 Task: Look for space in Āmta, India from 8th June, 2023 to 12th June, 2023 for 2 adults in price range Rs.8000 to Rs.16000. Place can be private room with 1  bedroom having 1 bed and 1 bathroom. Property type can be flatguest house, hotel. Booking option can be shelf check-in. Required host language is English.
Action: Mouse moved to (556, 125)
Screenshot: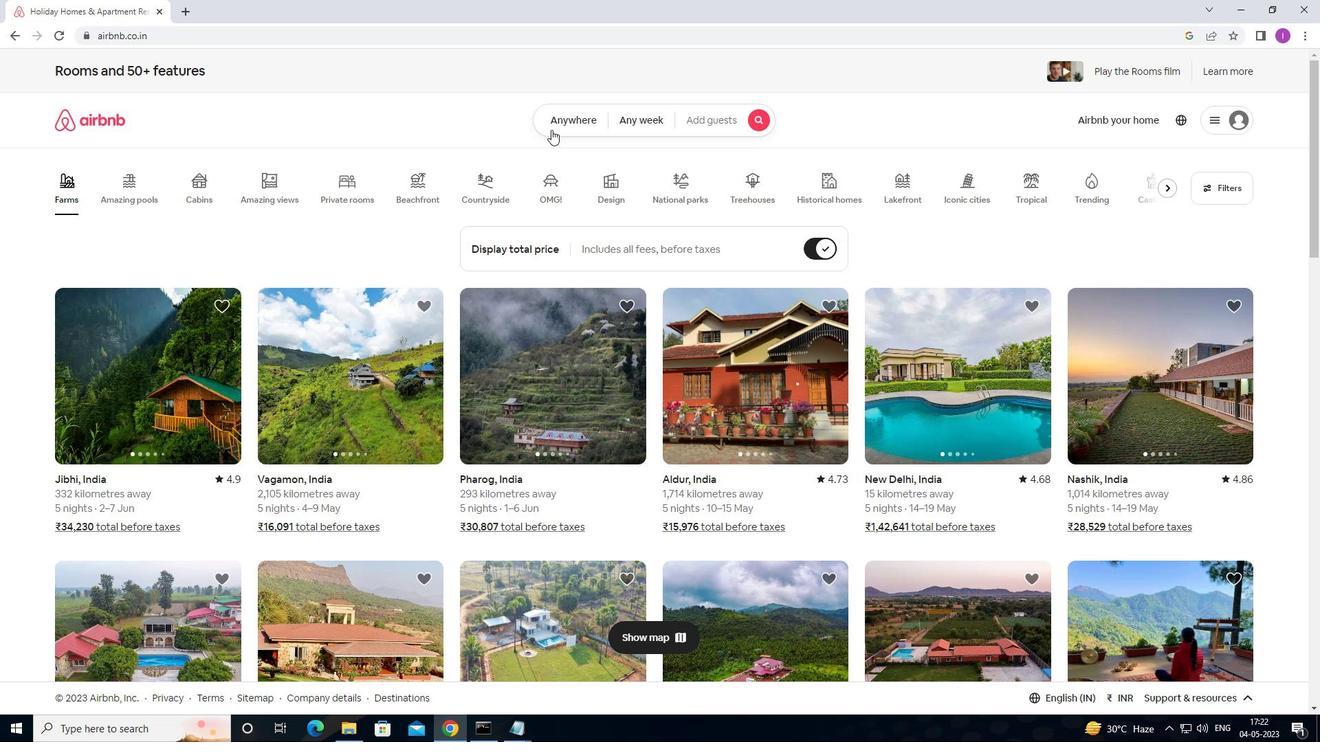 
Action: Mouse pressed left at (556, 125)
Screenshot: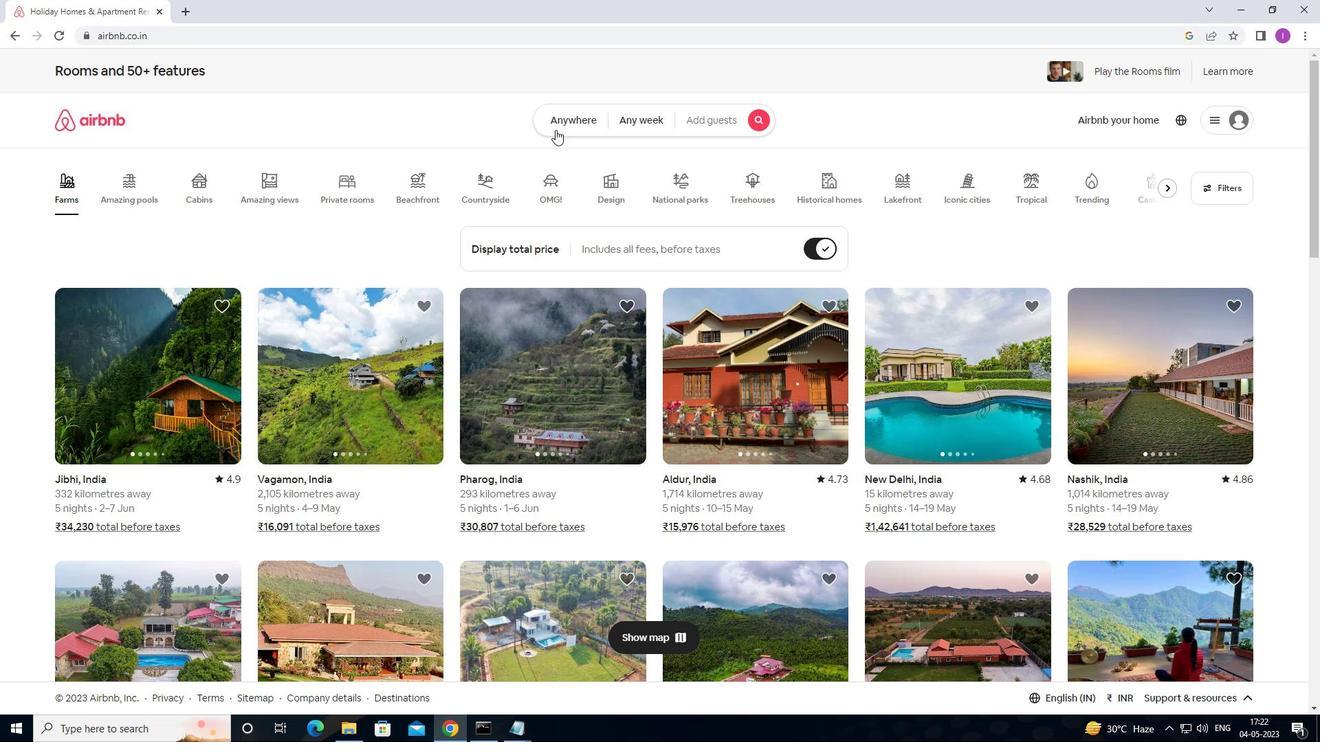 
Action: Mouse moved to (527, 174)
Screenshot: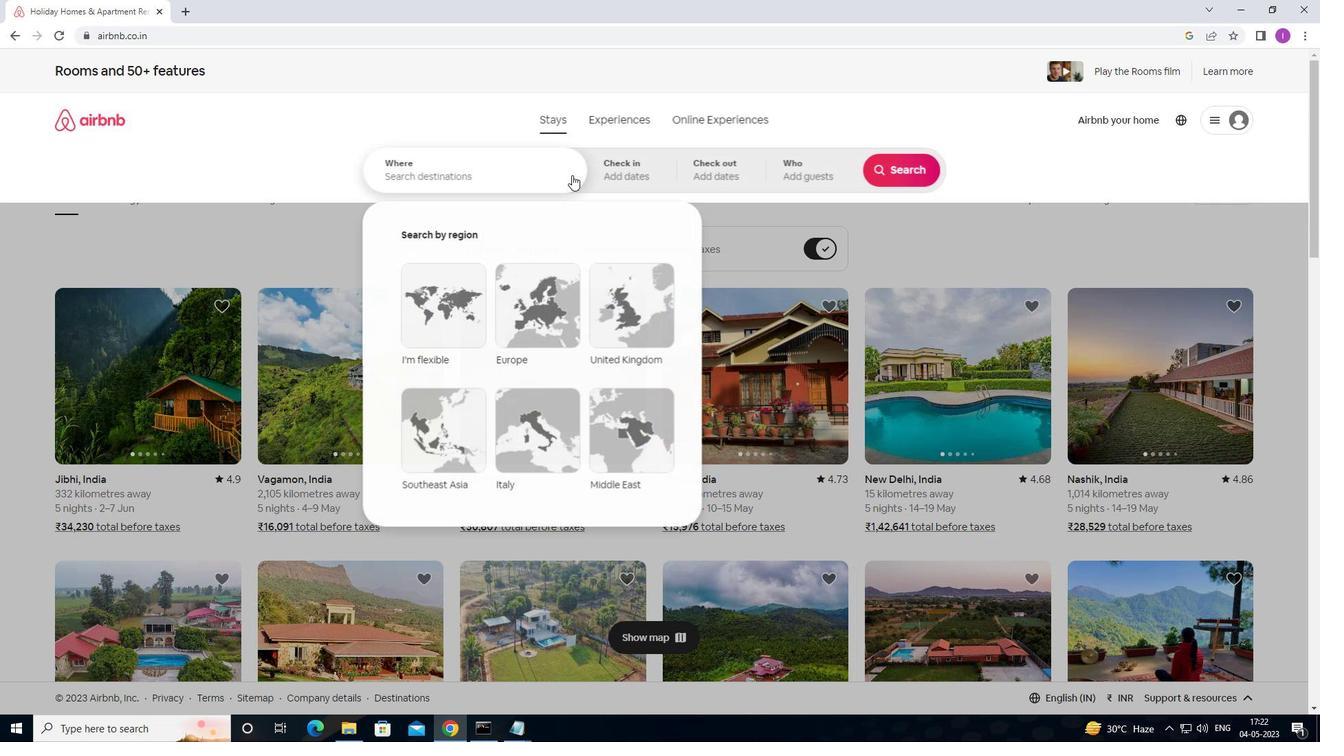 
Action: Mouse pressed left at (527, 174)
Screenshot: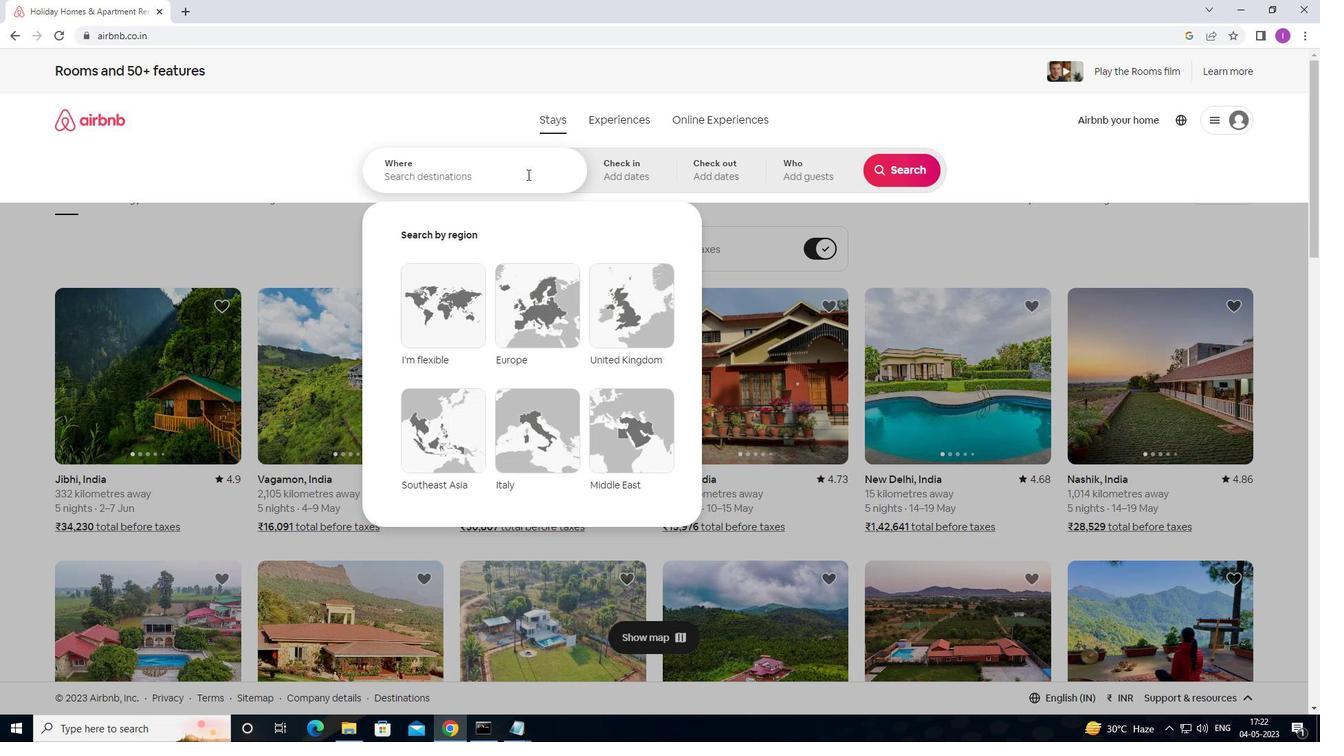 
Action: Key pressed <Key.shift>AMTA,<Key.shift>INDIA
Screenshot: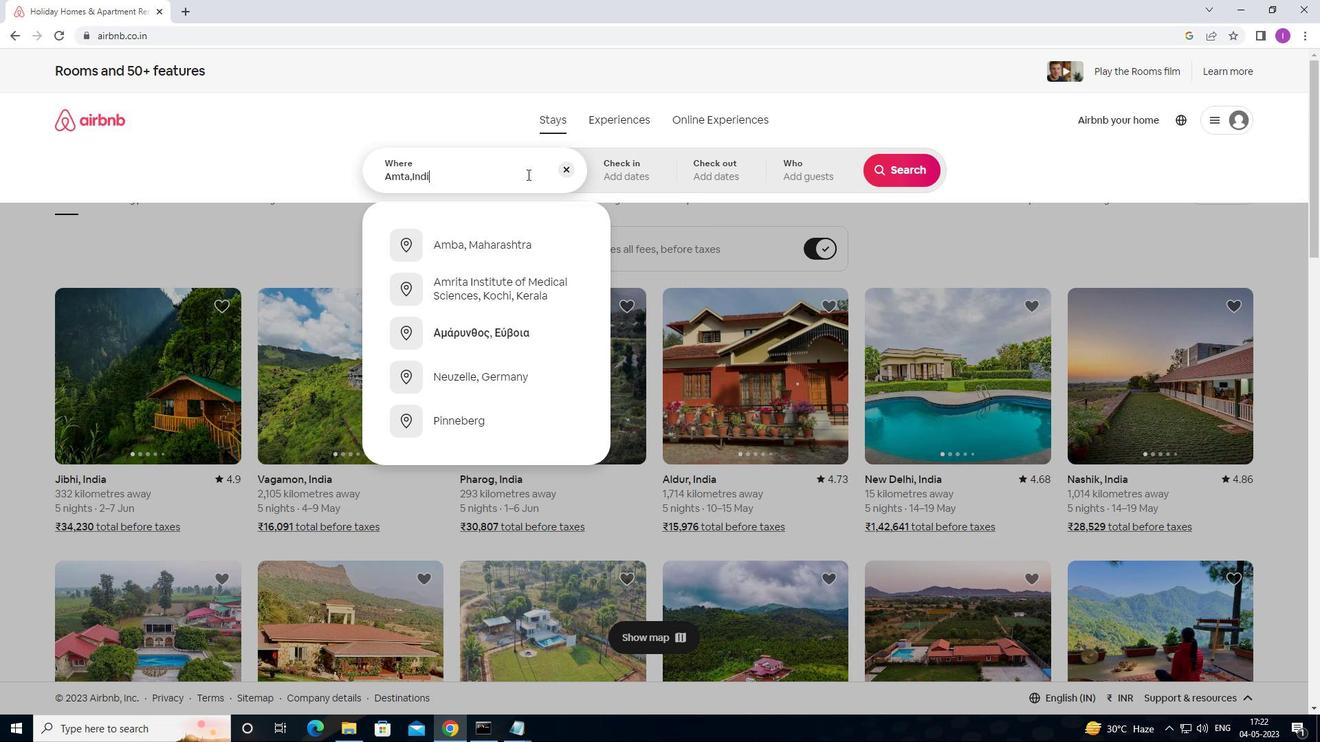
Action: Mouse moved to (648, 155)
Screenshot: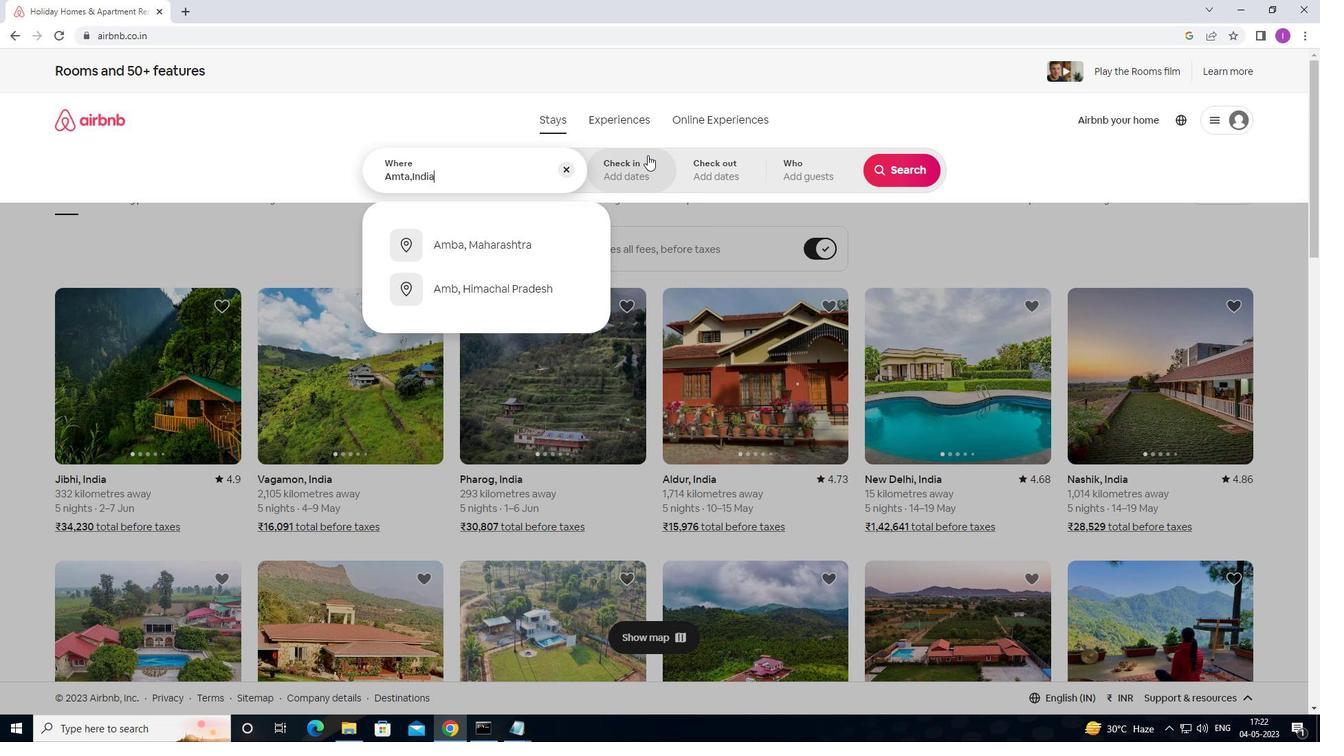 
Action: Mouse pressed left at (648, 155)
Screenshot: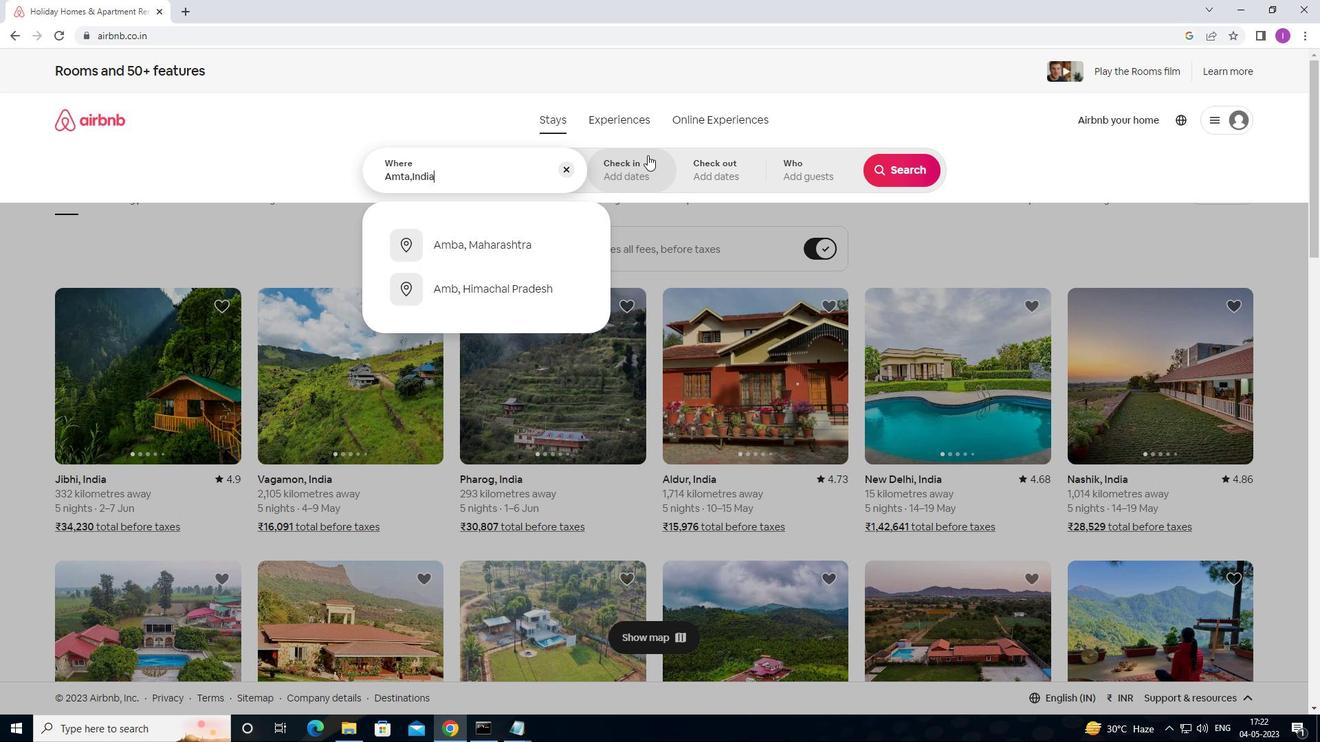 
Action: Mouse moved to (818, 367)
Screenshot: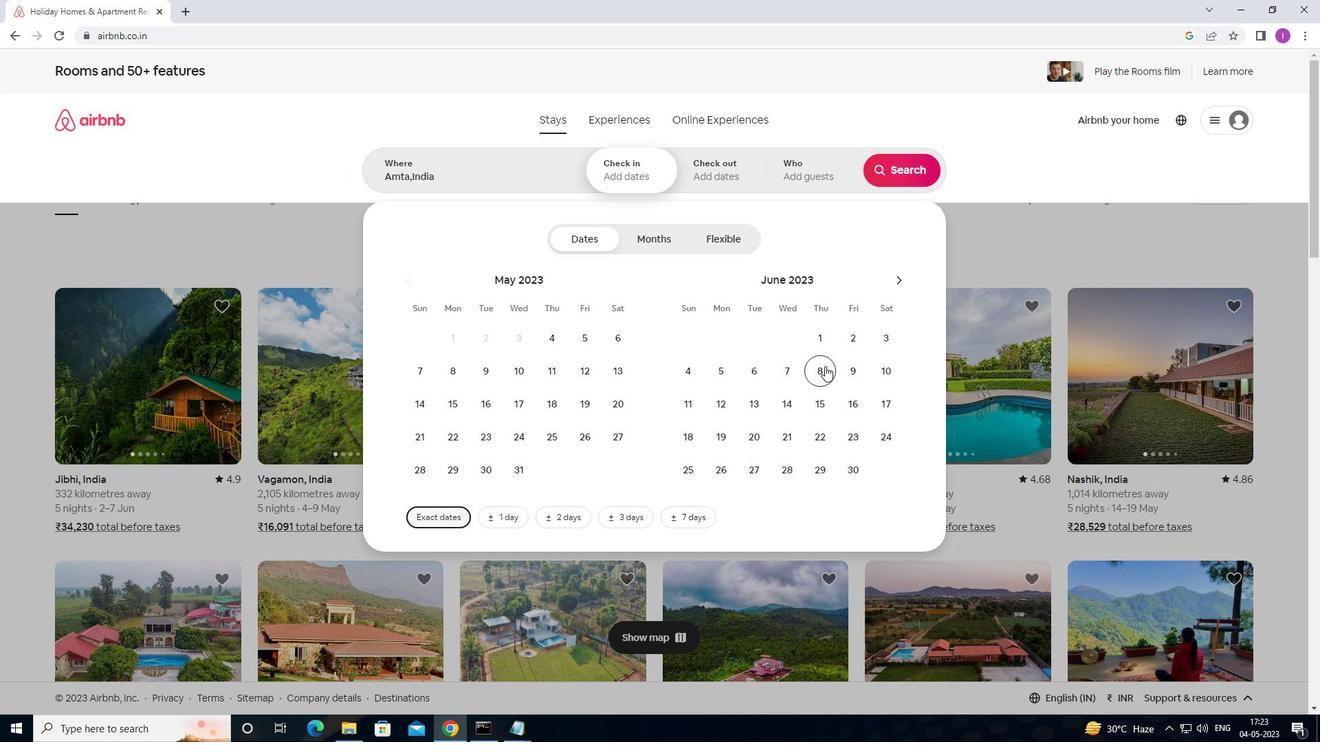 
Action: Mouse pressed left at (818, 367)
Screenshot: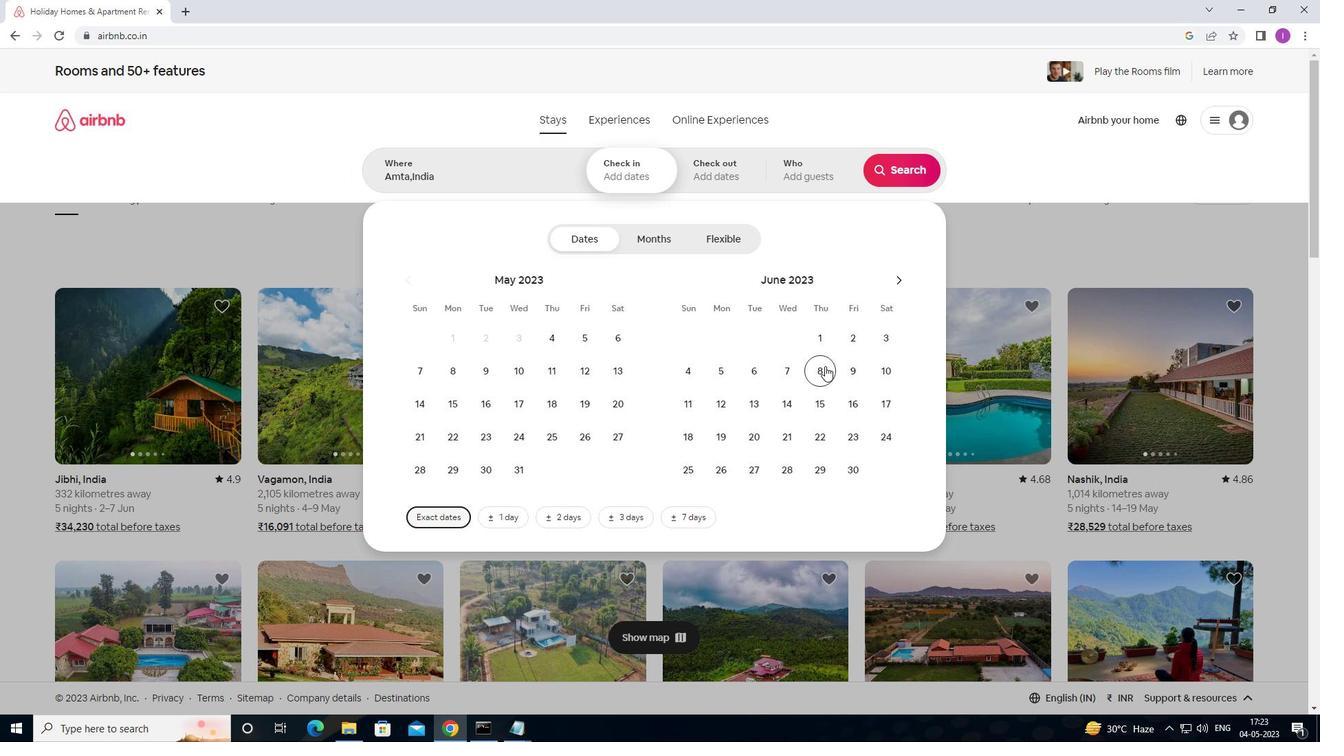
Action: Mouse moved to (726, 400)
Screenshot: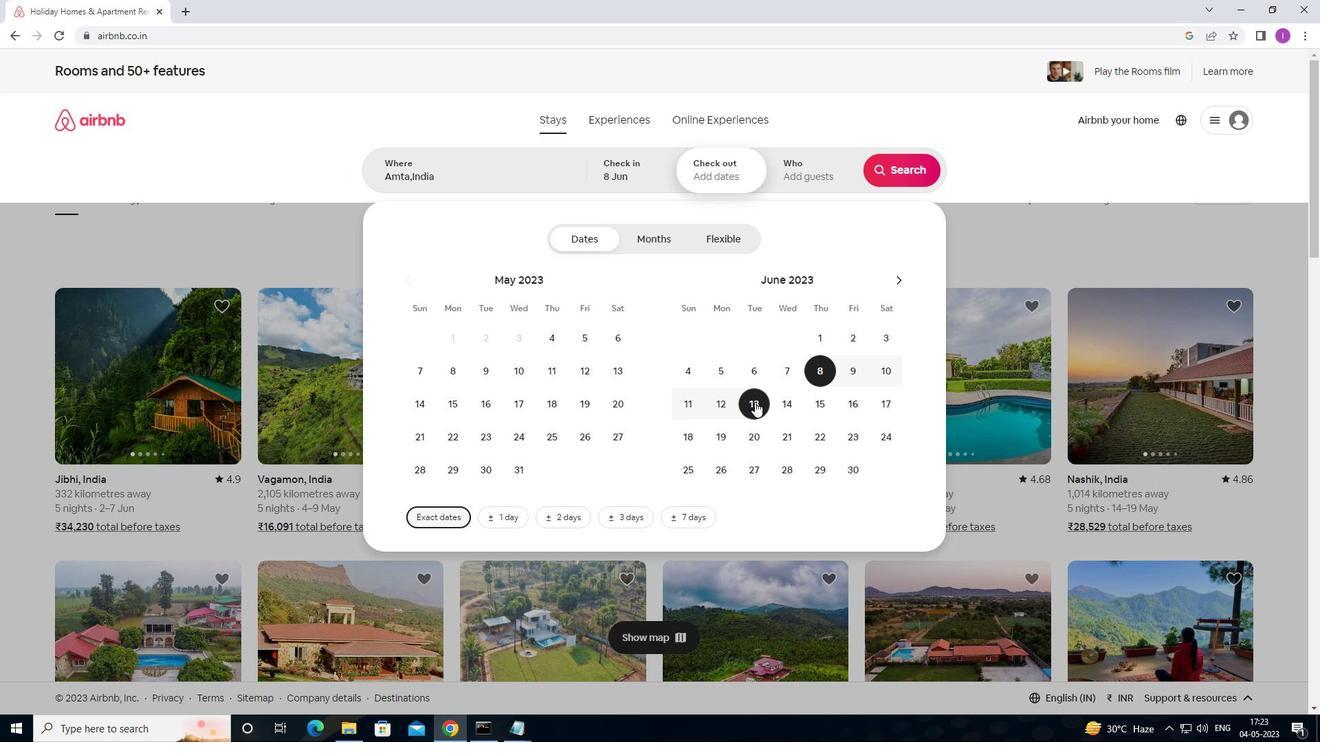
Action: Mouse pressed left at (726, 400)
Screenshot: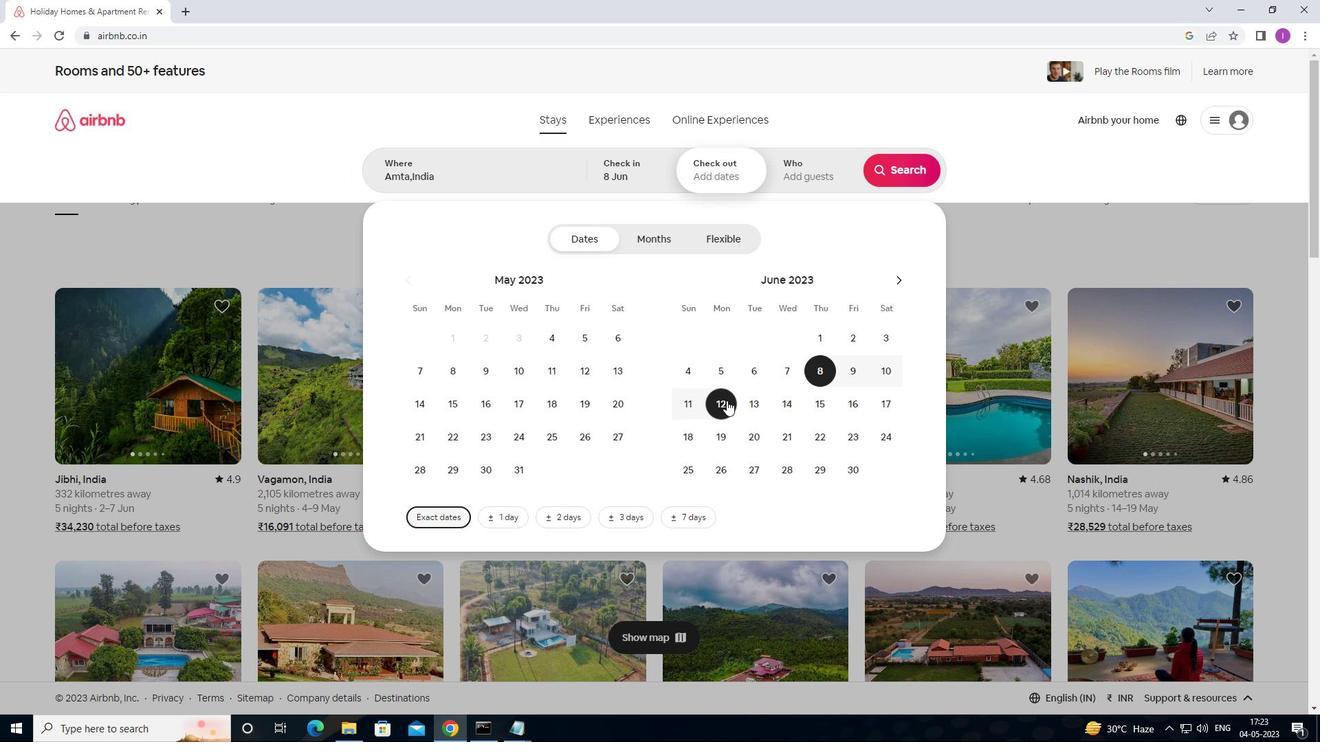 
Action: Mouse moved to (776, 169)
Screenshot: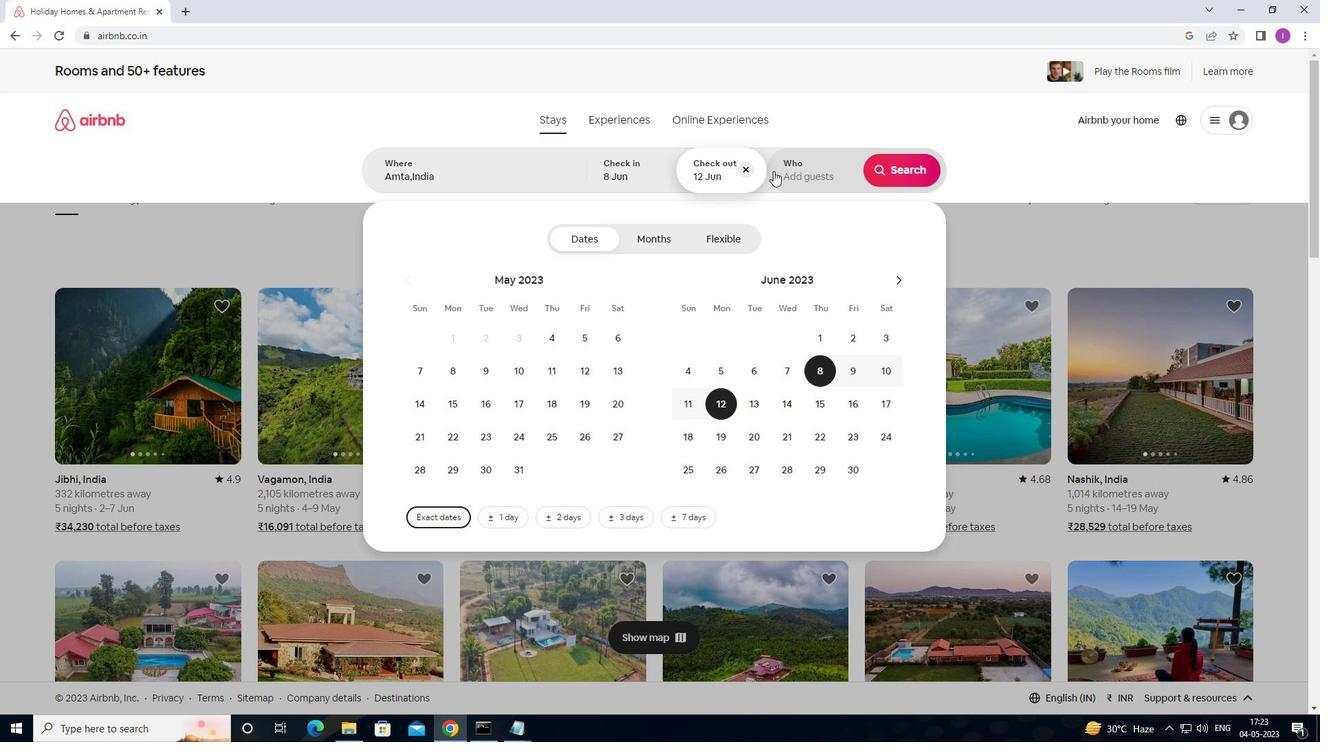 
Action: Mouse pressed left at (776, 169)
Screenshot: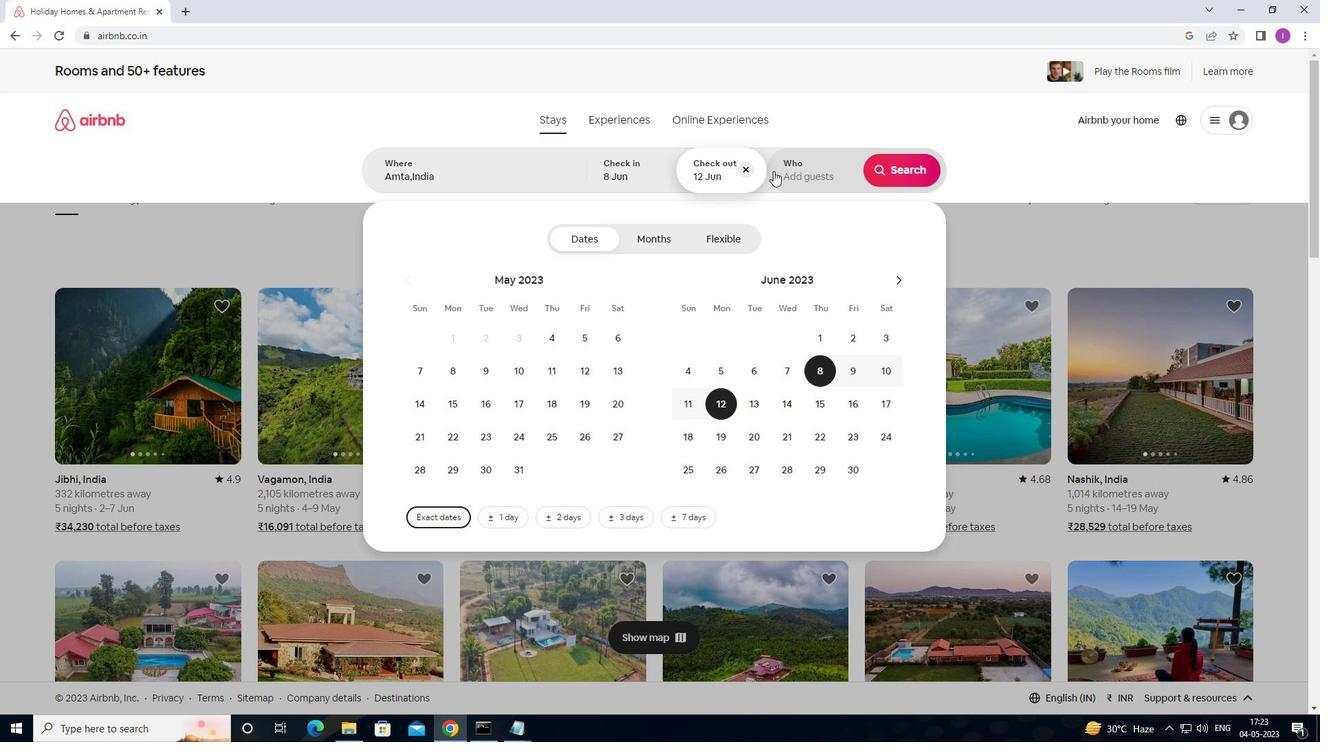 
Action: Mouse moved to (901, 242)
Screenshot: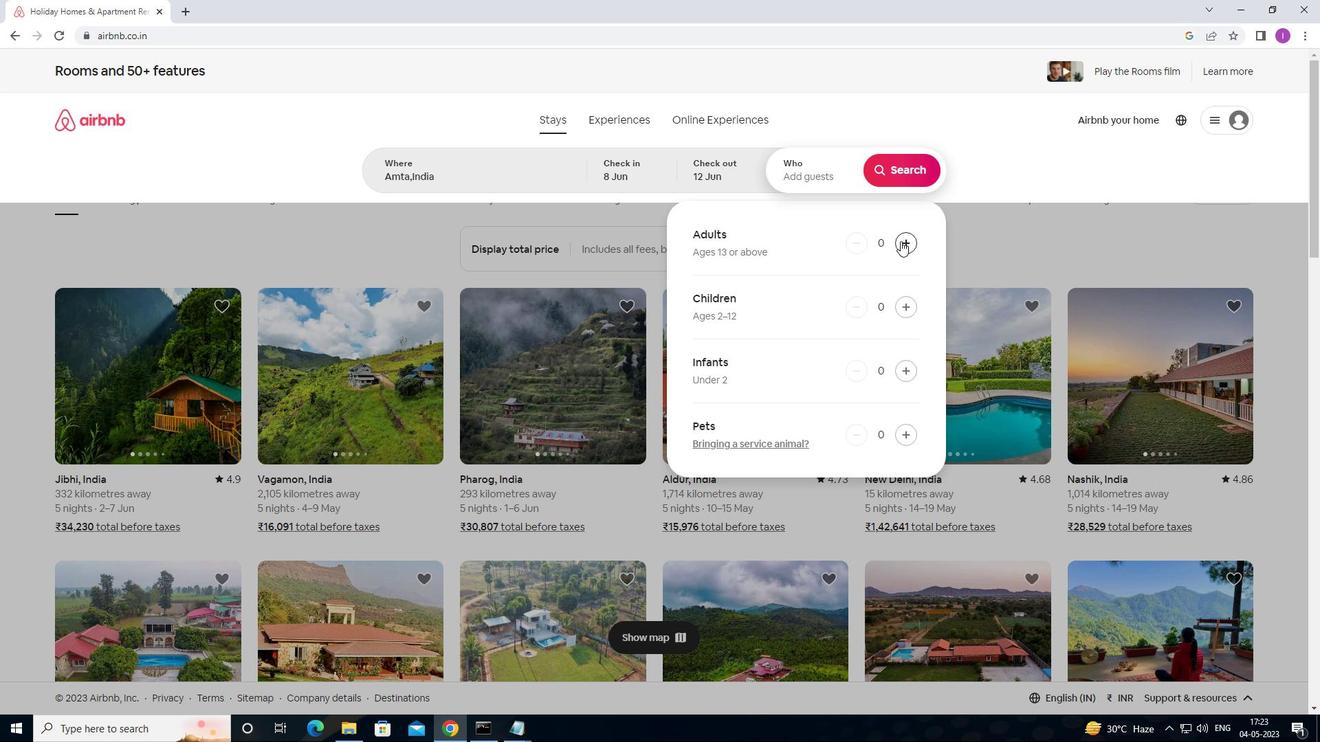
Action: Mouse pressed left at (901, 242)
Screenshot: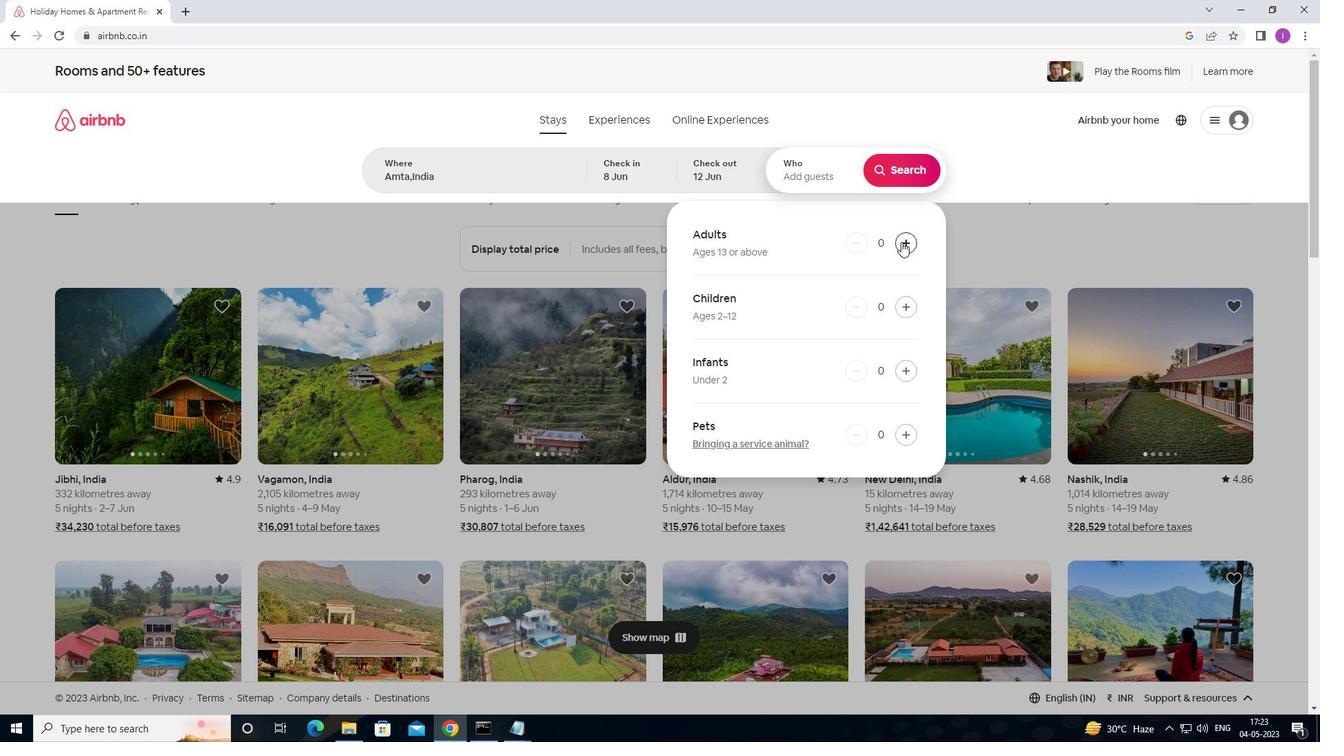 
Action: Mouse pressed left at (901, 242)
Screenshot: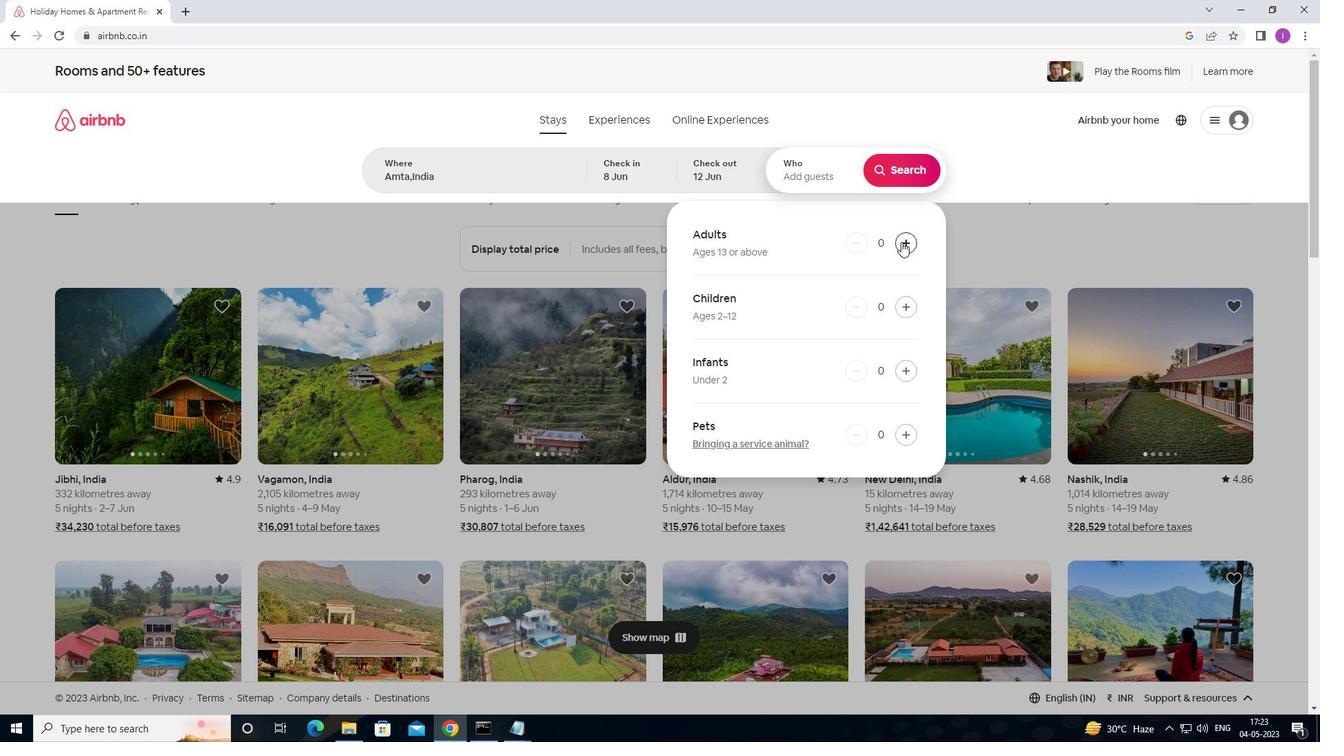 
Action: Mouse moved to (905, 184)
Screenshot: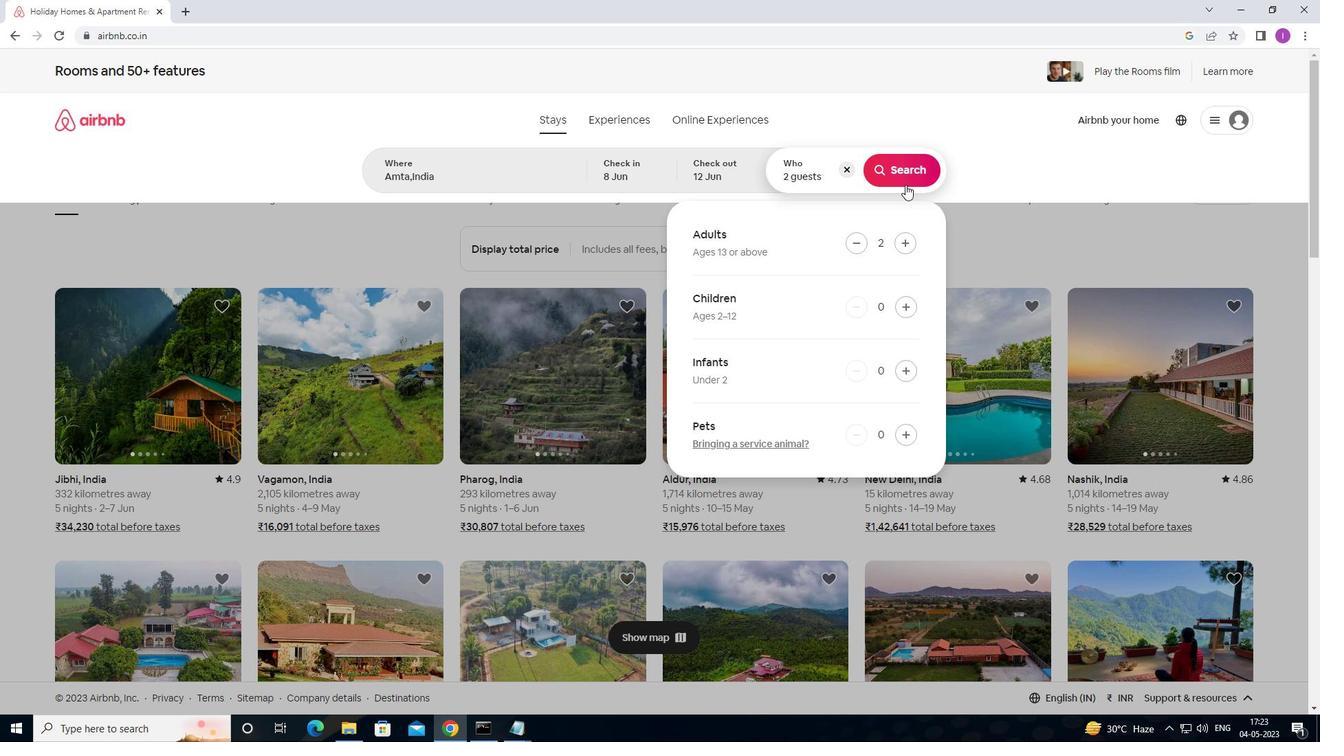 
Action: Mouse pressed left at (905, 184)
Screenshot: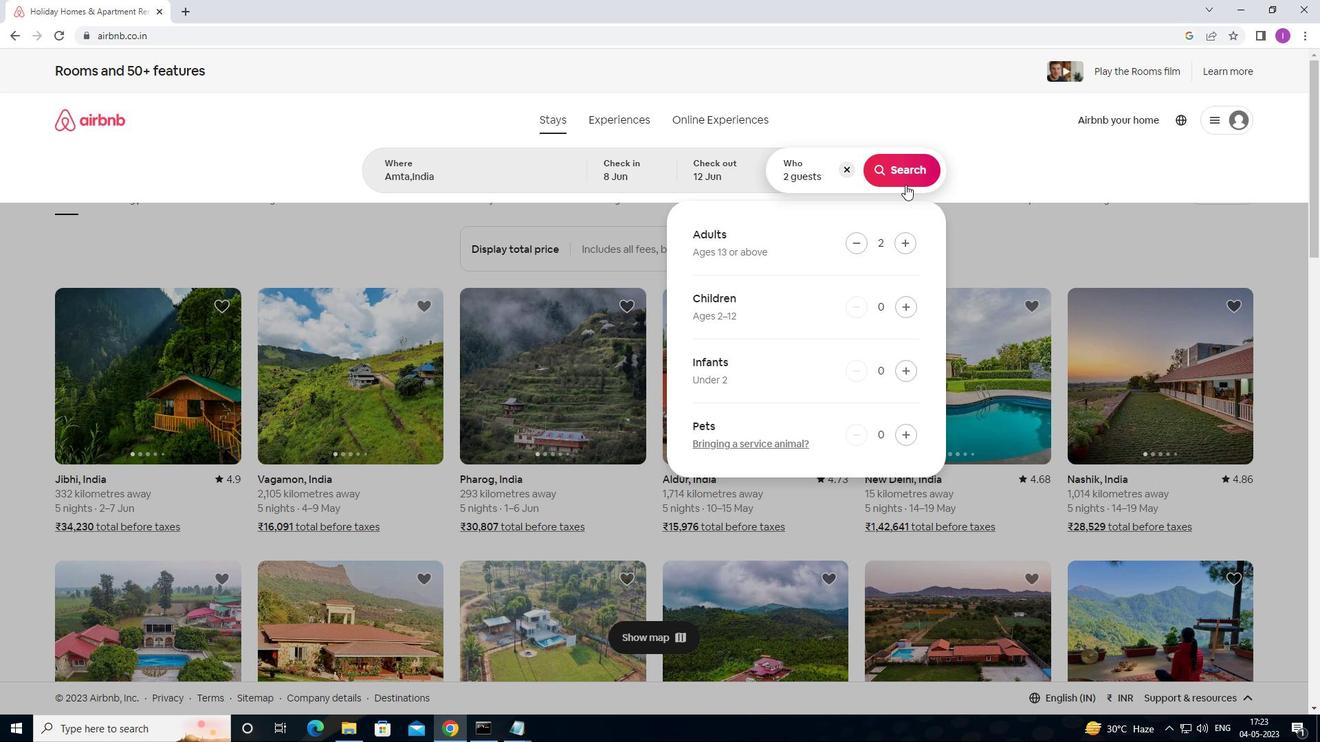 
Action: Mouse moved to (1235, 128)
Screenshot: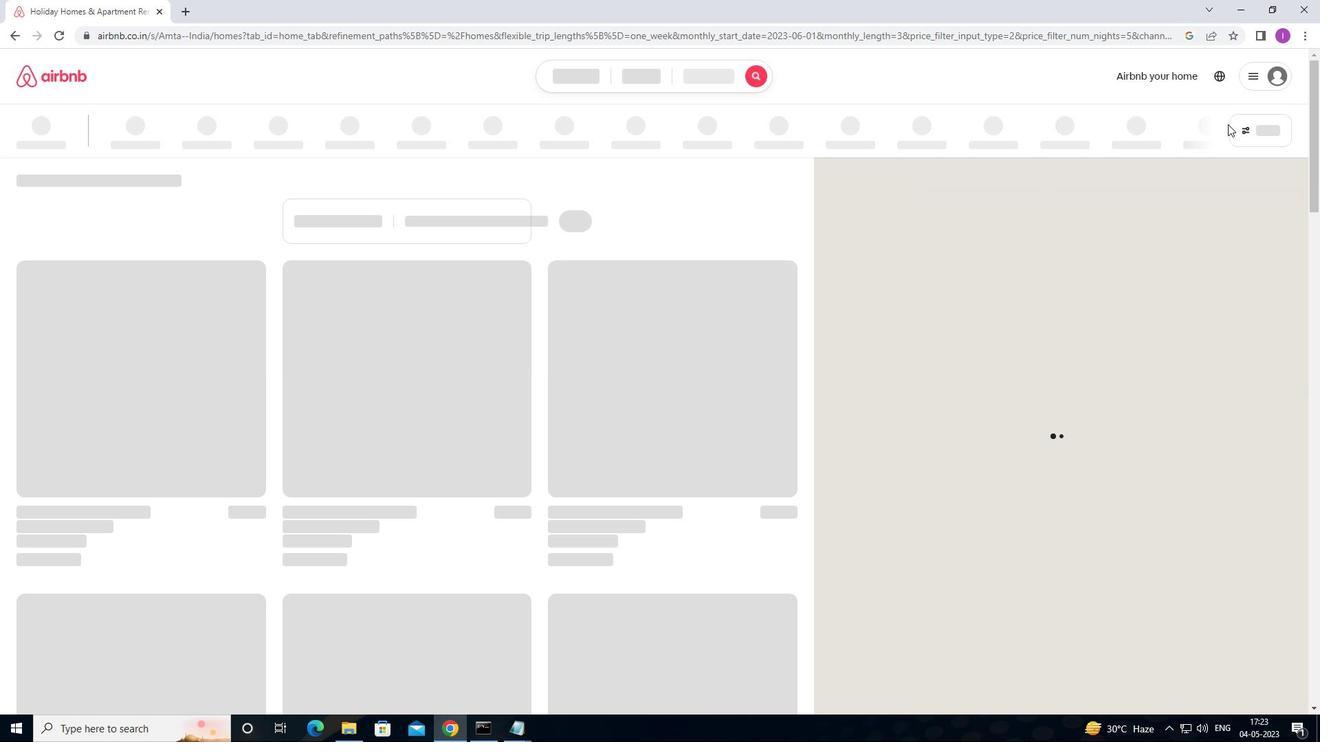 
Action: Mouse pressed left at (1235, 128)
Screenshot: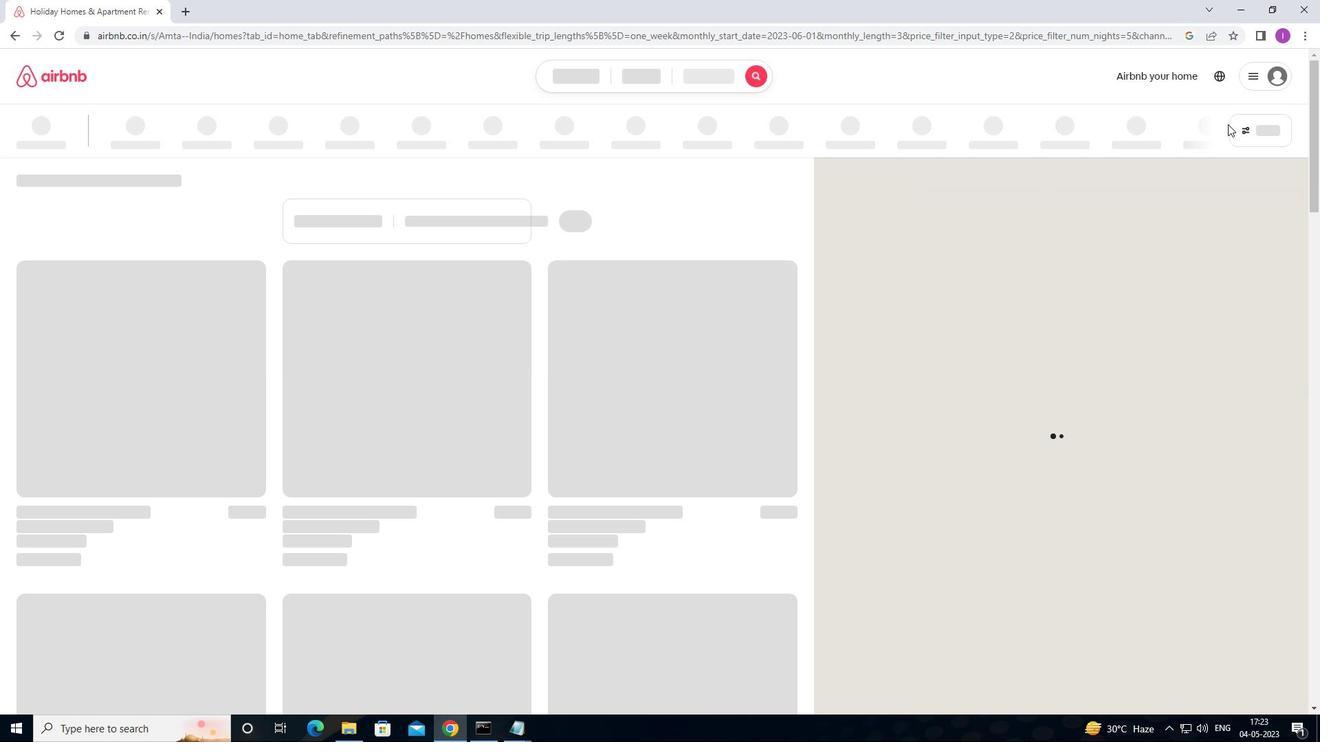 
Action: Mouse moved to (490, 310)
Screenshot: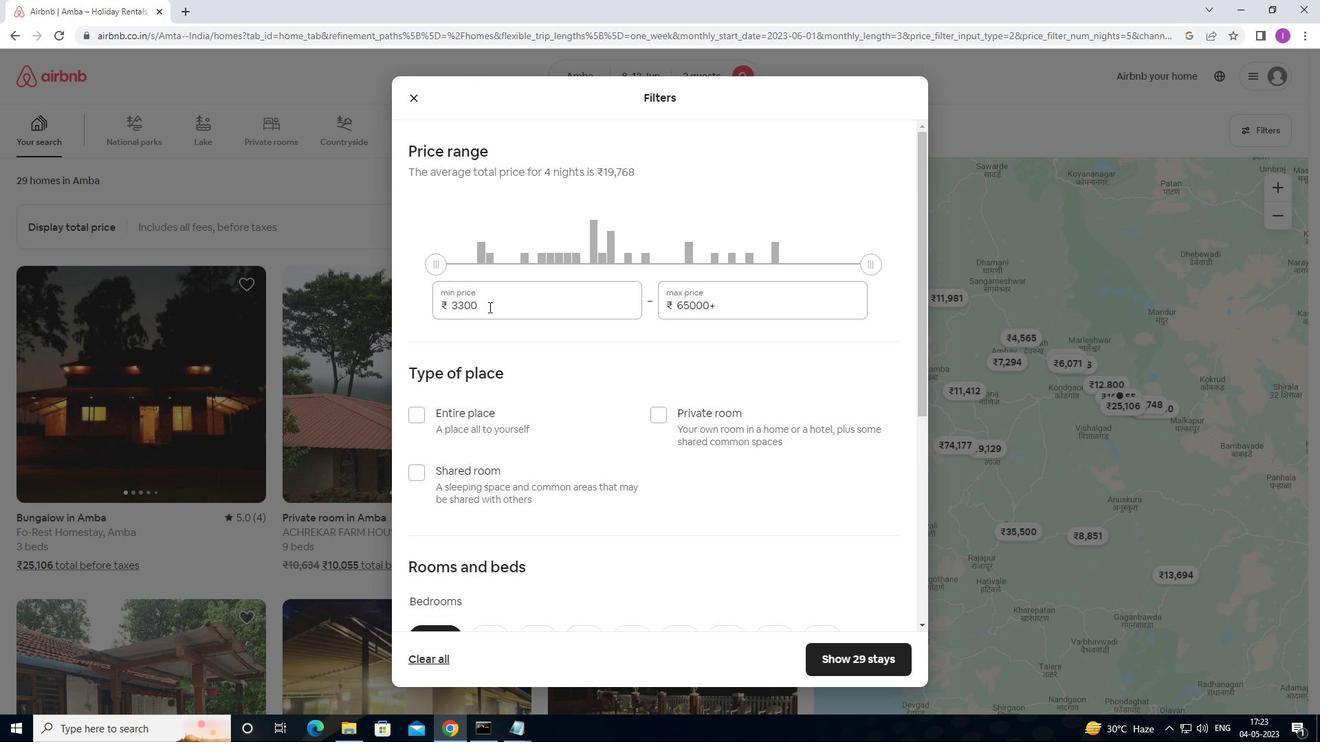 
Action: Mouse pressed left at (490, 310)
Screenshot: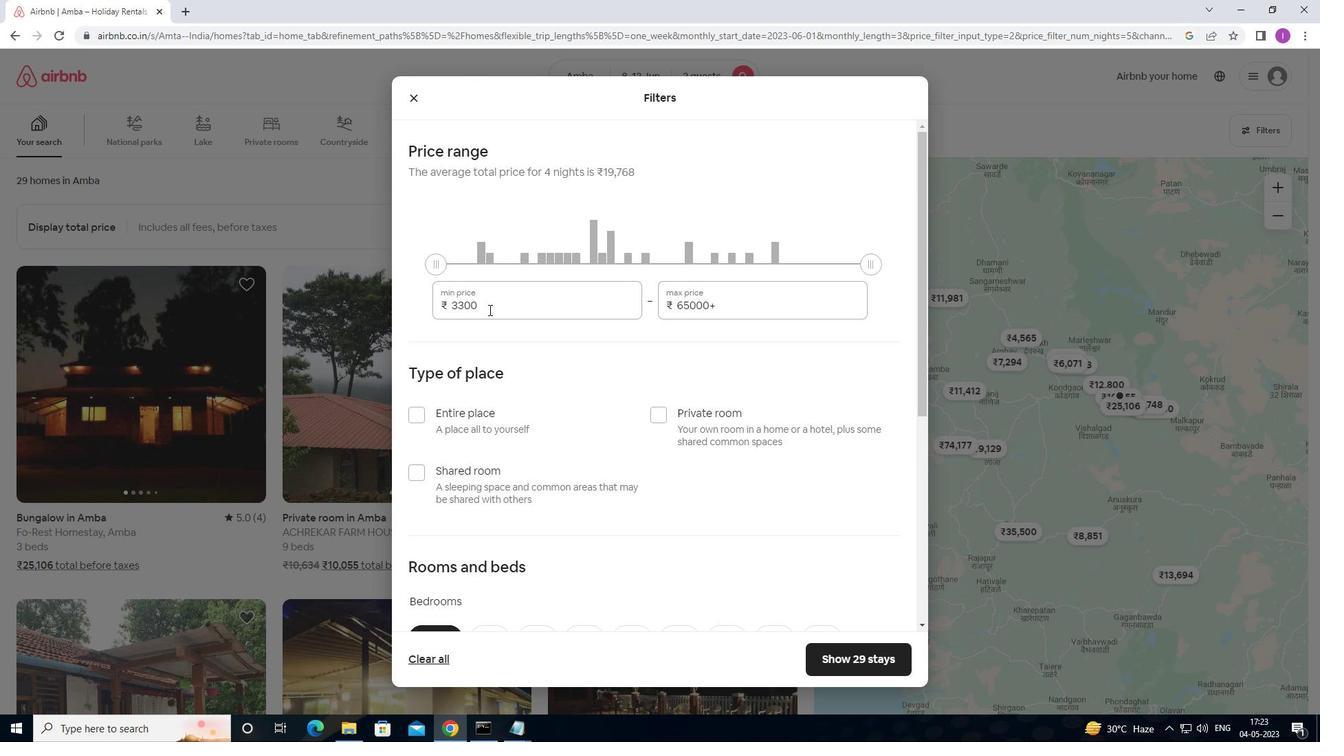 
Action: Mouse moved to (563, 286)
Screenshot: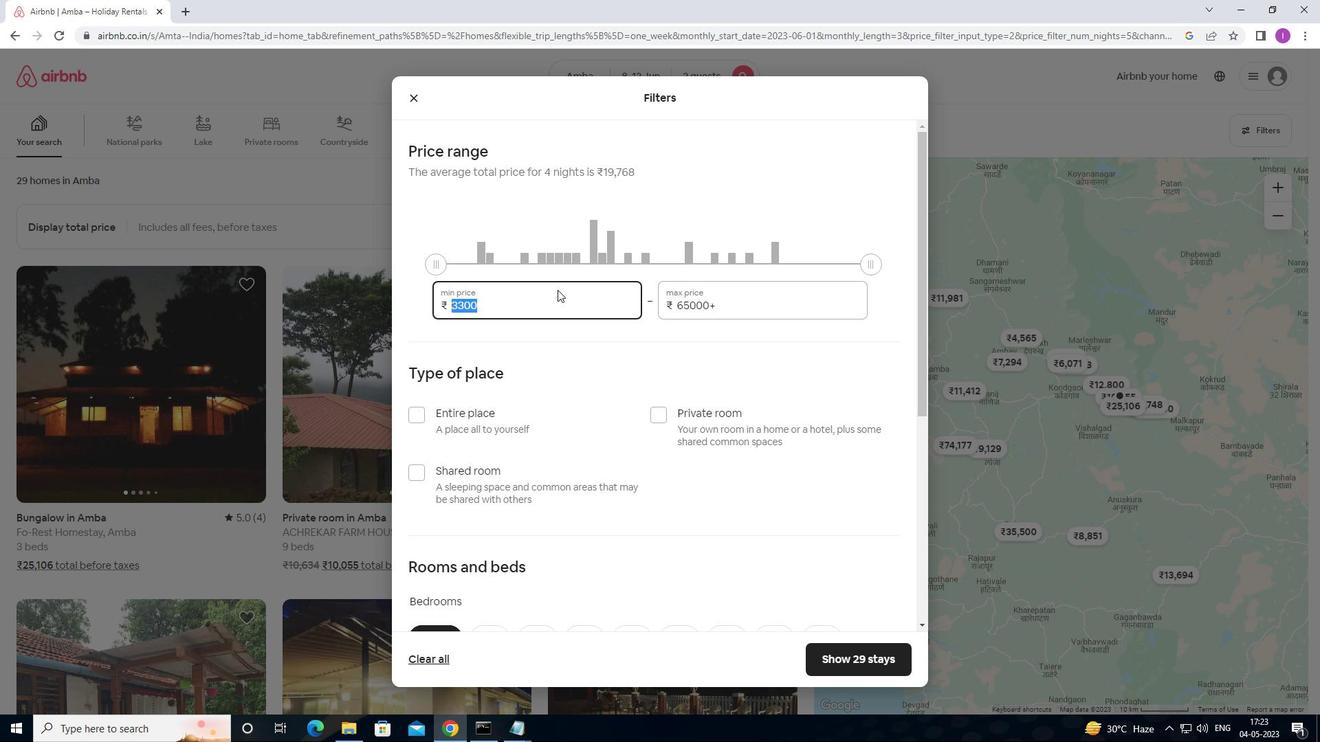 
Action: Key pressed 8
Screenshot: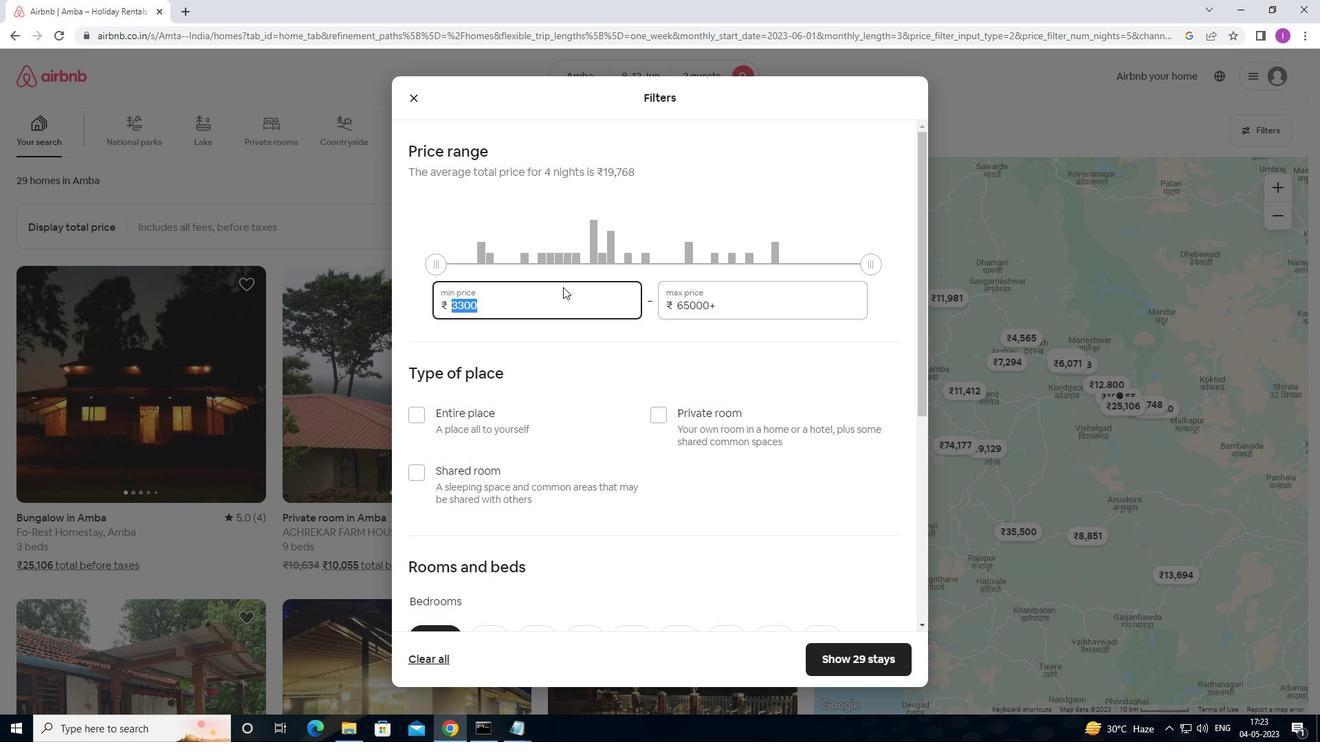 
Action: Mouse moved to (571, 281)
Screenshot: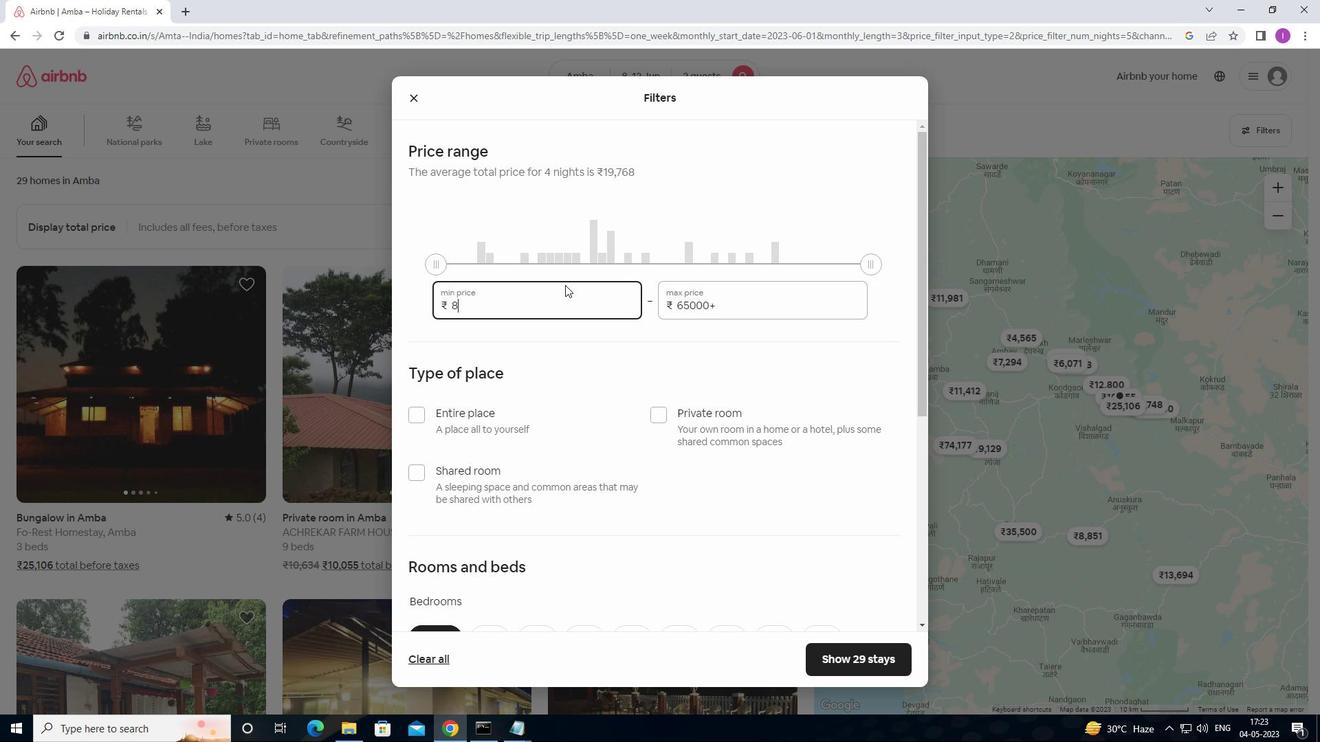 
Action: Key pressed 0
Screenshot: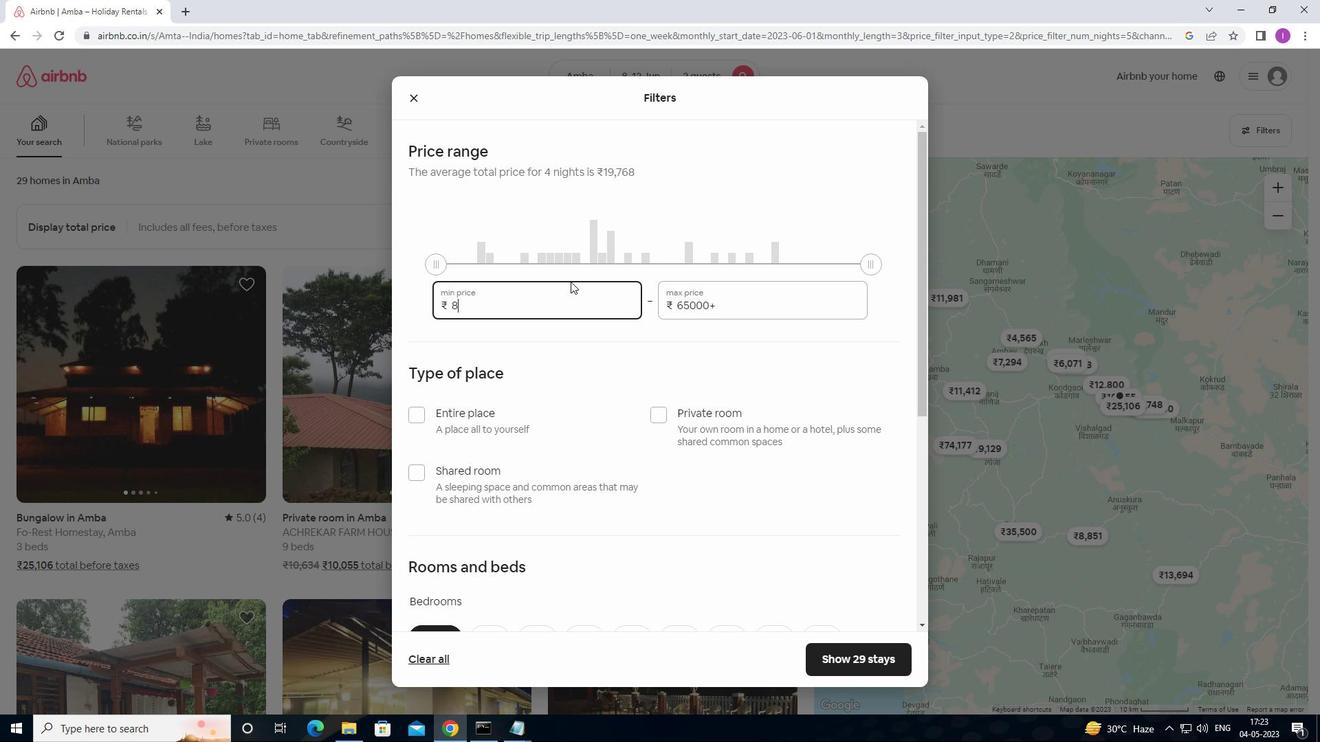 
Action: Mouse moved to (573, 281)
Screenshot: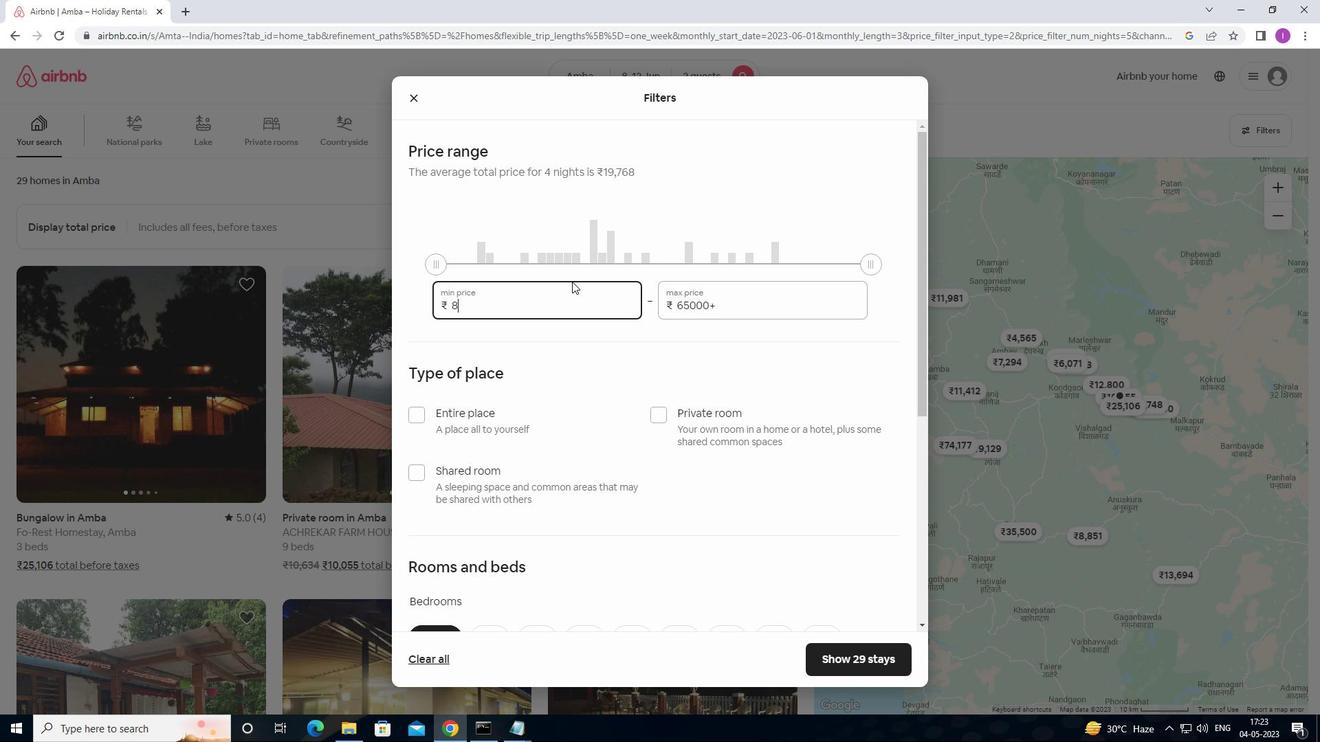
Action: Key pressed 0
Screenshot: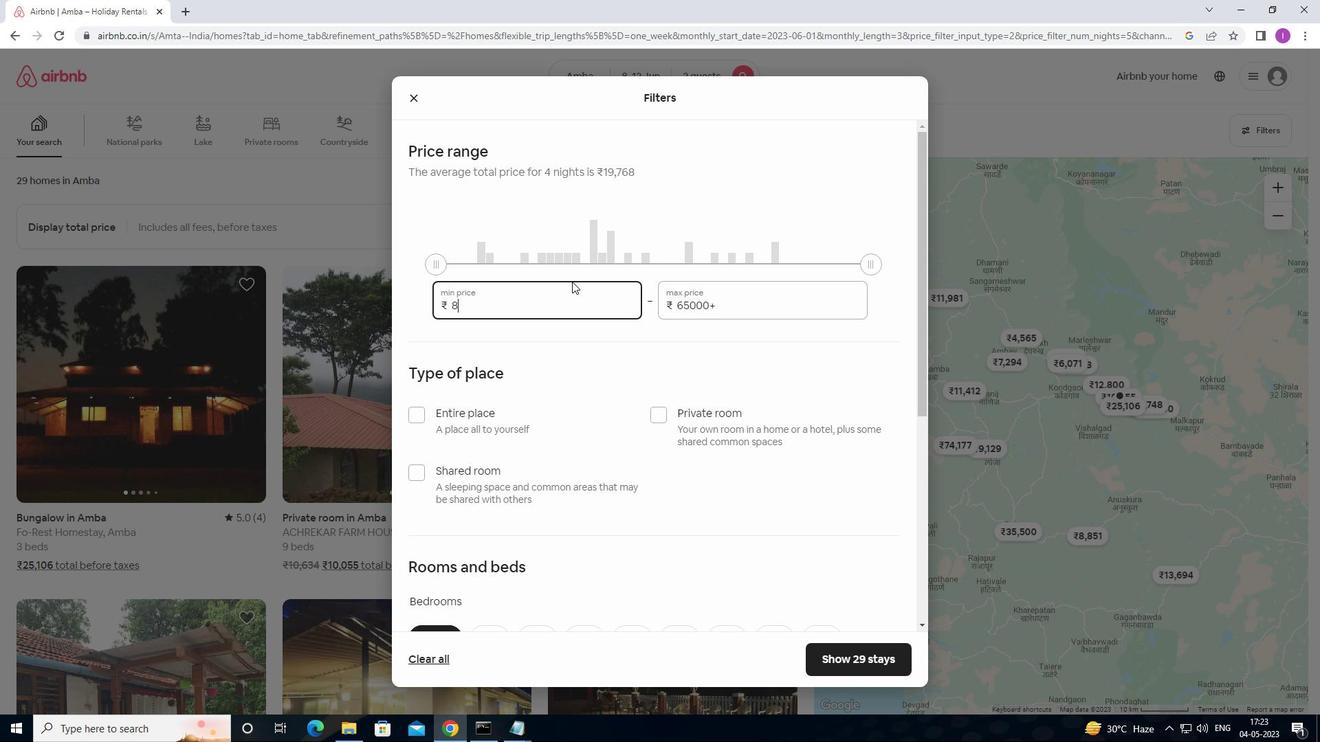 
Action: Mouse moved to (576, 281)
Screenshot: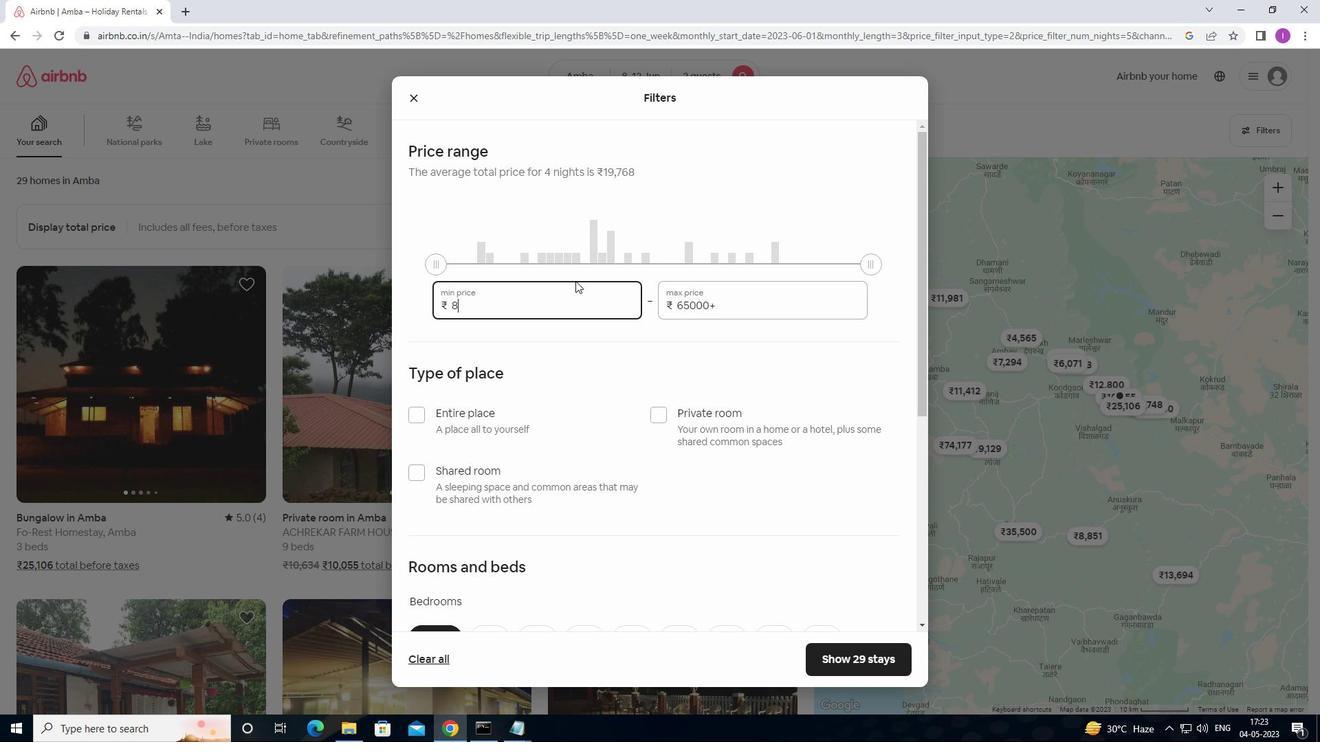 
Action: Key pressed 0
Screenshot: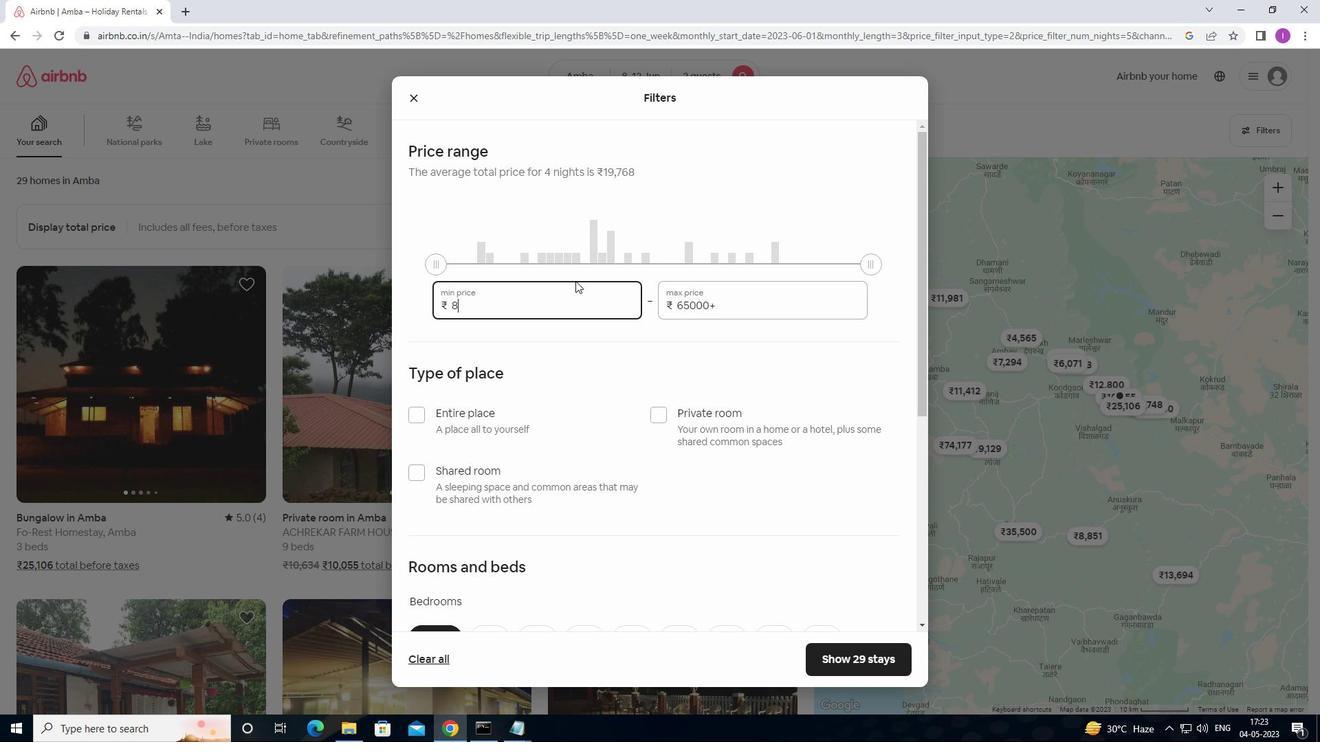 
Action: Mouse moved to (576, 281)
Screenshot: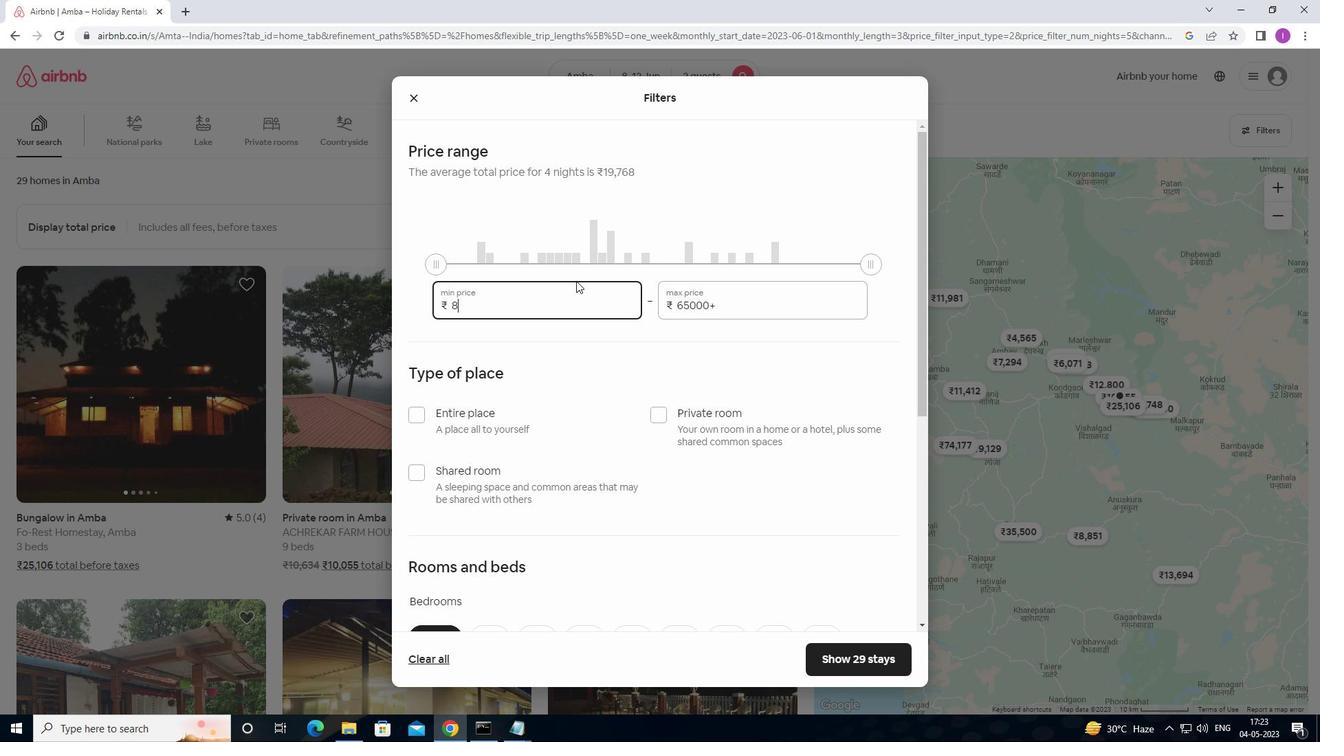 
Action: Key pressed 0
Screenshot: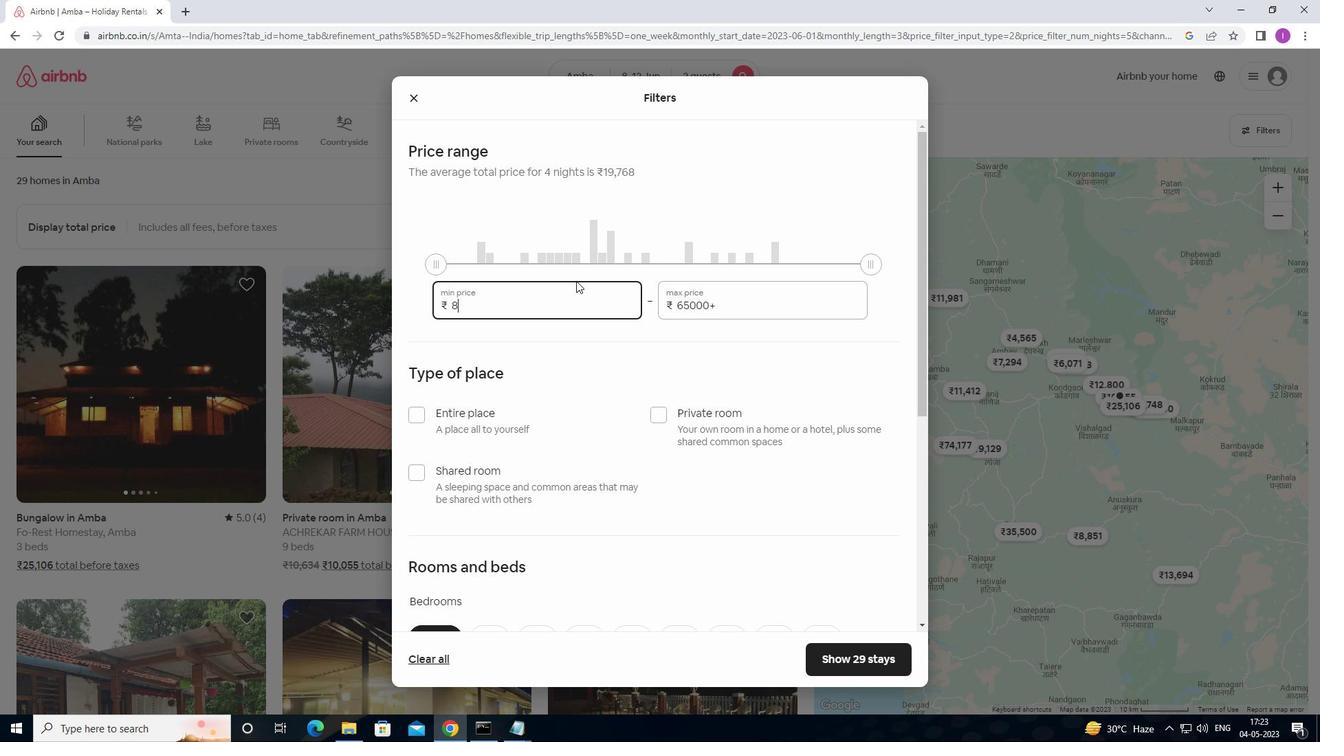 
Action: Mouse moved to (577, 281)
Screenshot: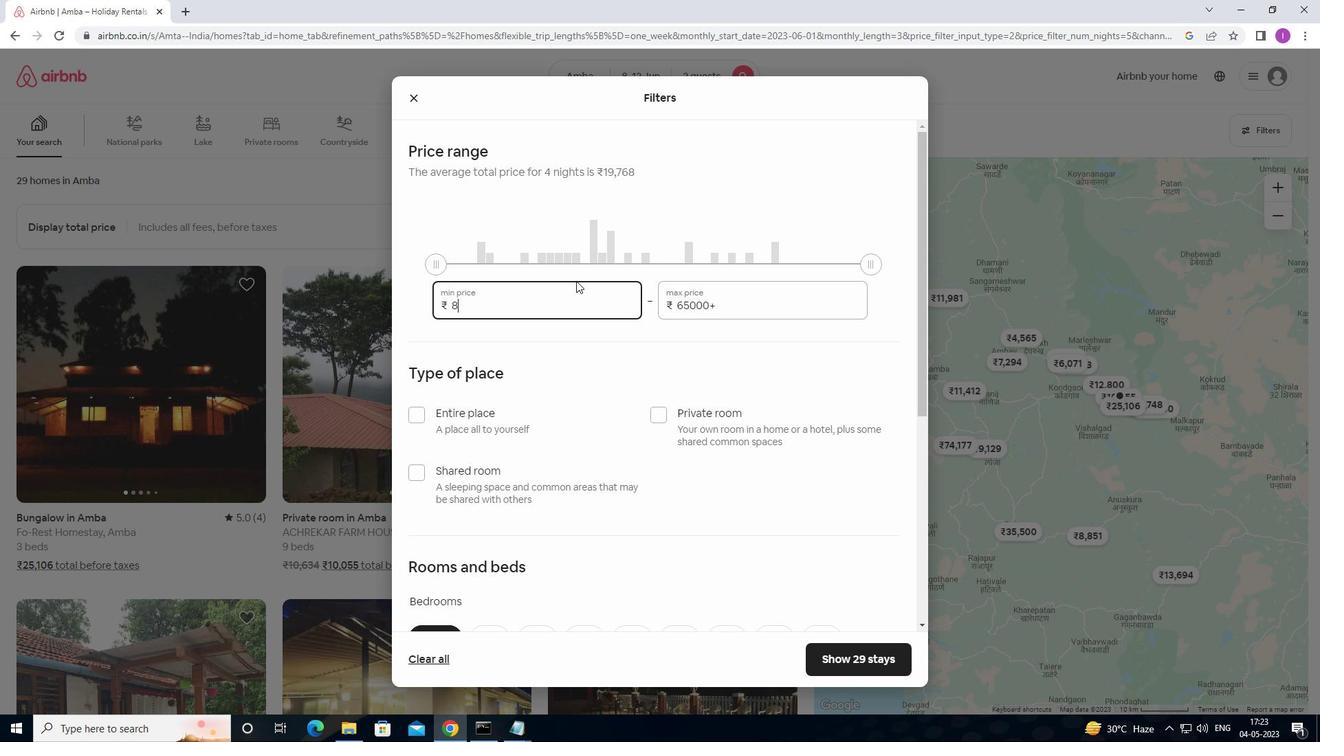 
Action: Key pressed 0
Screenshot: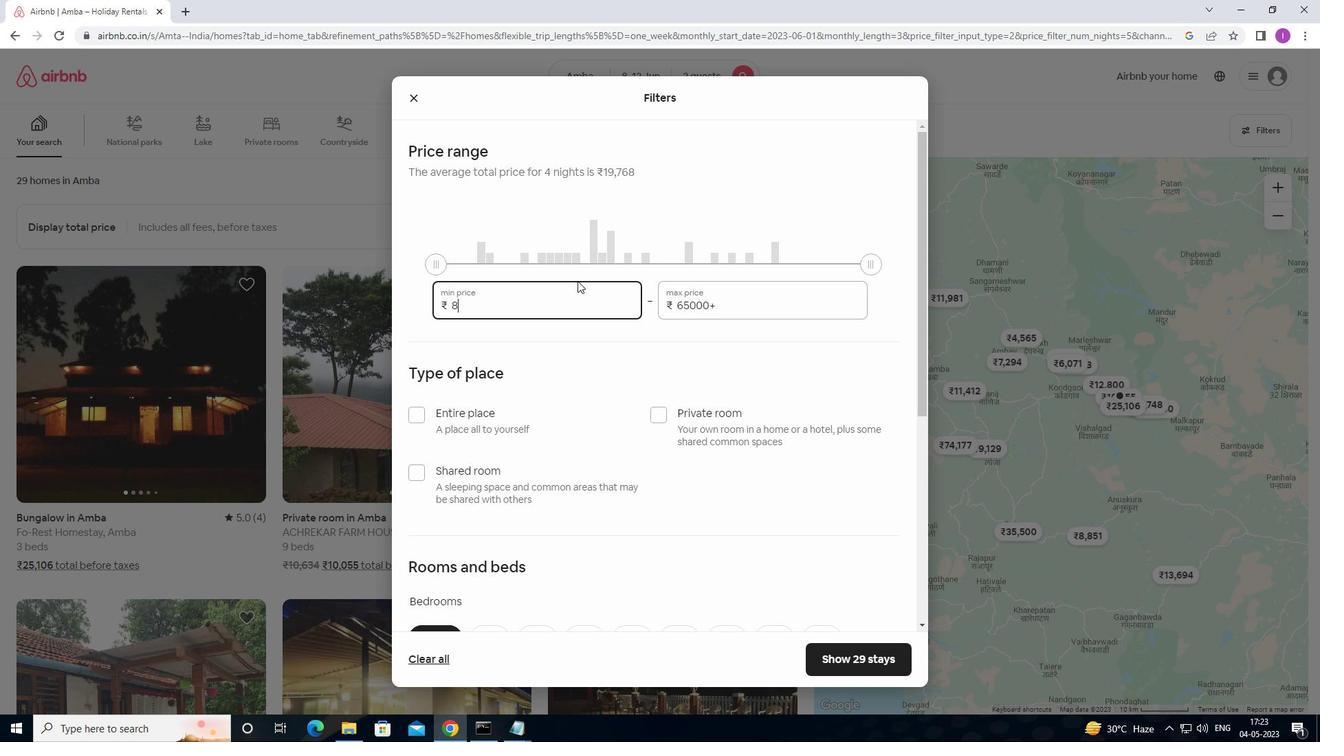 
Action: Mouse moved to (578, 281)
Screenshot: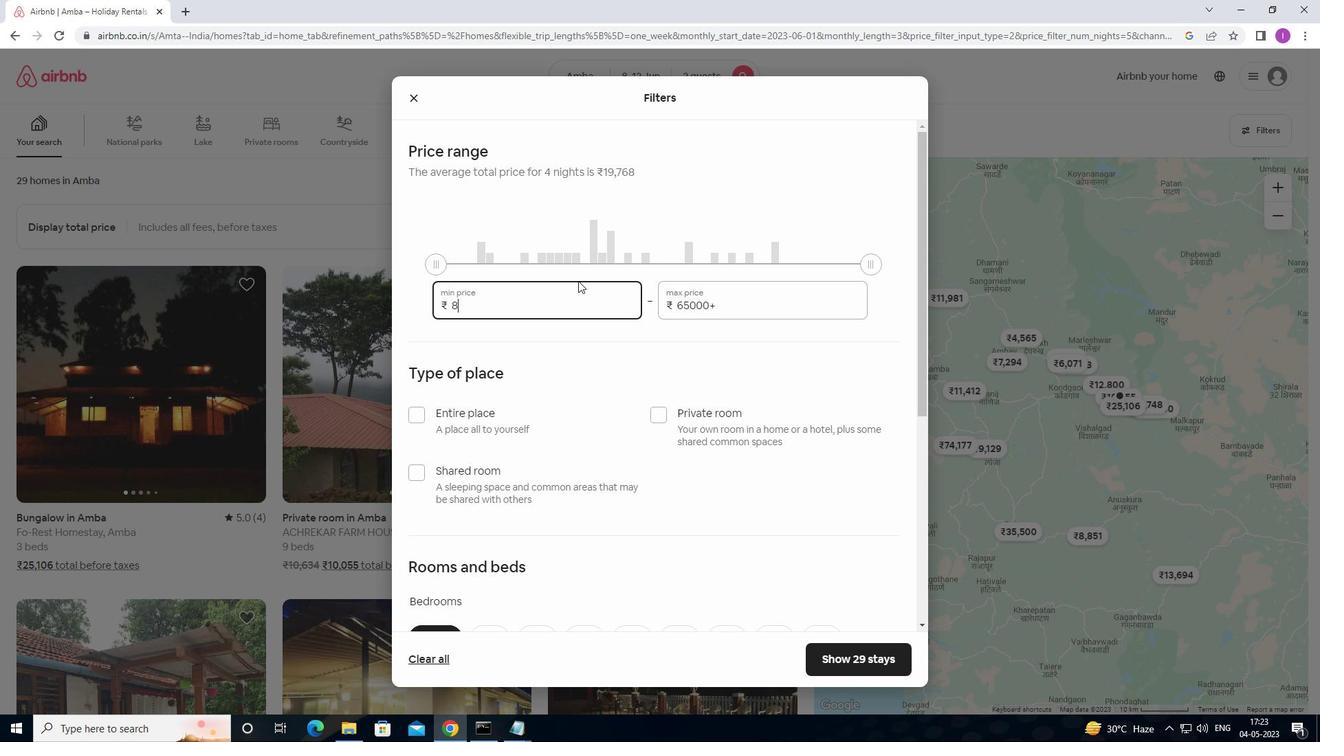 
Action: Key pressed 0
Screenshot: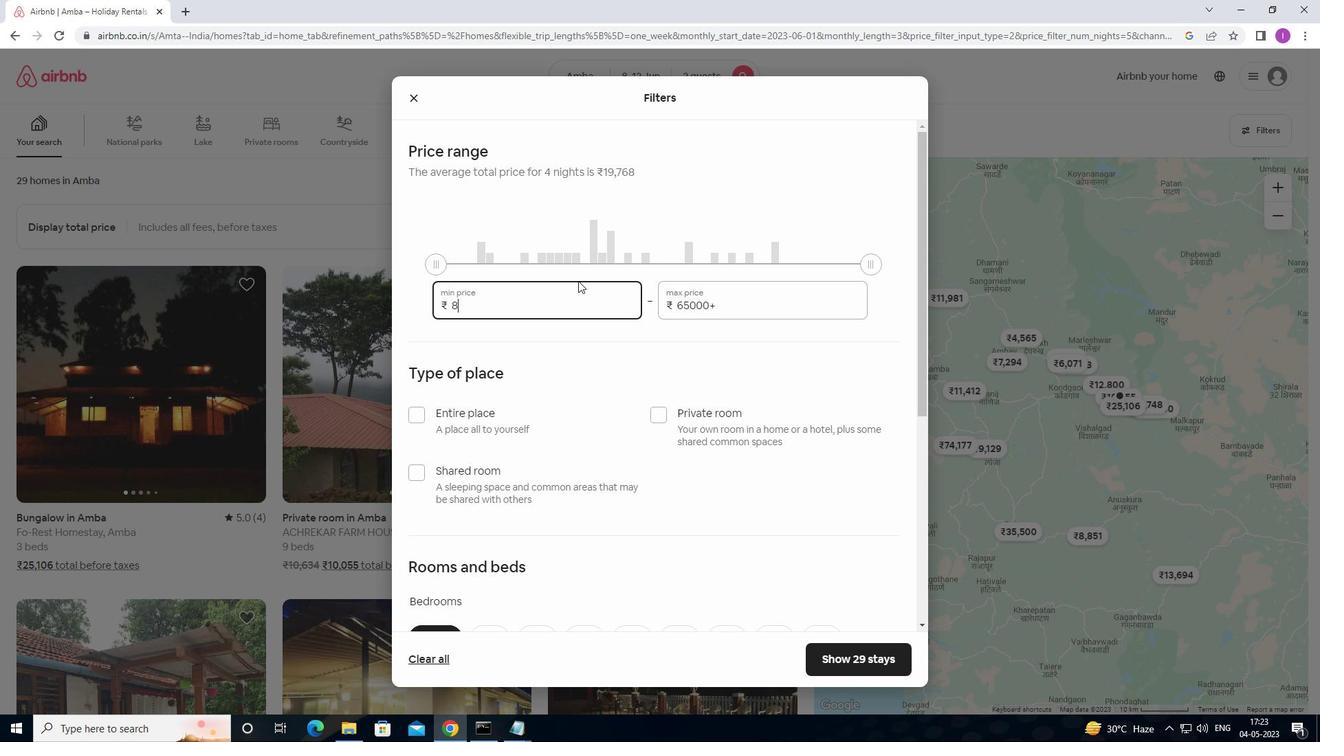 
Action: Mouse moved to (518, 300)
Screenshot: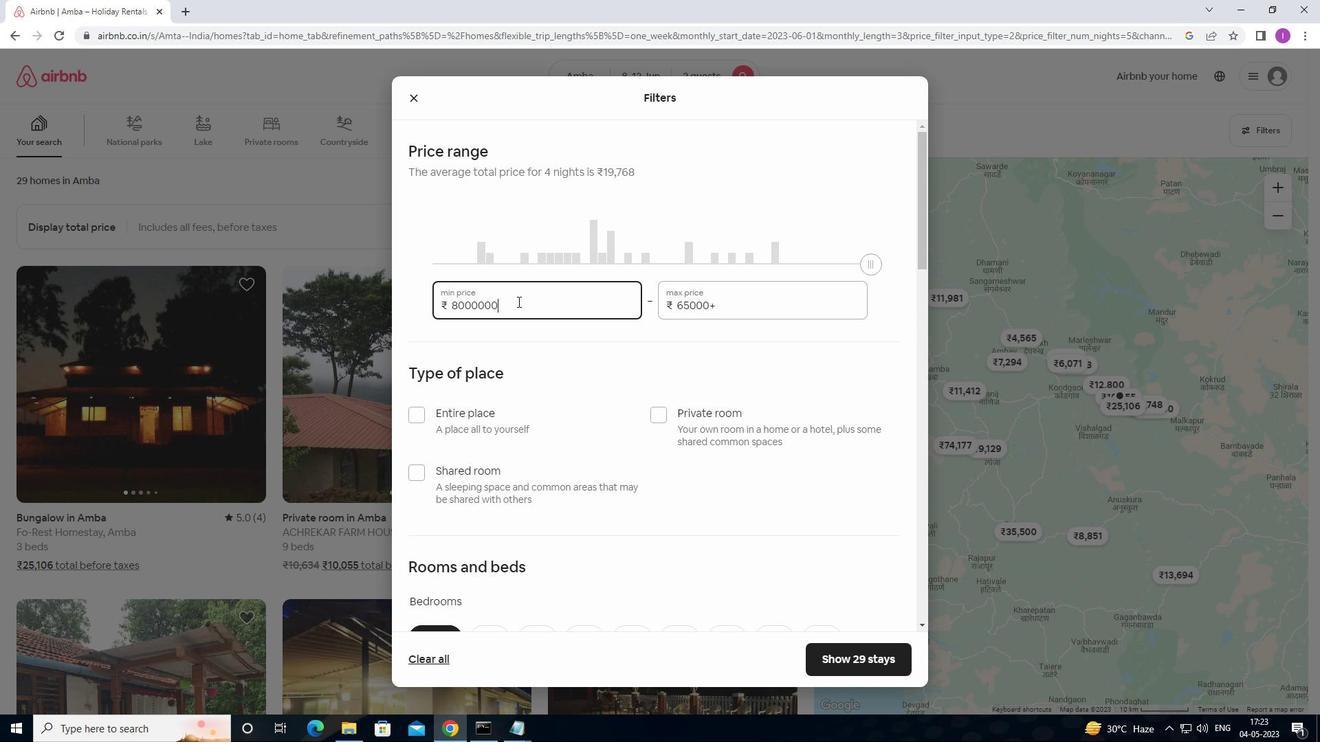
Action: Key pressed <Key.backspace>
Screenshot: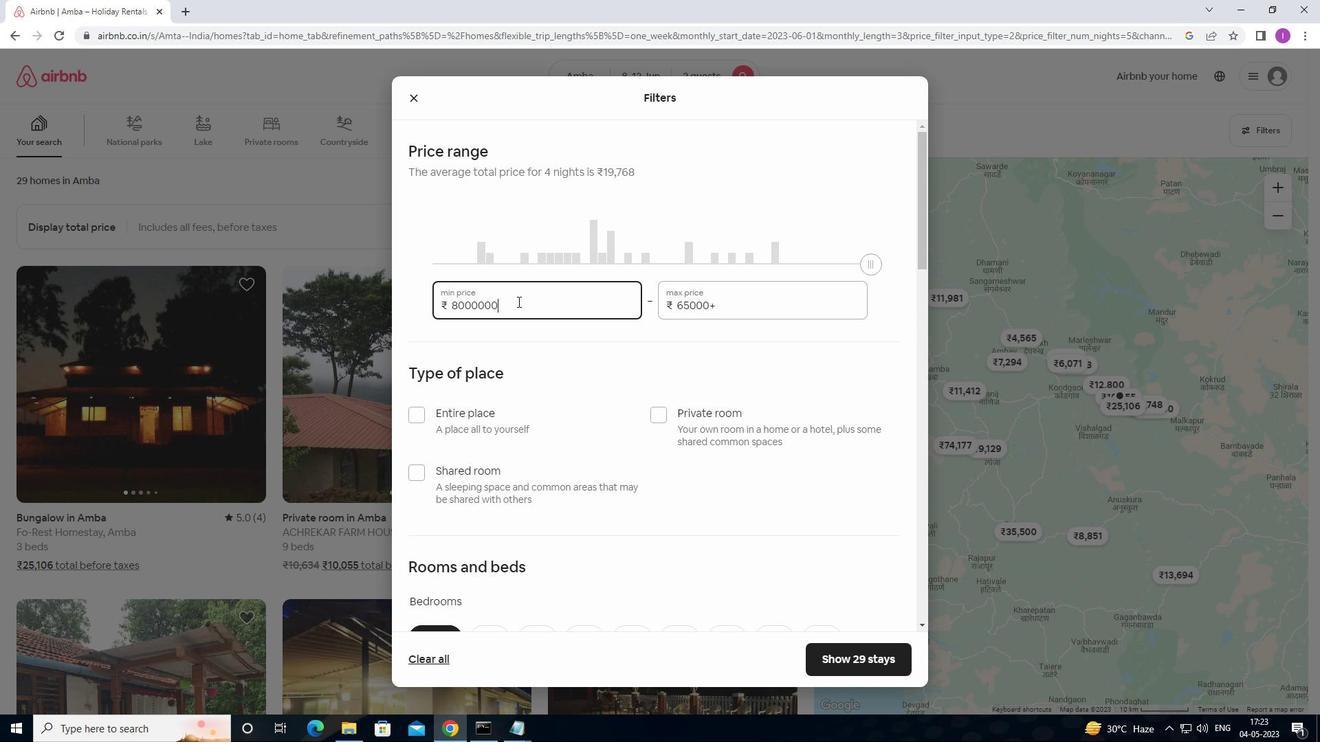 
Action: Mouse moved to (532, 292)
Screenshot: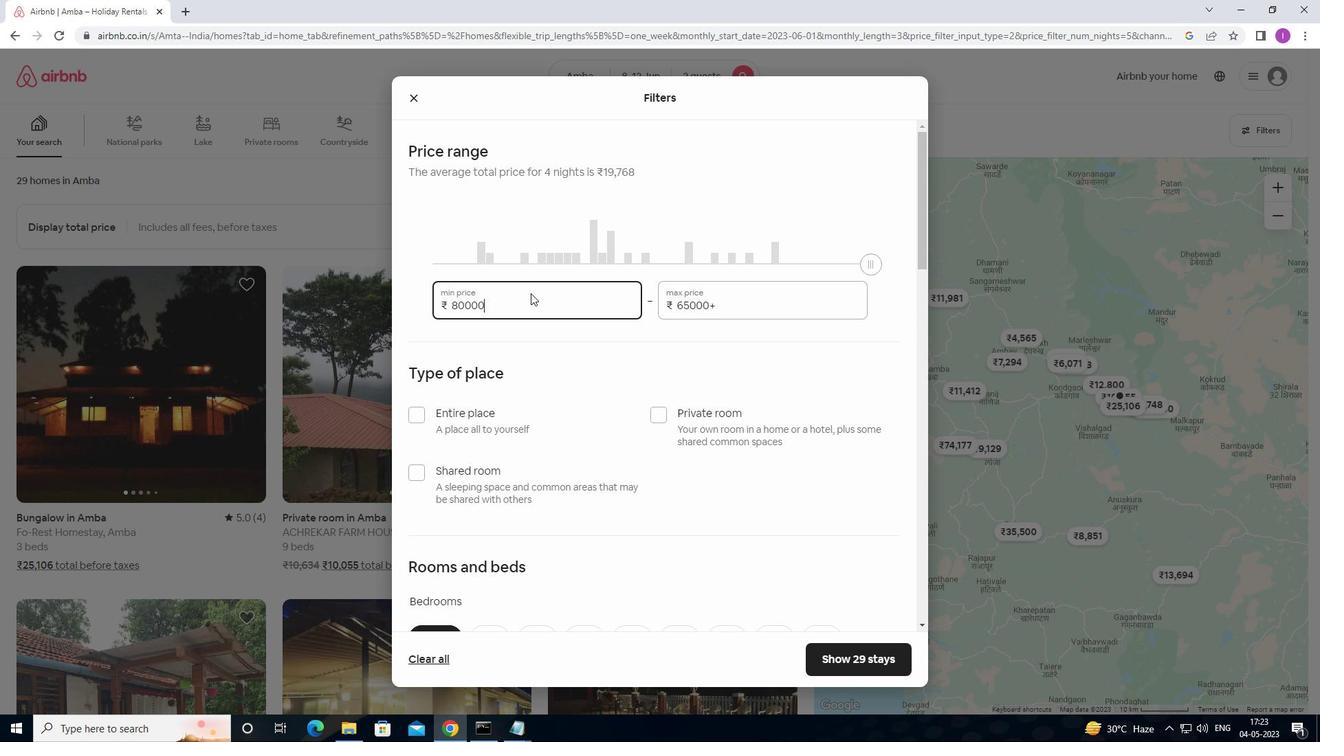 
Action: Key pressed <Key.backspace>
Screenshot: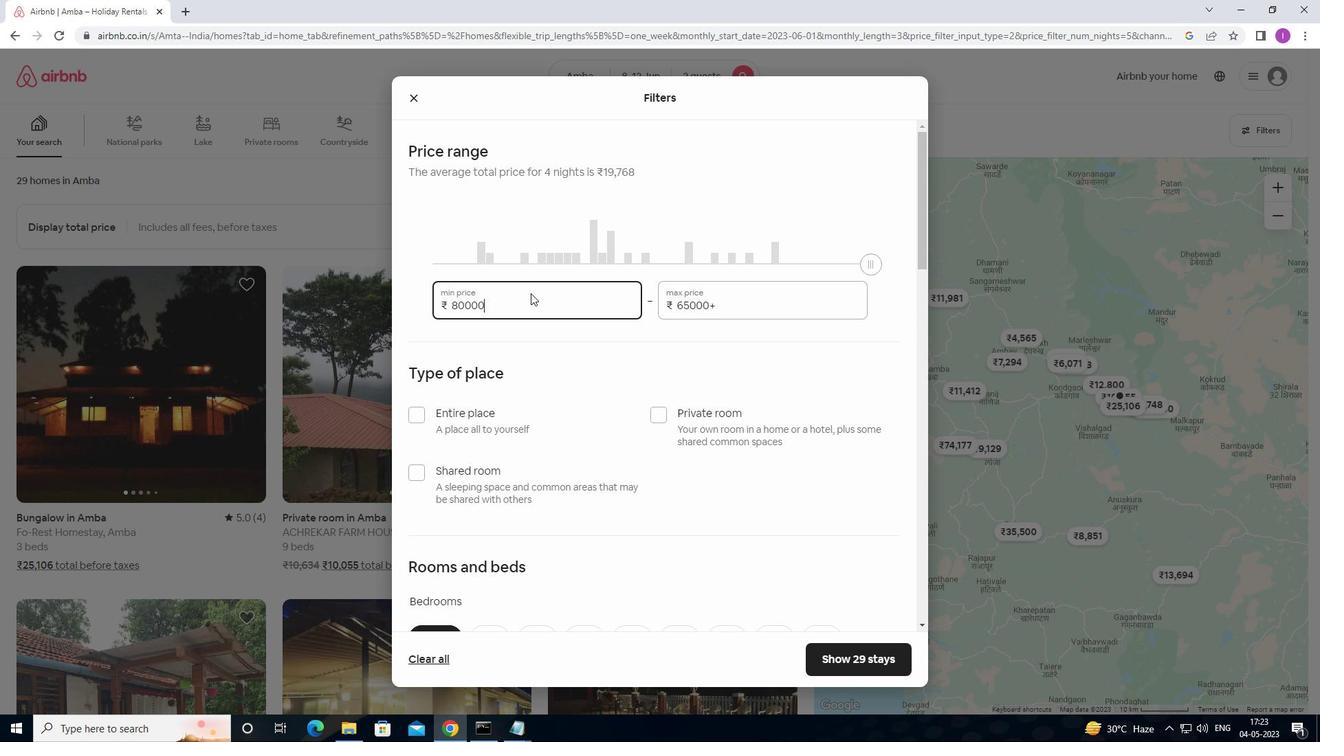 
Action: Mouse moved to (723, 306)
Screenshot: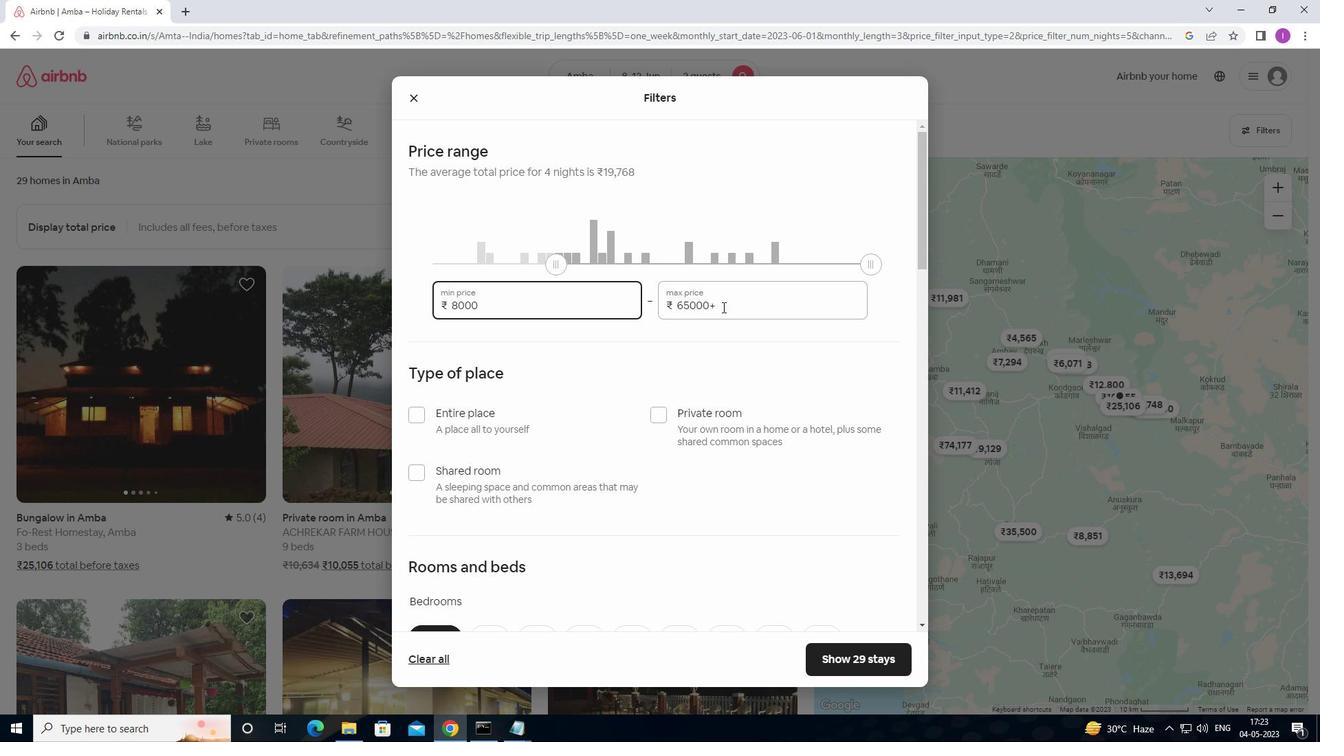 
Action: Mouse pressed left at (723, 306)
Screenshot: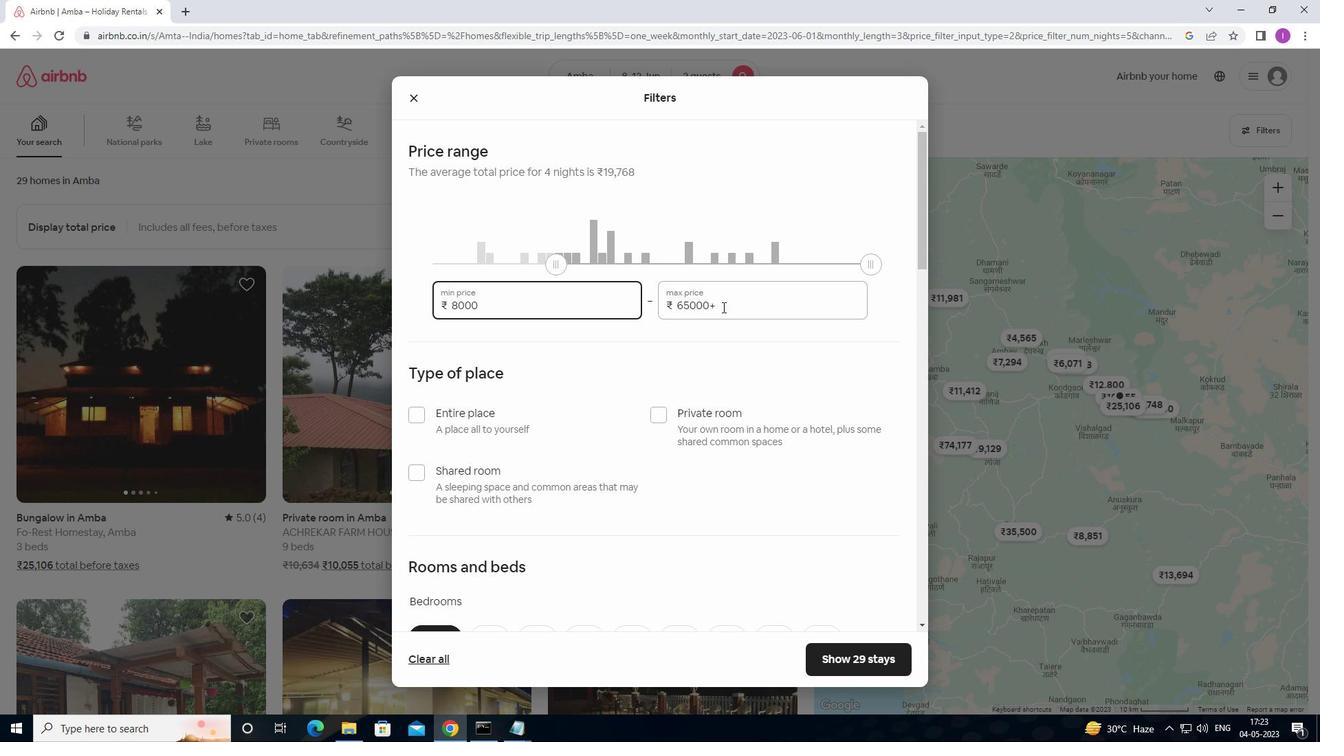 
Action: Mouse moved to (679, 305)
Screenshot: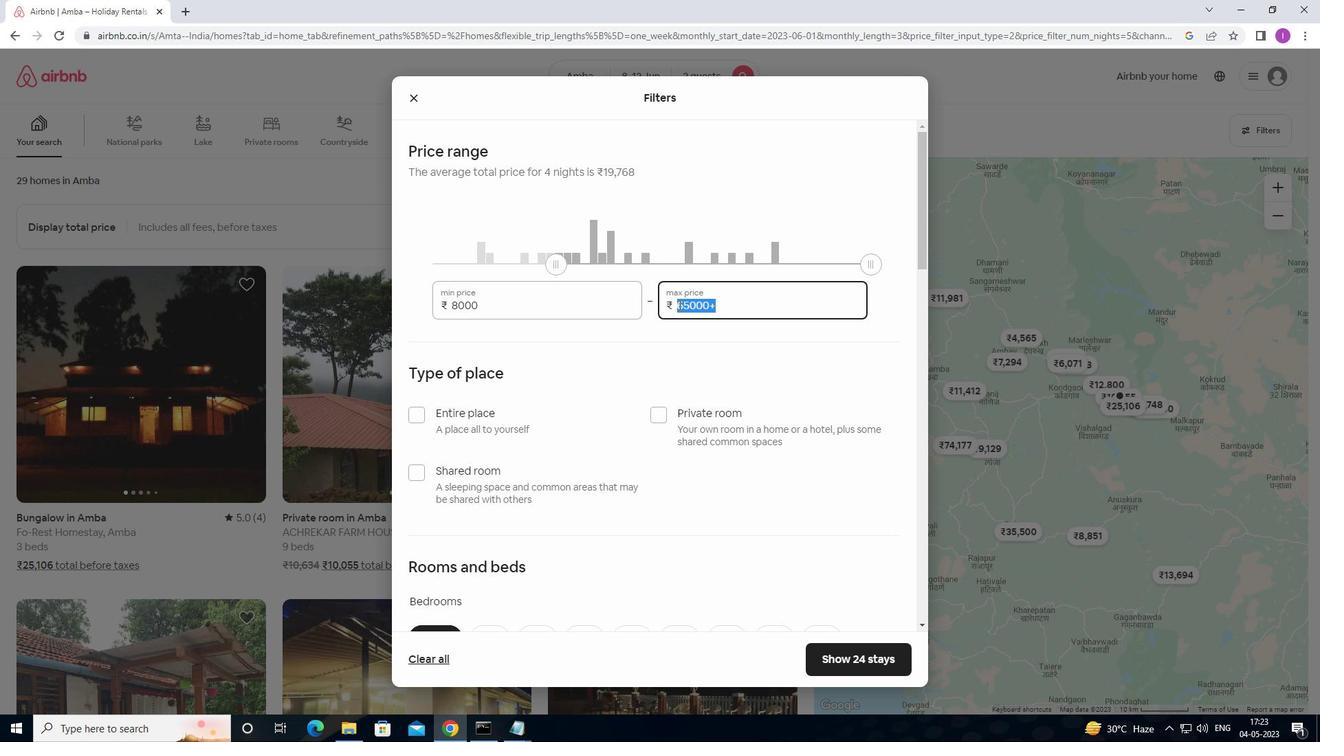
Action: Key pressed 1
Screenshot: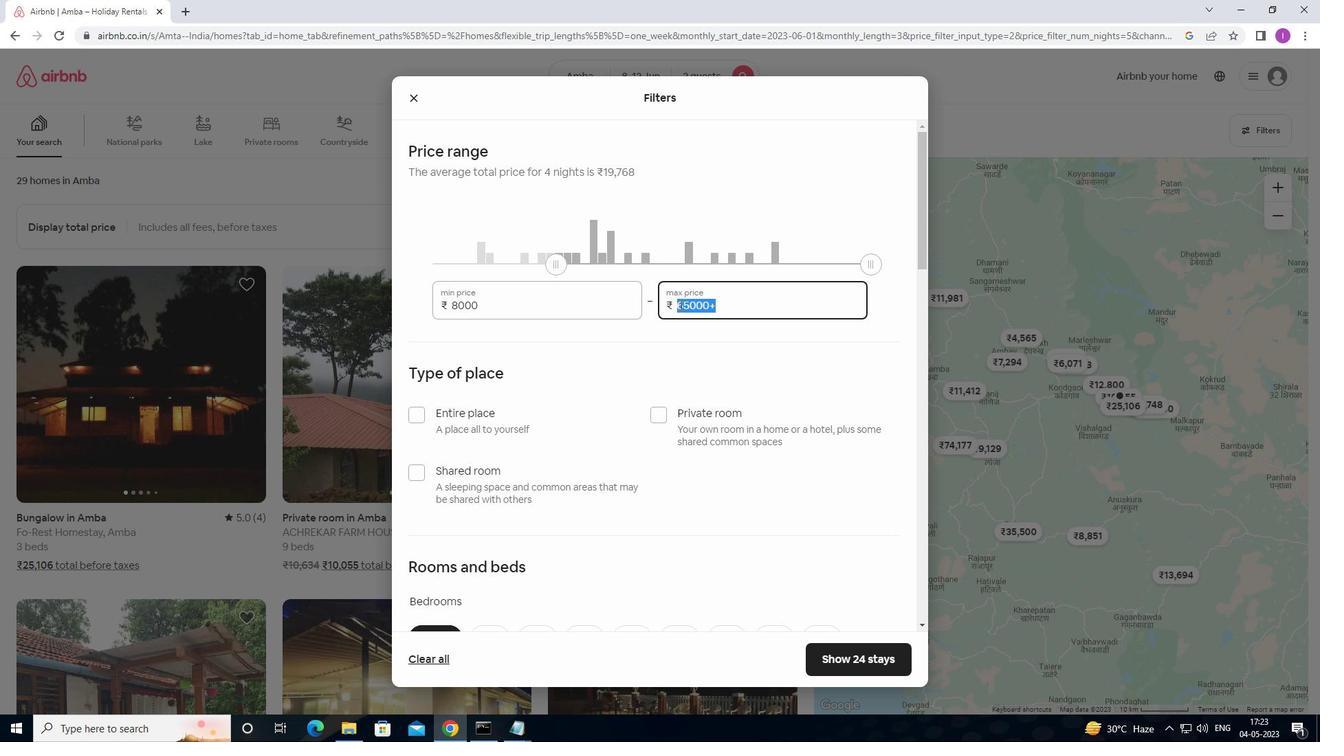 
Action: Mouse moved to (680, 304)
Screenshot: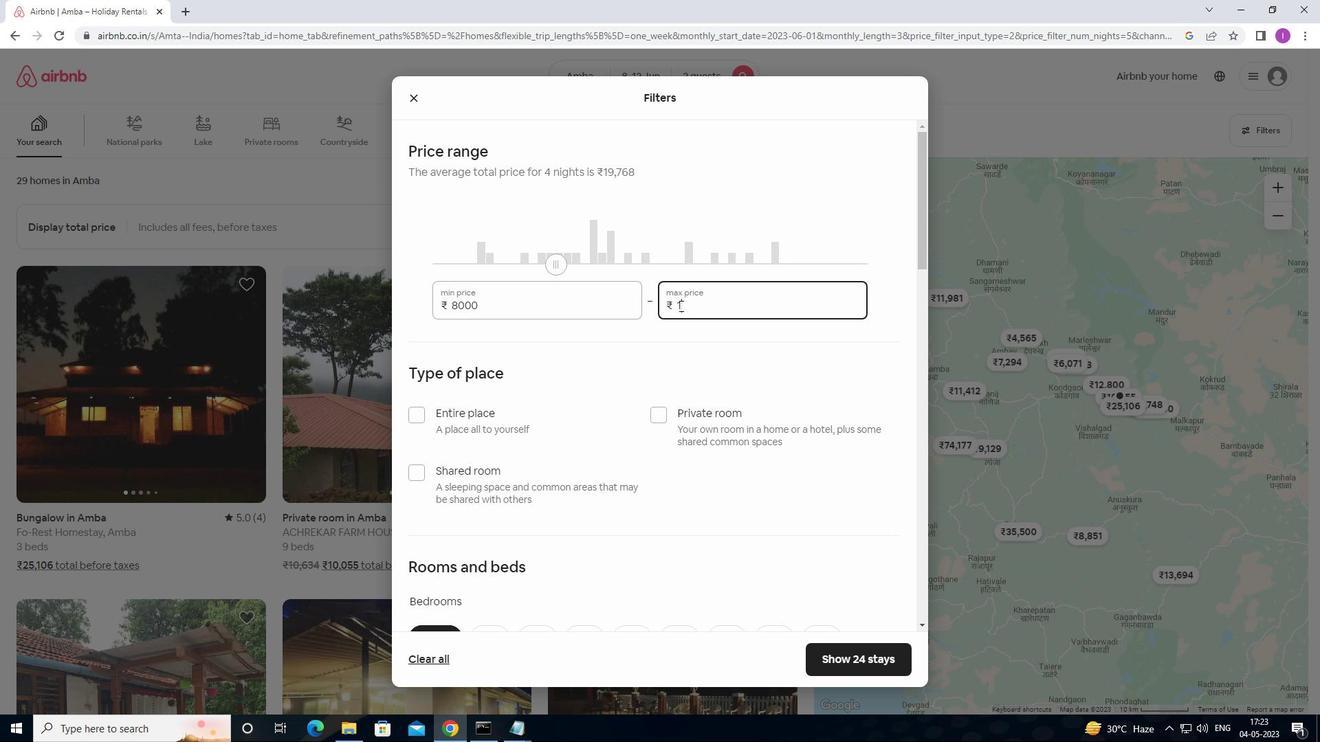 
Action: Key pressed 6
Screenshot: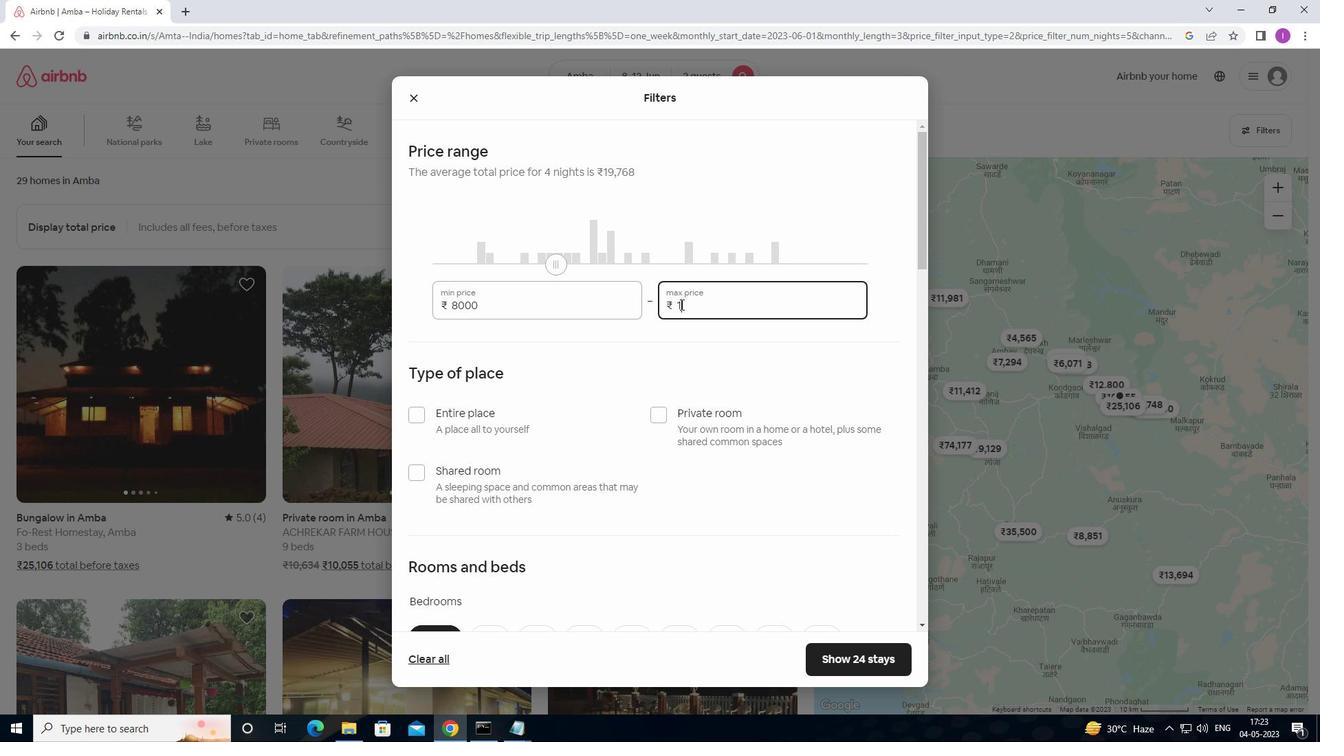 
Action: Mouse moved to (682, 303)
Screenshot: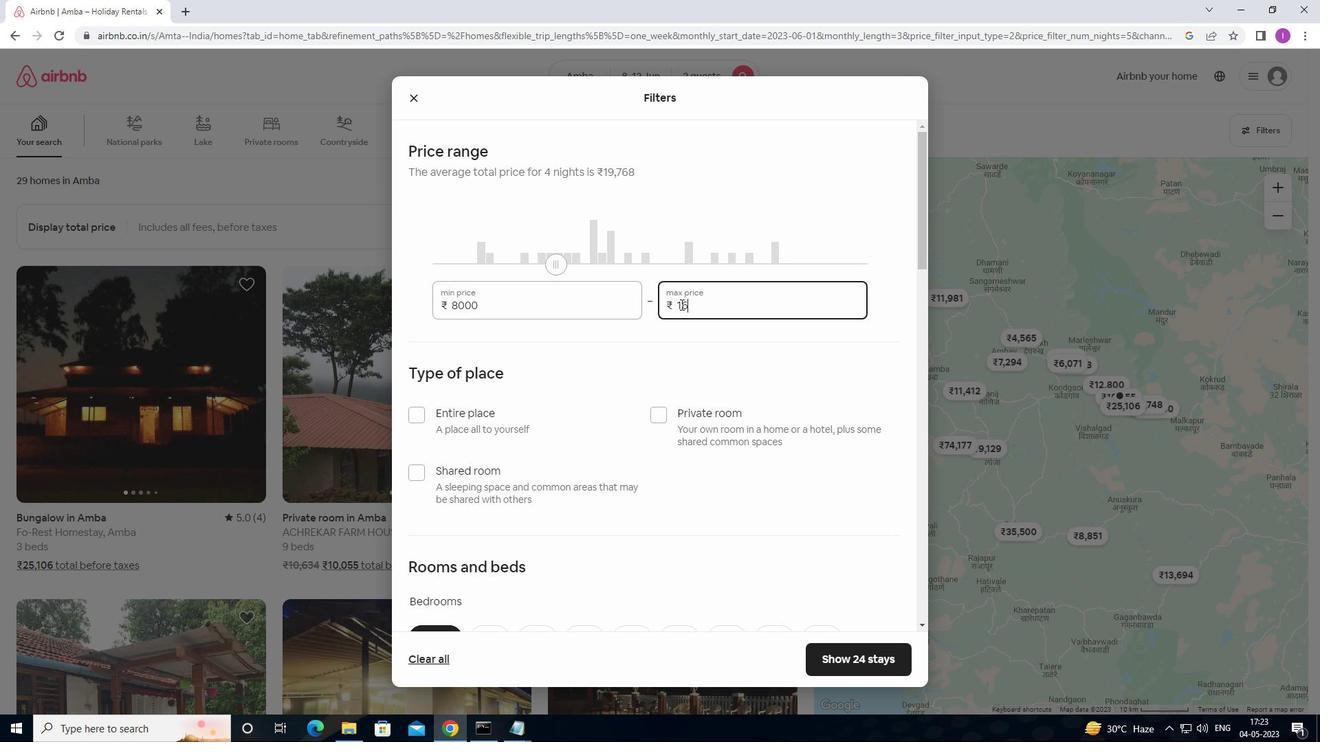 
Action: Key pressed 000
Screenshot: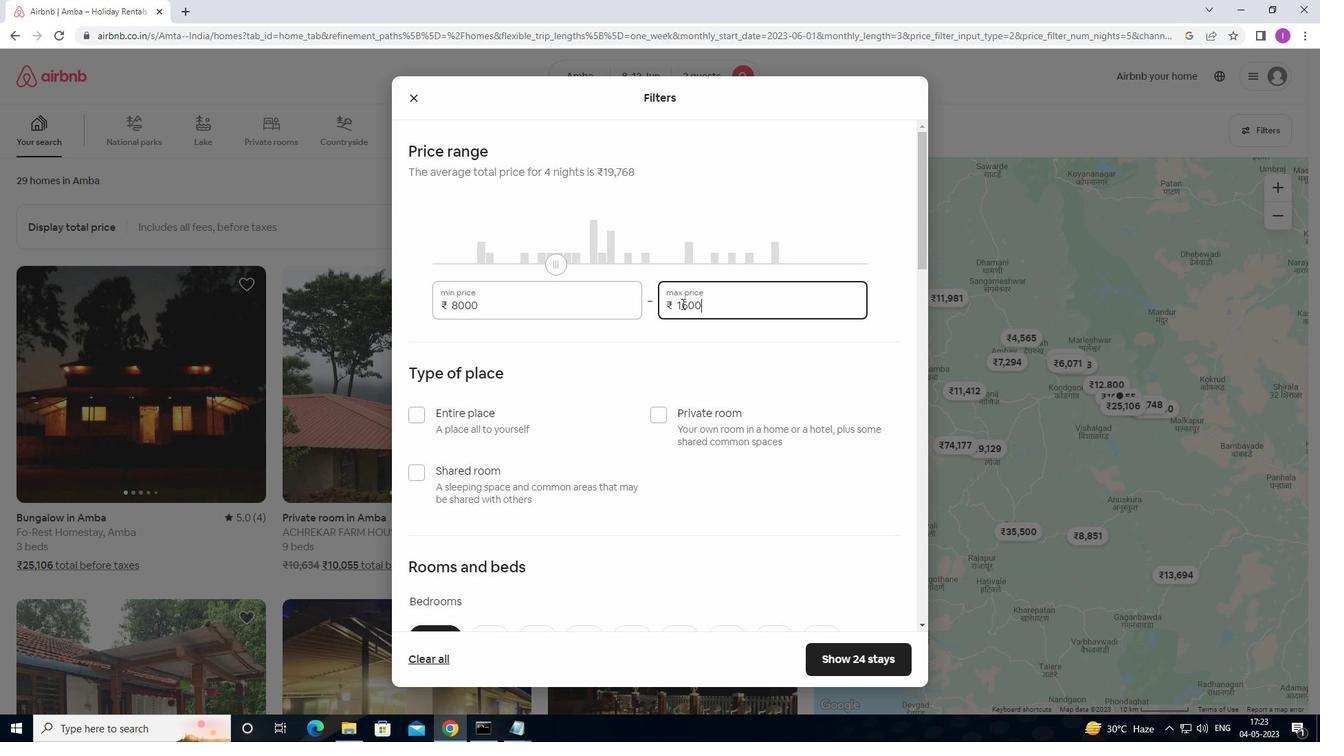 
Action: Mouse moved to (662, 414)
Screenshot: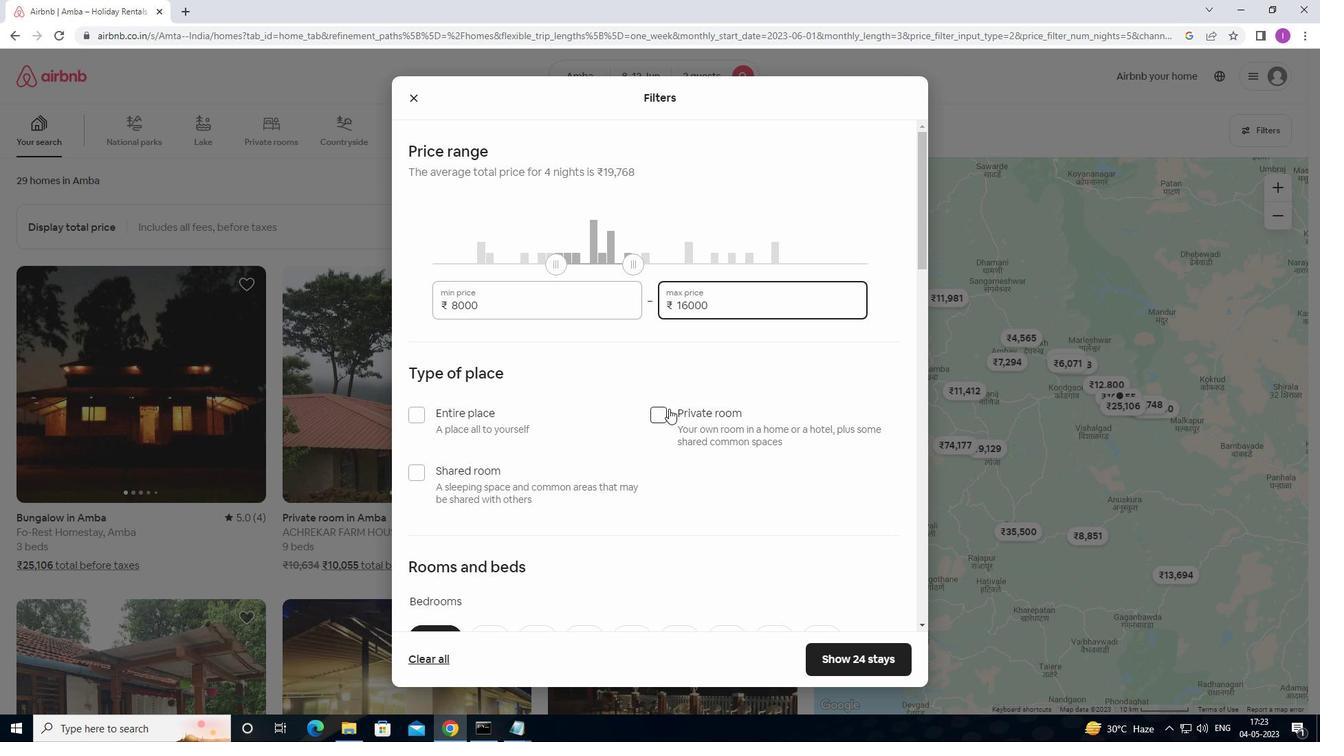 
Action: Mouse pressed left at (662, 414)
Screenshot: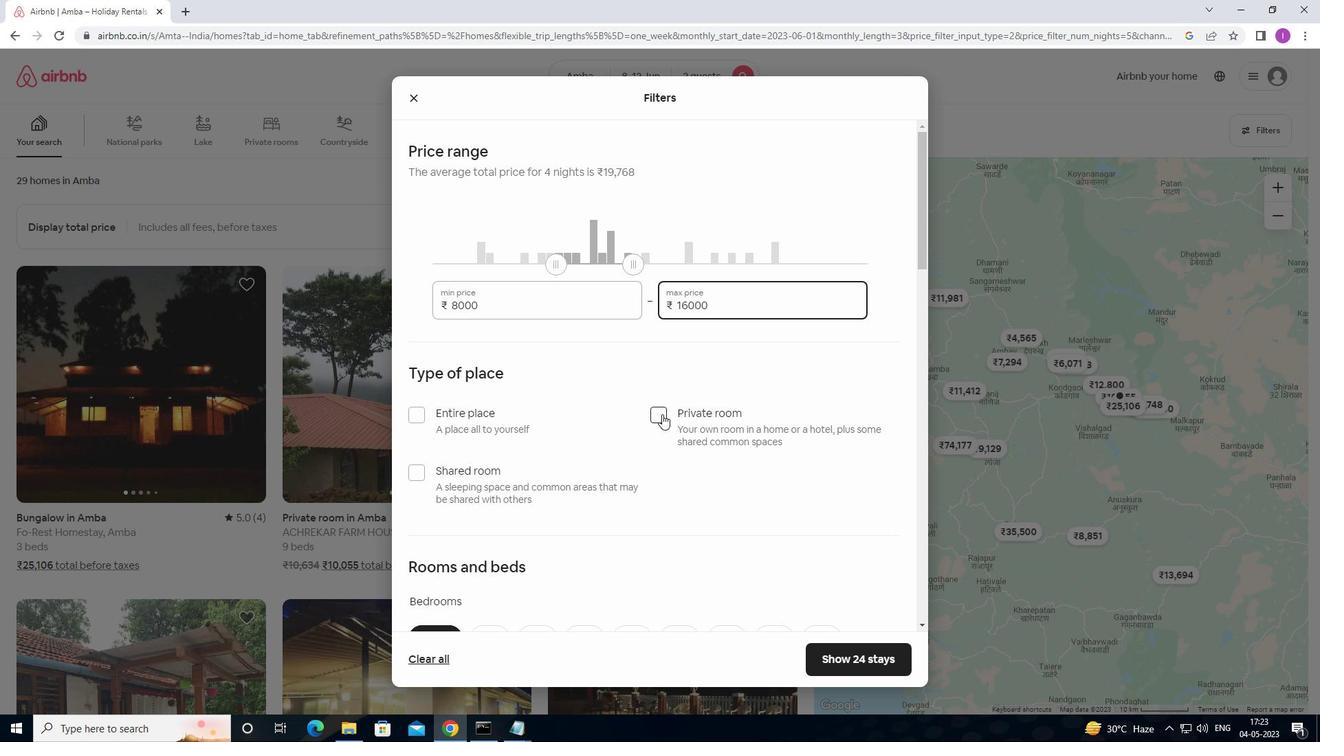 
Action: Mouse moved to (673, 442)
Screenshot: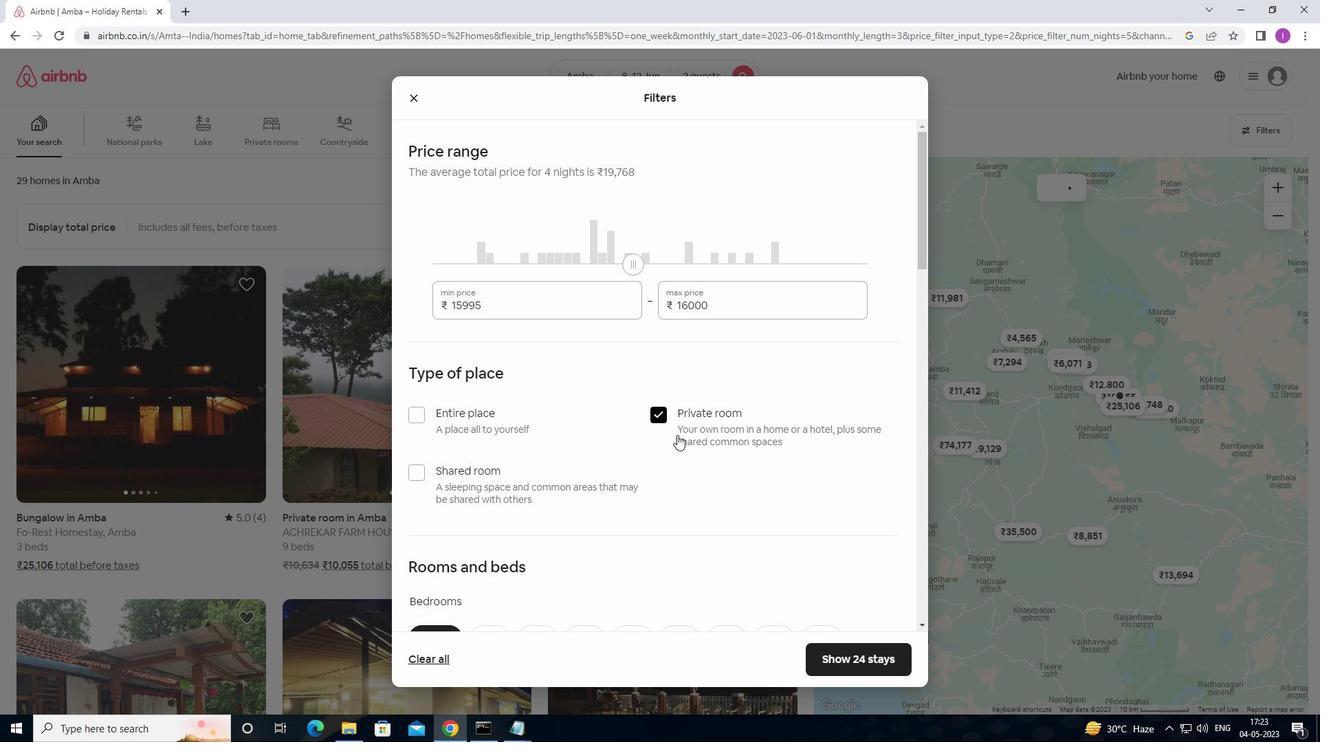 
Action: Mouse scrolled (673, 441) with delta (0, 0)
Screenshot: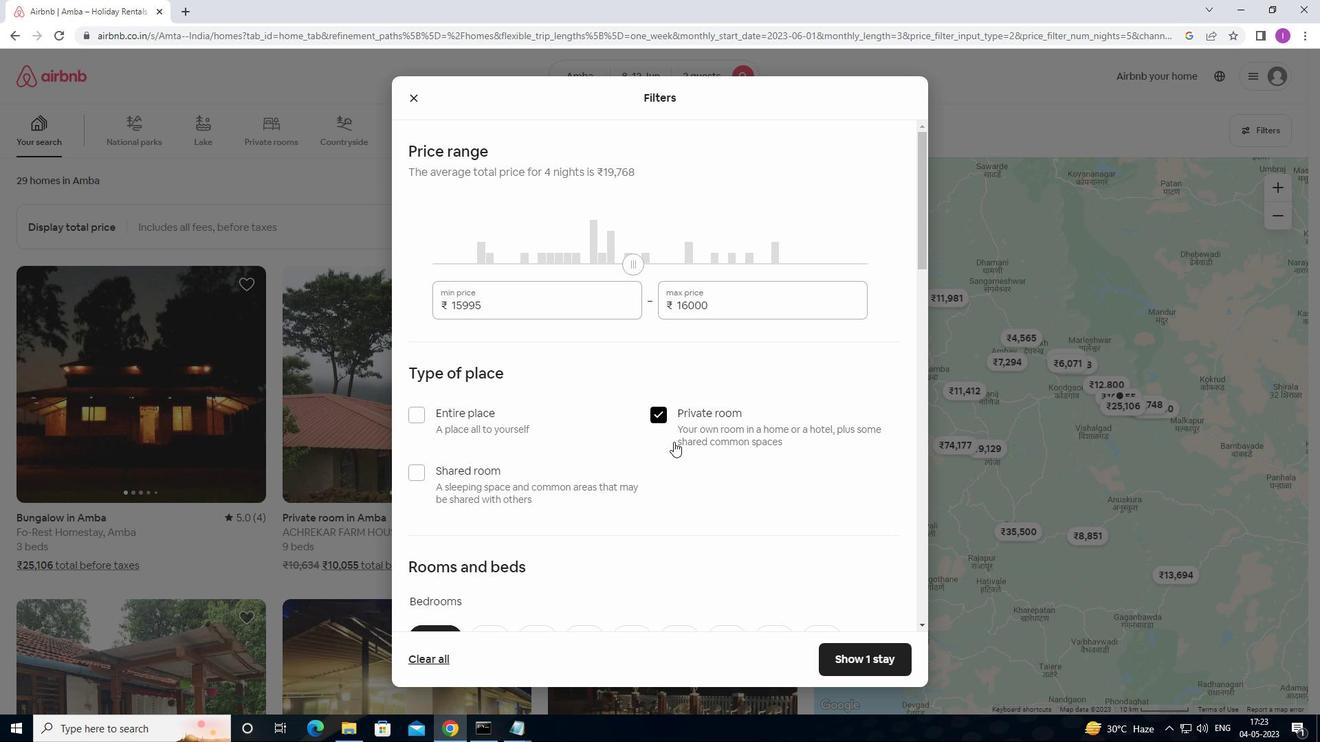 
Action: Mouse moved to (673, 442)
Screenshot: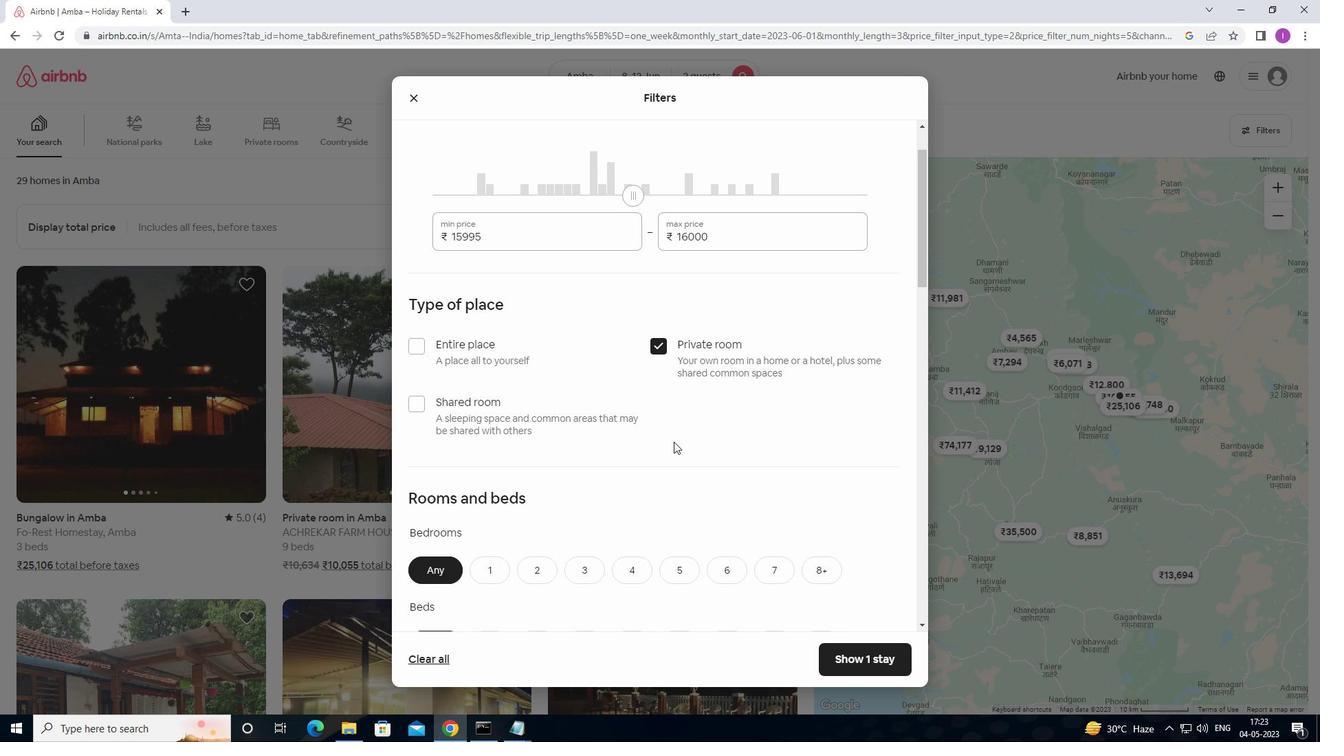 
Action: Mouse scrolled (673, 442) with delta (0, 0)
Screenshot: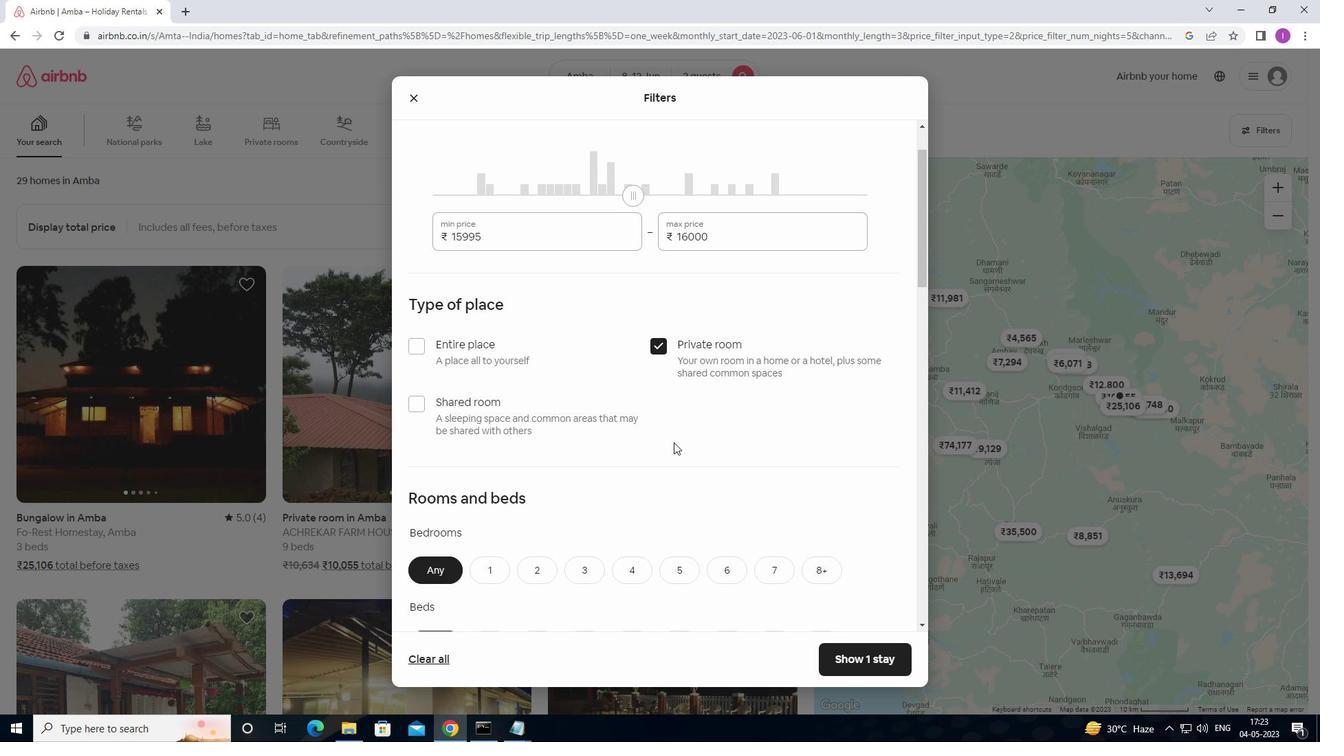 
Action: Mouse moved to (669, 445)
Screenshot: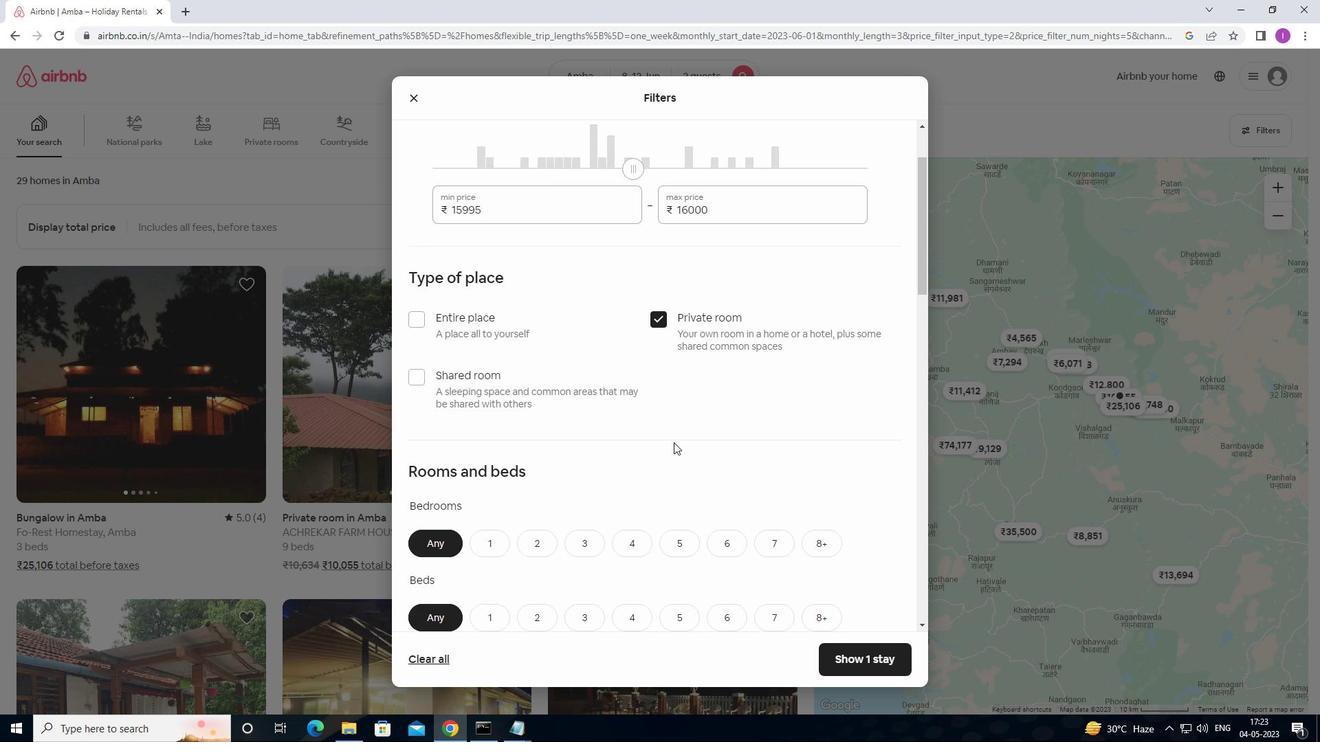 
Action: Mouse scrolled (669, 444) with delta (0, 0)
Screenshot: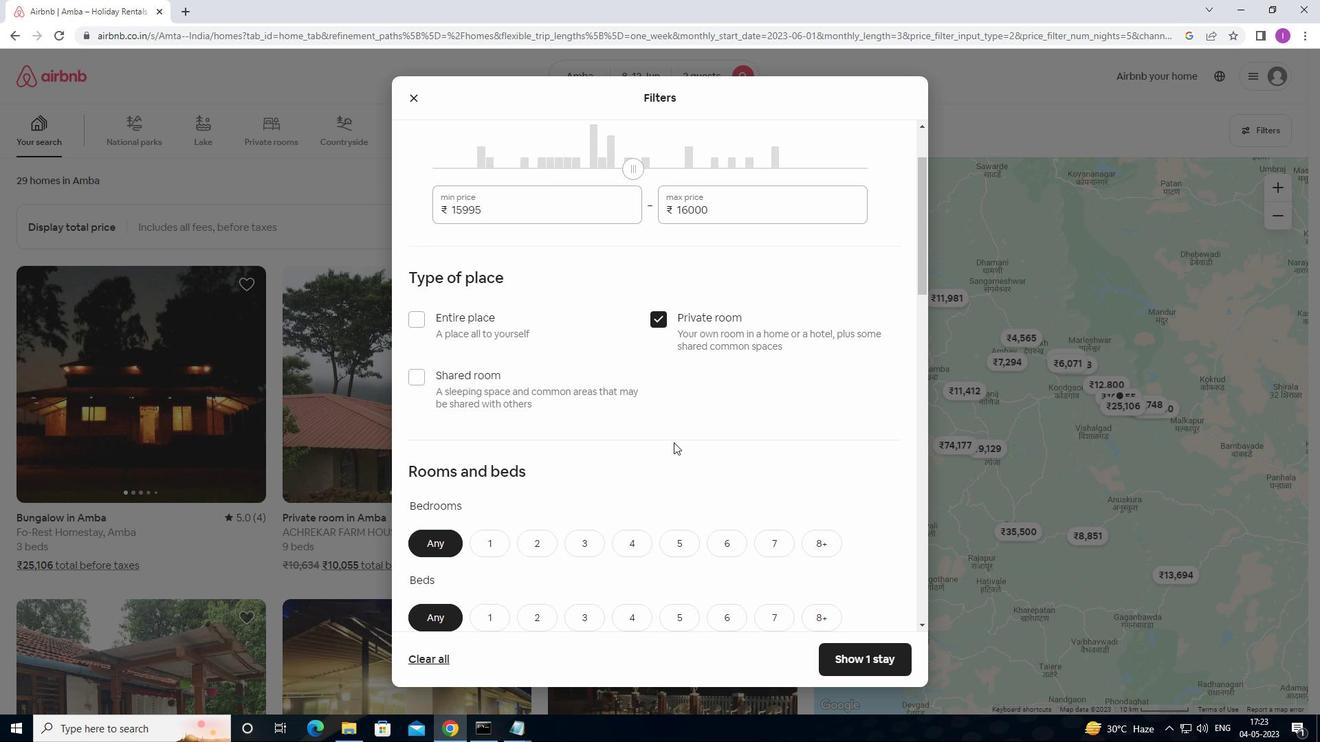 
Action: Mouse moved to (668, 446)
Screenshot: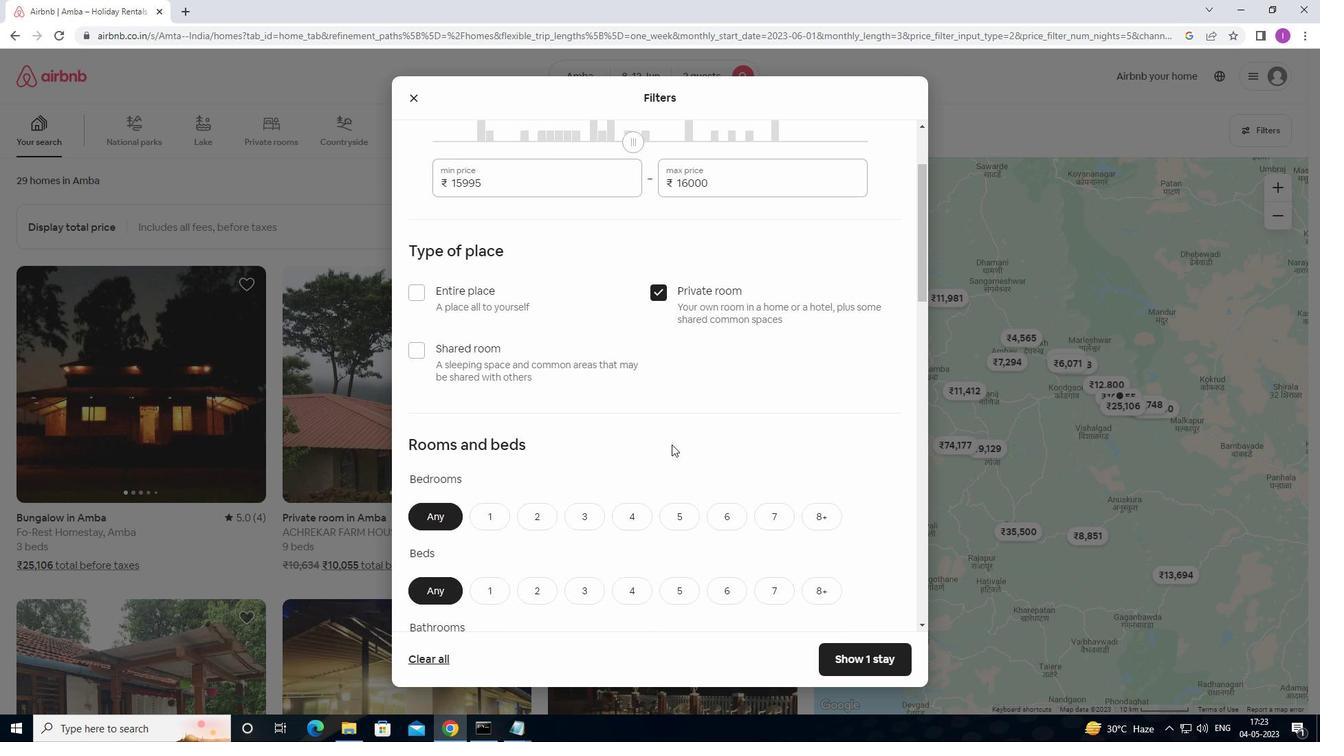 
Action: Mouse scrolled (668, 446) with delta (0, 0)
Screenshot: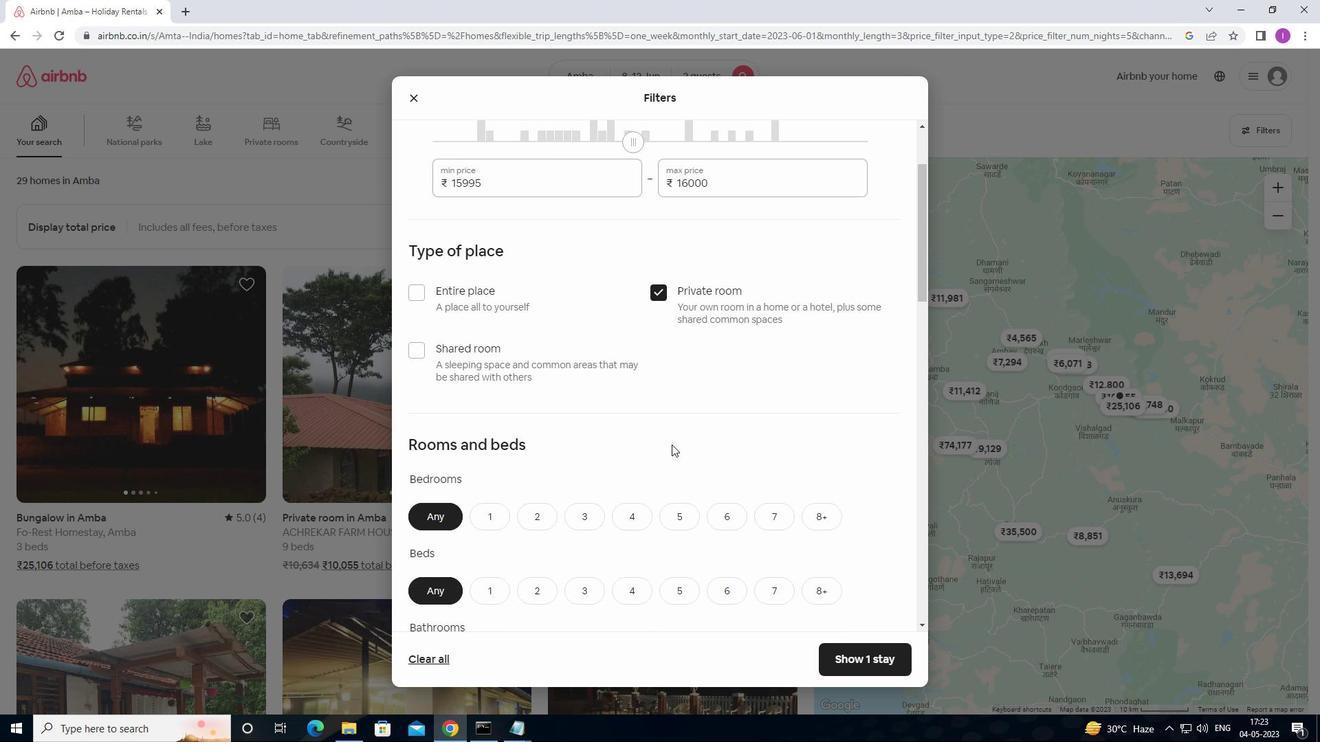
Action: Mouse moved to (657, 448)
Screenshot: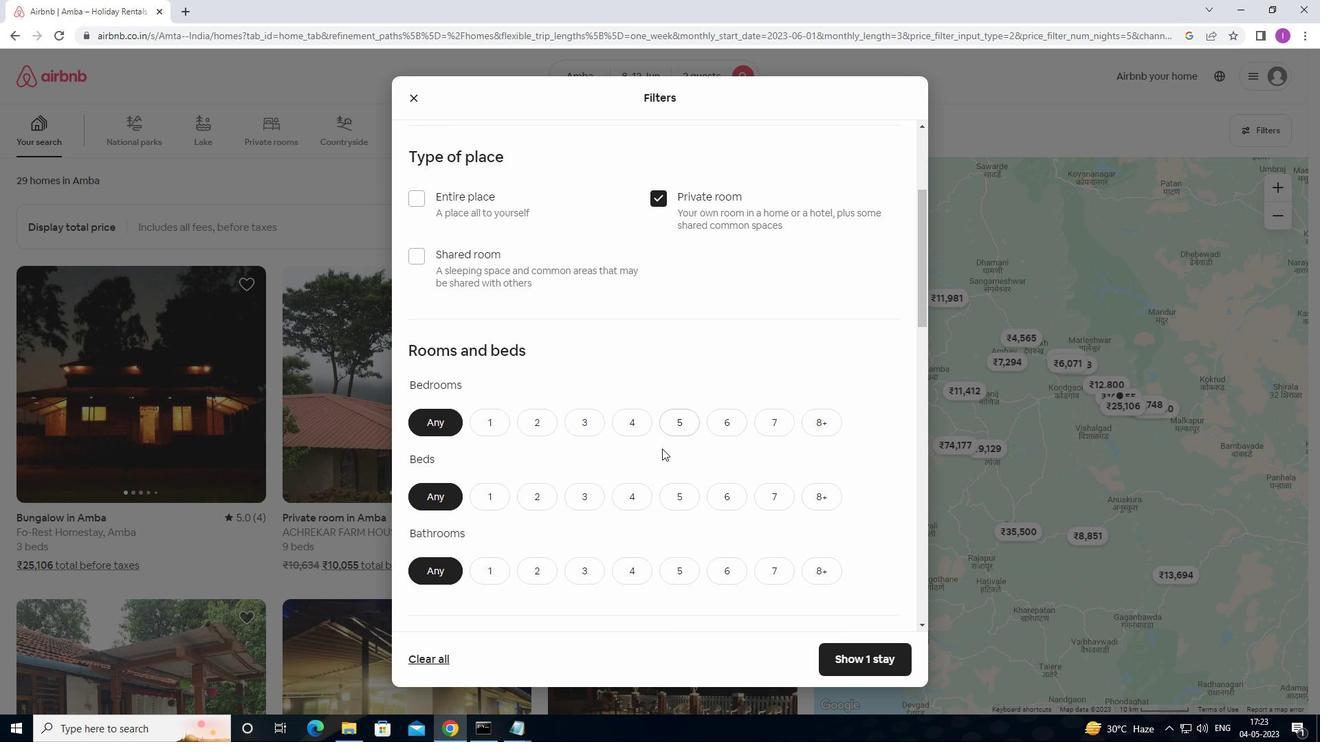 
Action: Mouse scrolled (657, 448) with delta (0, 0)
Screenshot: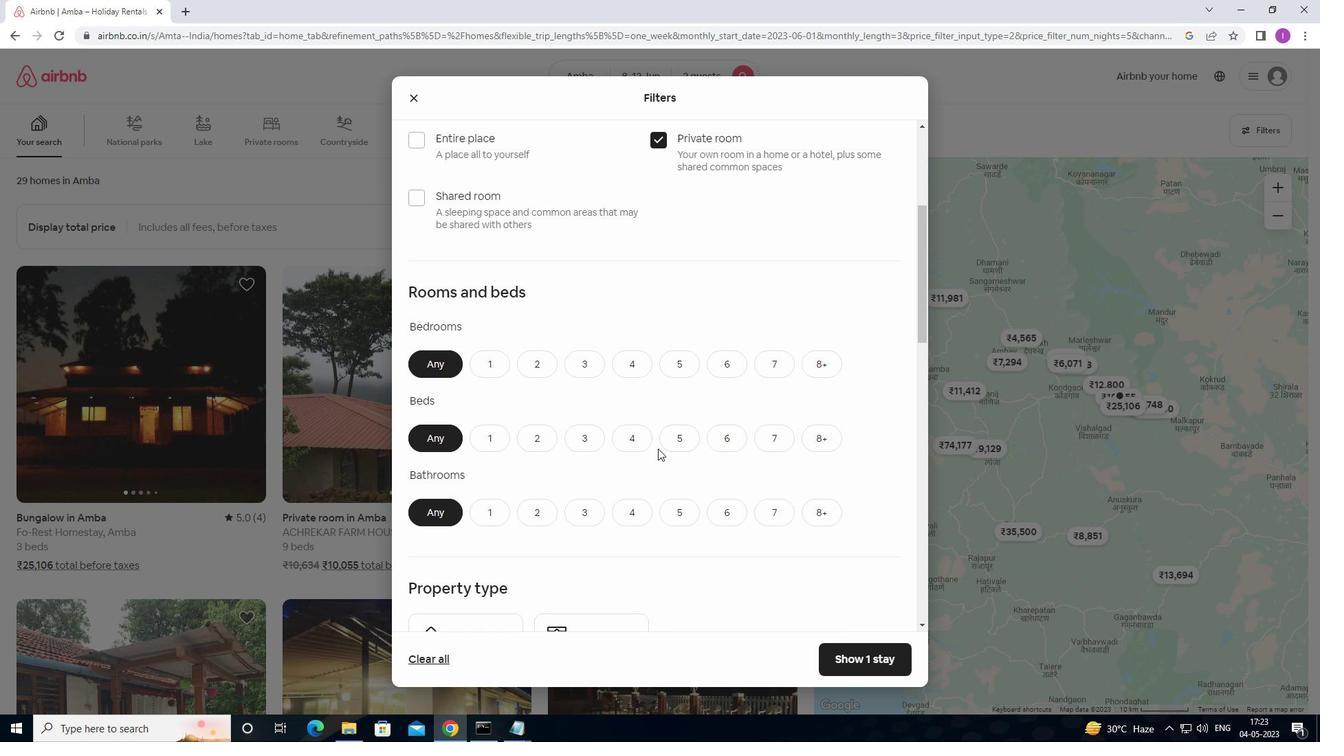
Action: Mouse moved to (481, 291)
Screenshot: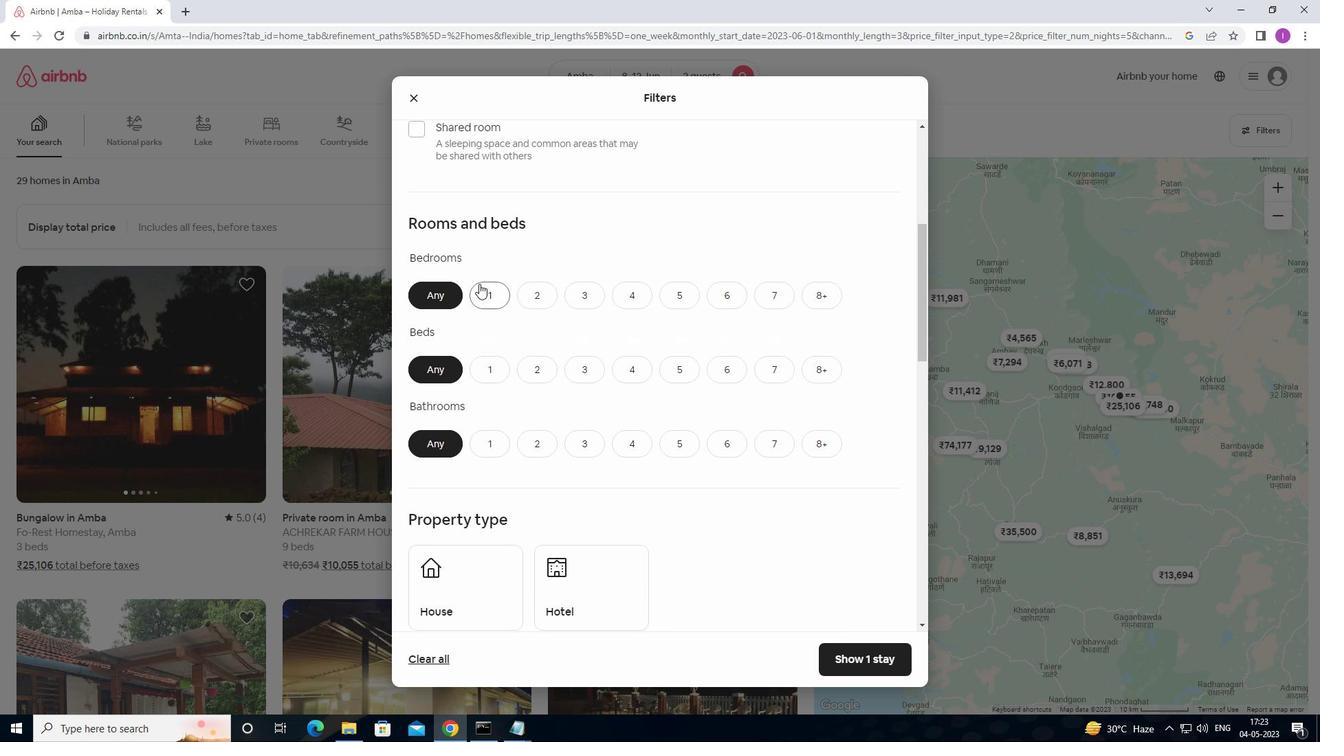 
Action: Mouse pressed left at (481, 291)
Screenshot: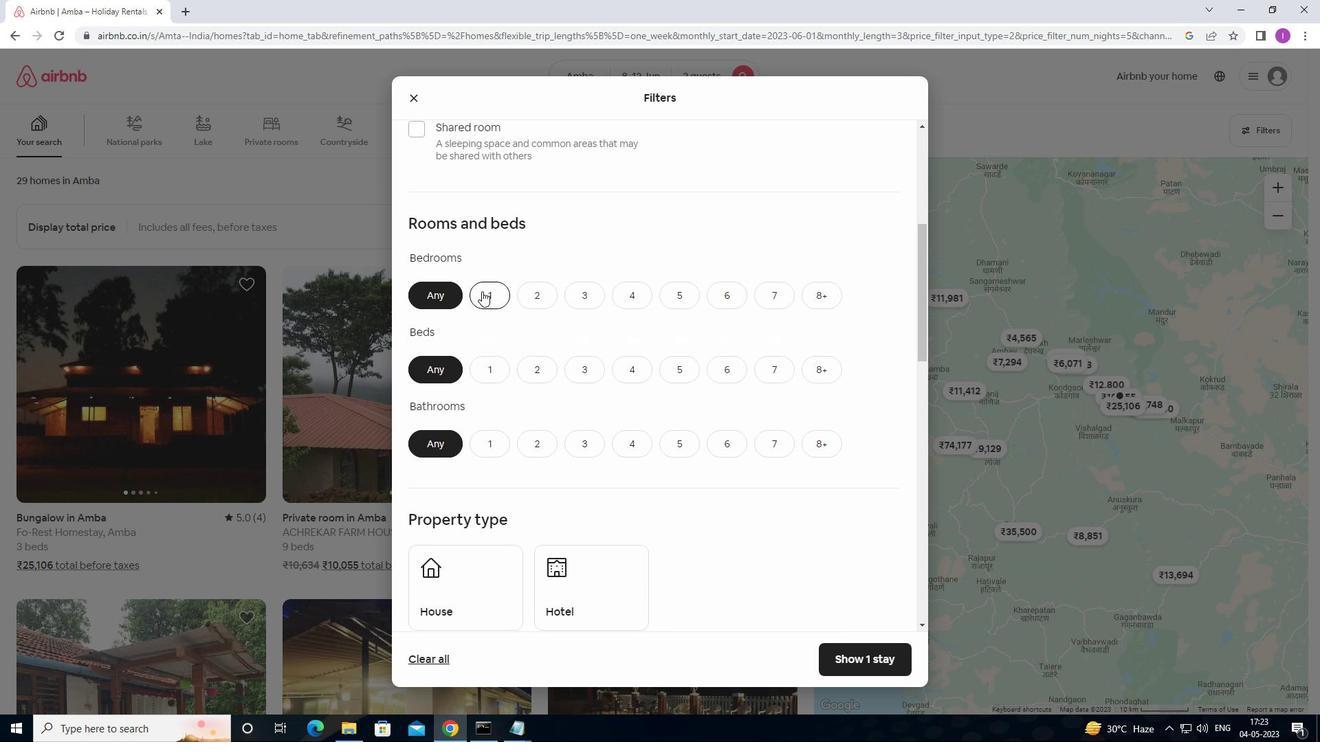 
Action: Mouse moved to (480, 373)
Screenshot: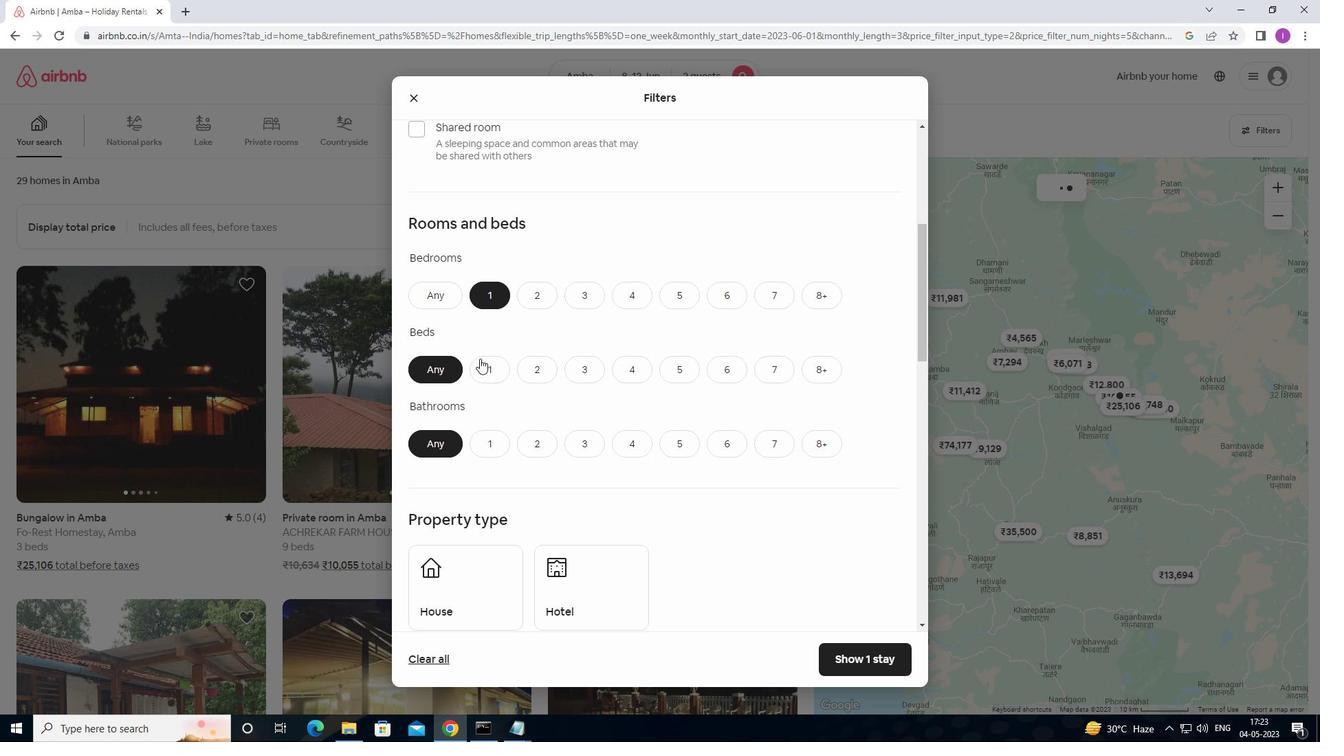
Action: Mouse pressed left at (480, 373)
Screenshot: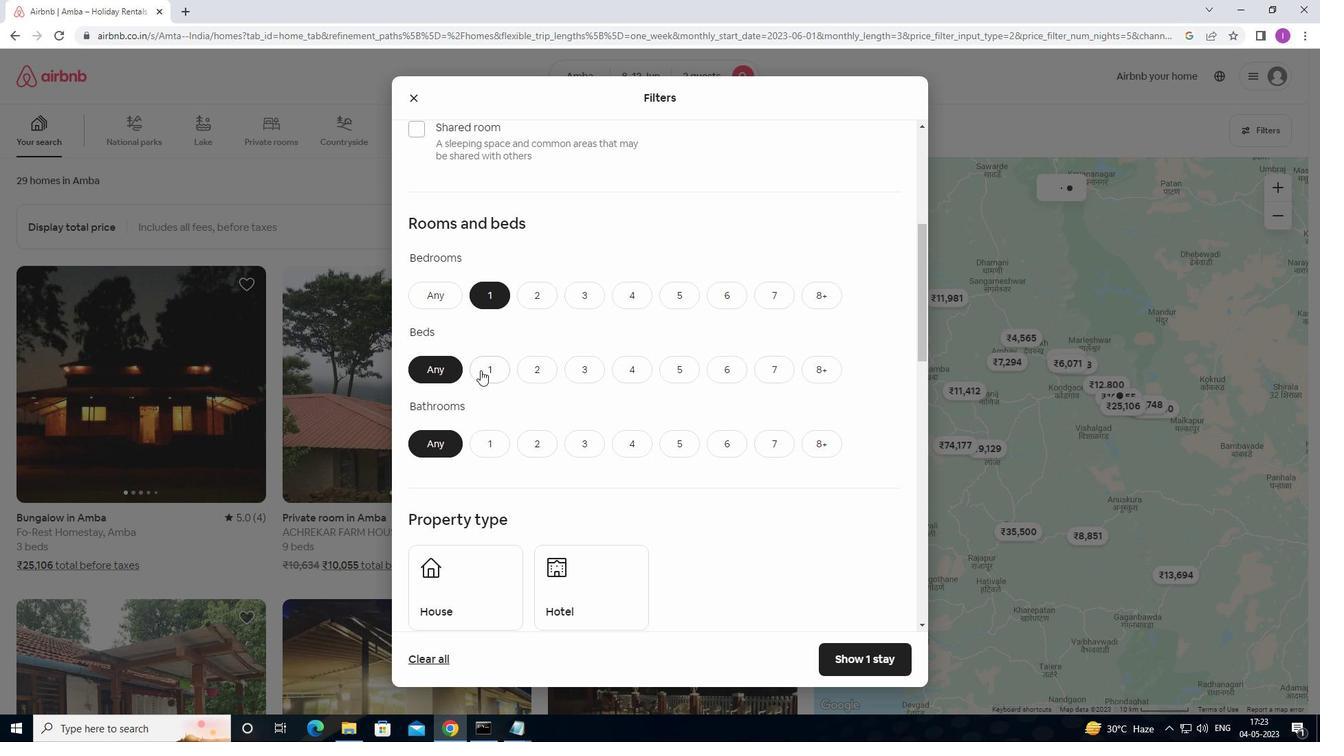 
Action: Mouse moved to (484, 444)
Screenshot: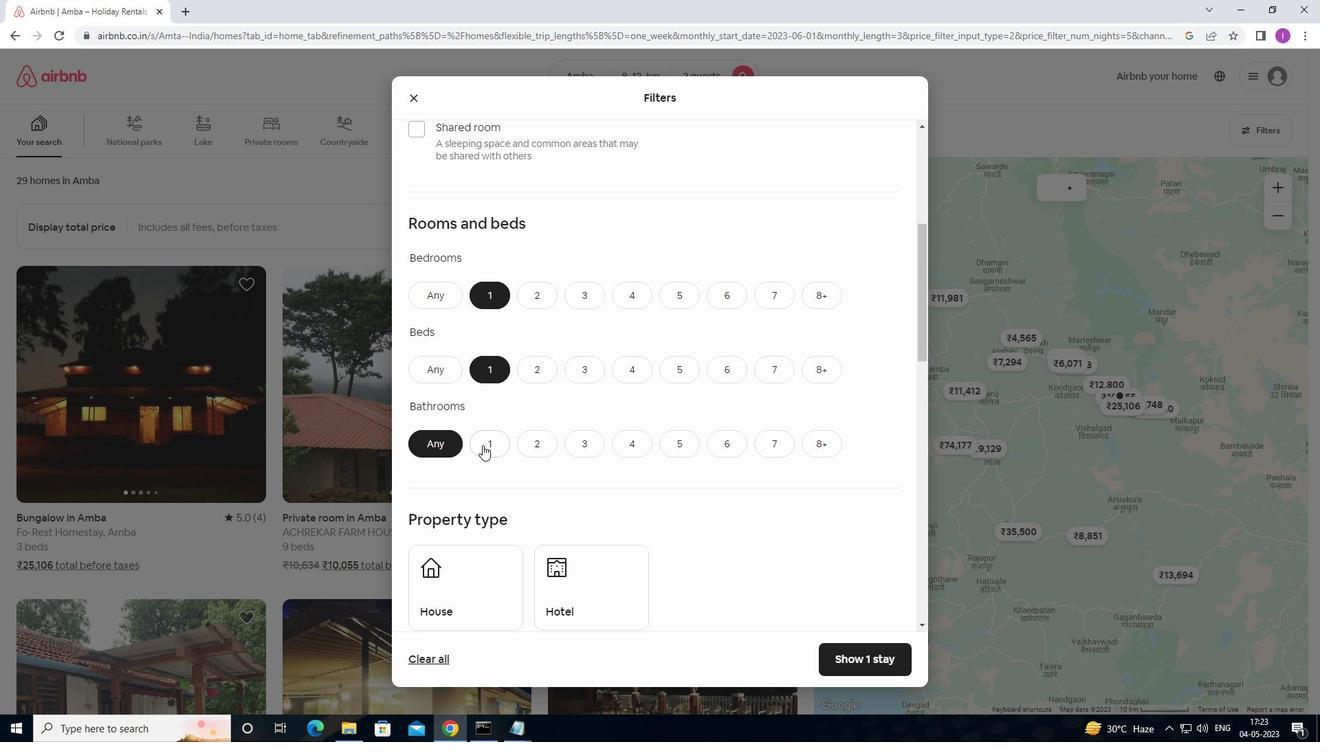 
Action: Mouse pressed left at (484, 444)
Screenshot: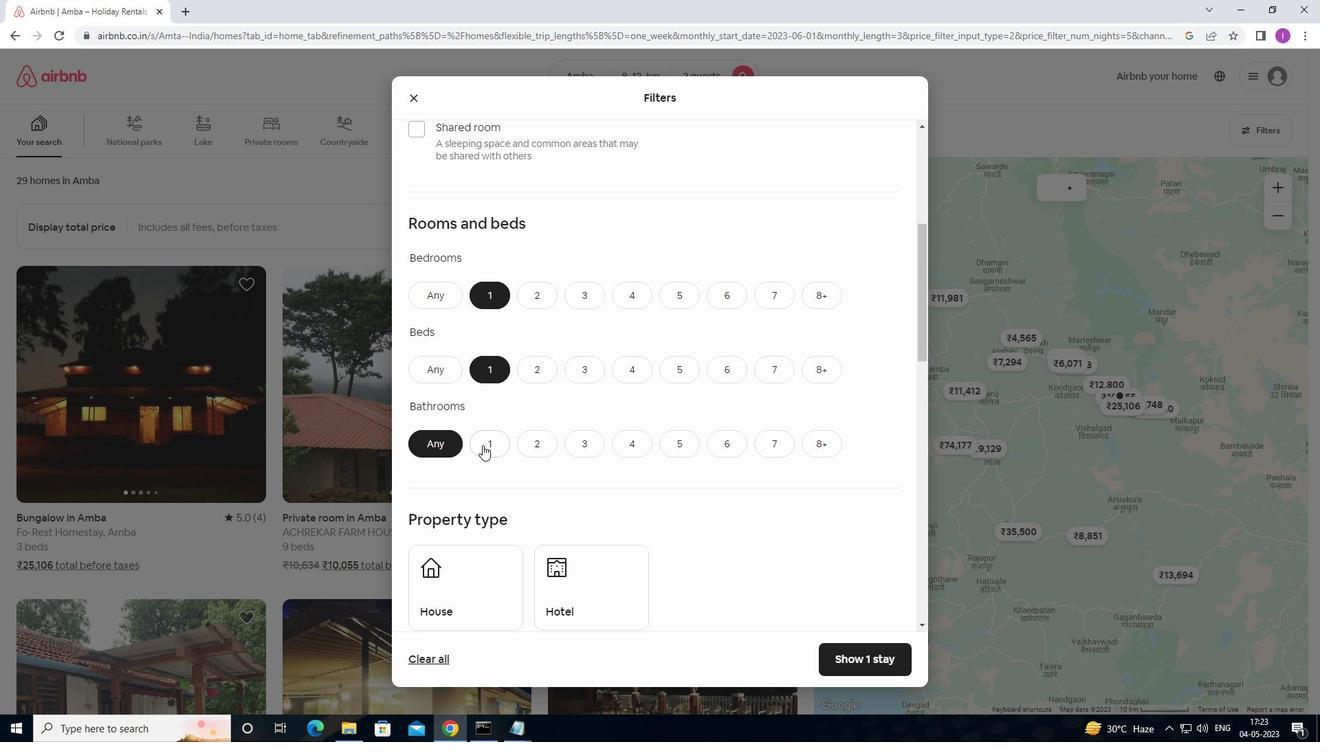 
Action: Mouse moved to (568, 484)
Screenshot: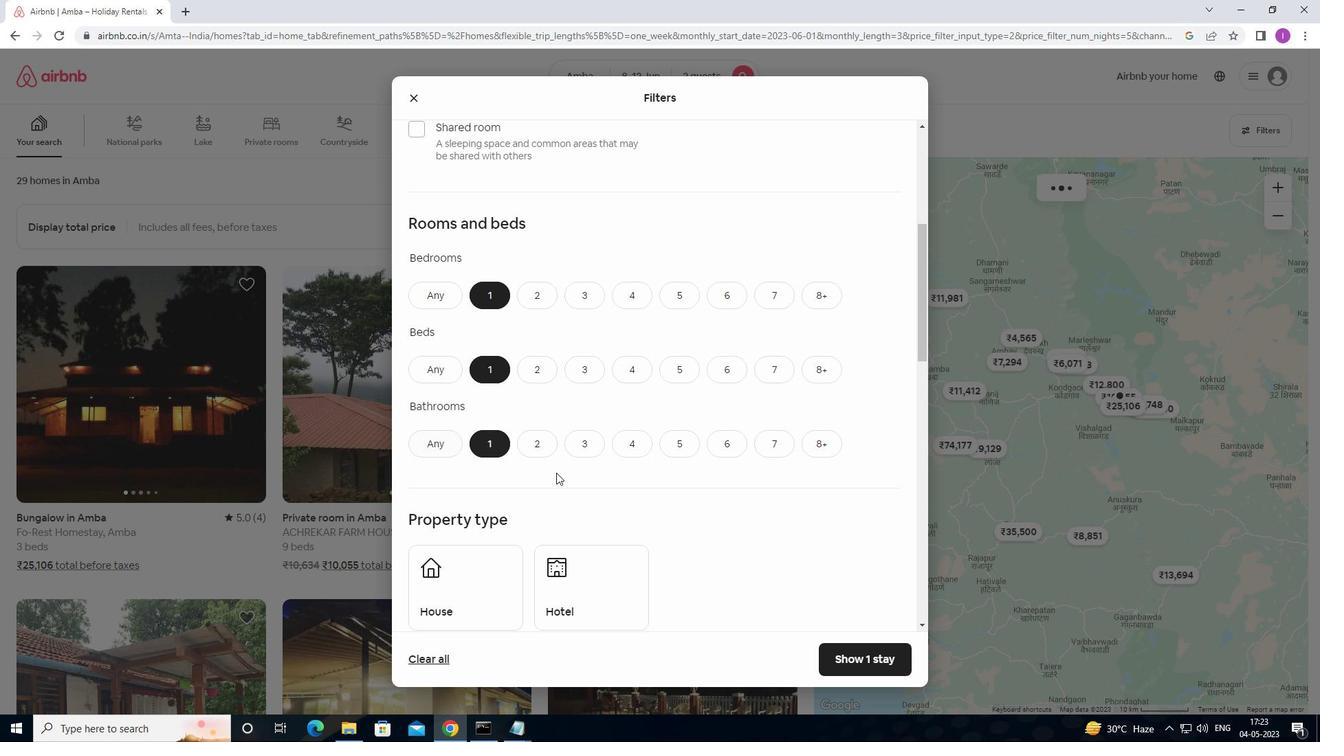 
Action: Mouse scrolled (568, 484) with delta (0, 0)
Screenshot: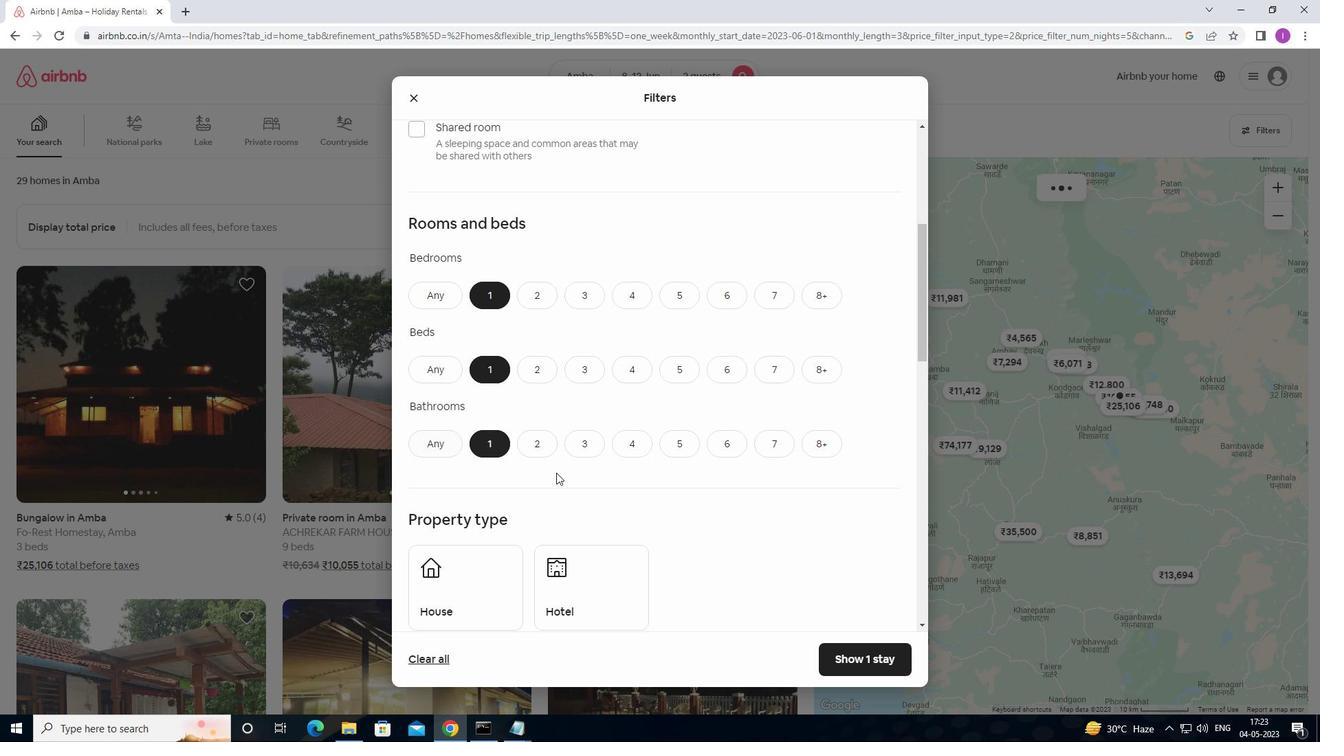 
Action: Mouse moved to (568, 486)
Screenshot: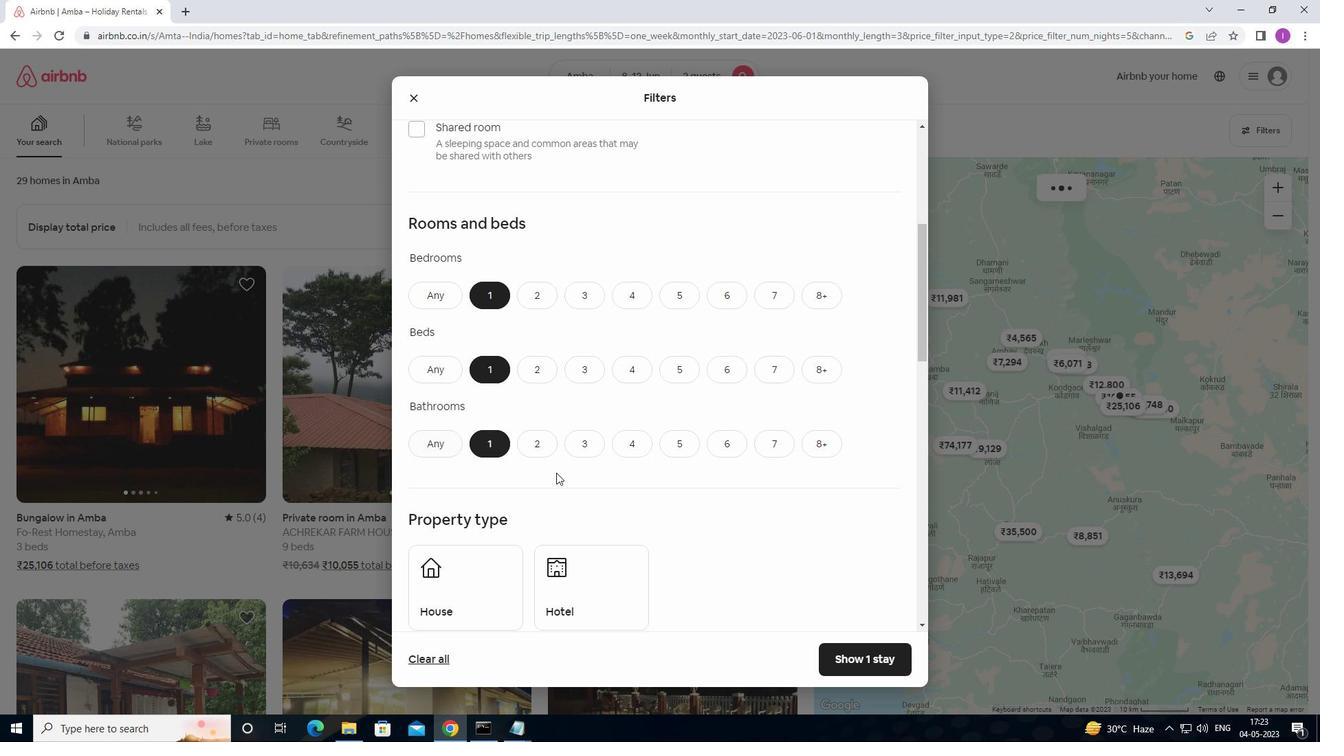 
Action: Mouse scrolled (568, 486) with delta (0, 0)
Screenshot: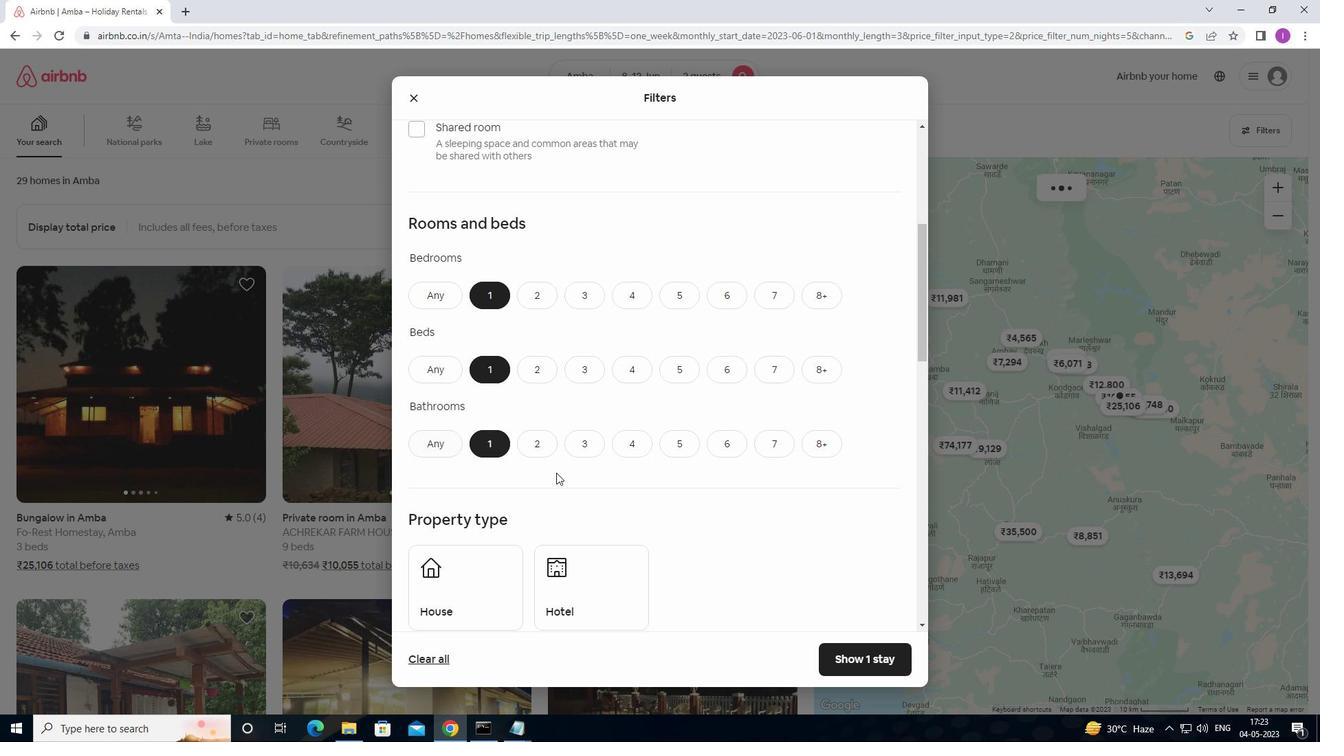 
Action: Mouse moved to (568, 490)
Screenshot: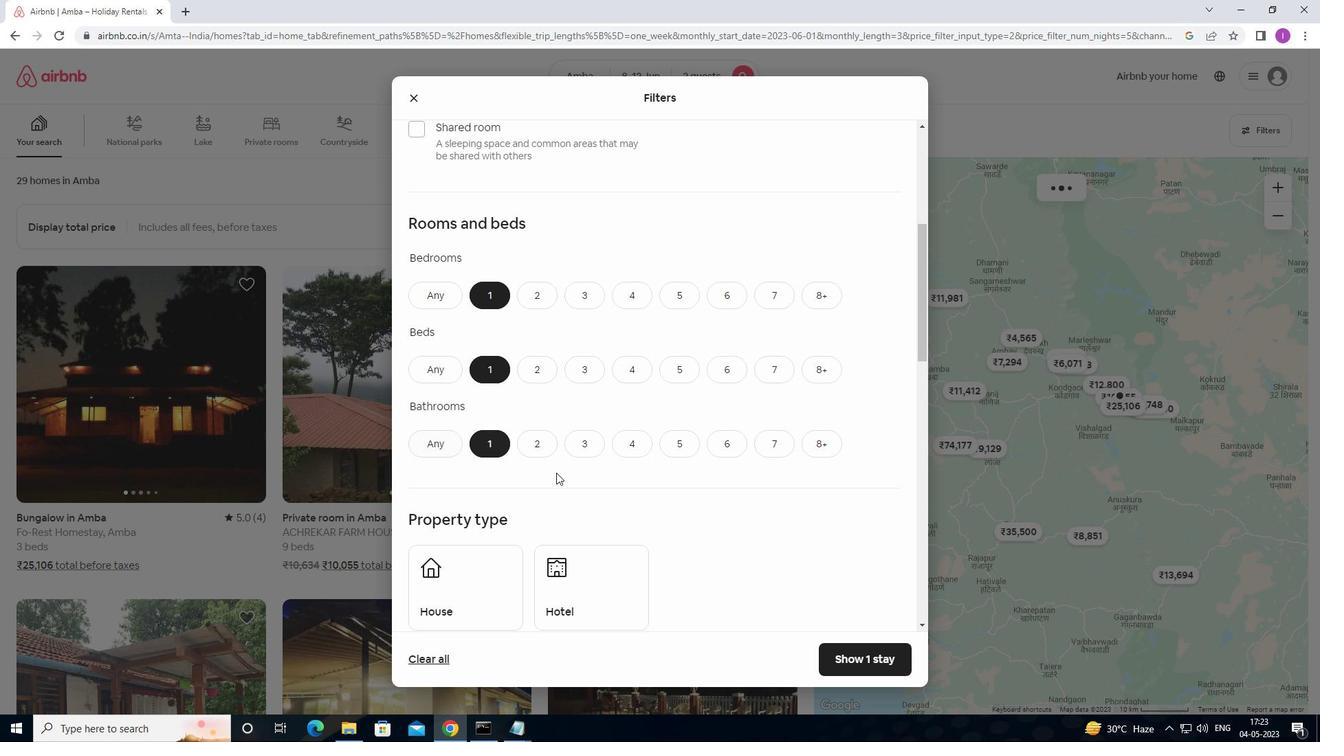 
Action: Mouse scrolled (568, 490) with delta (0, 0)
Screenshot: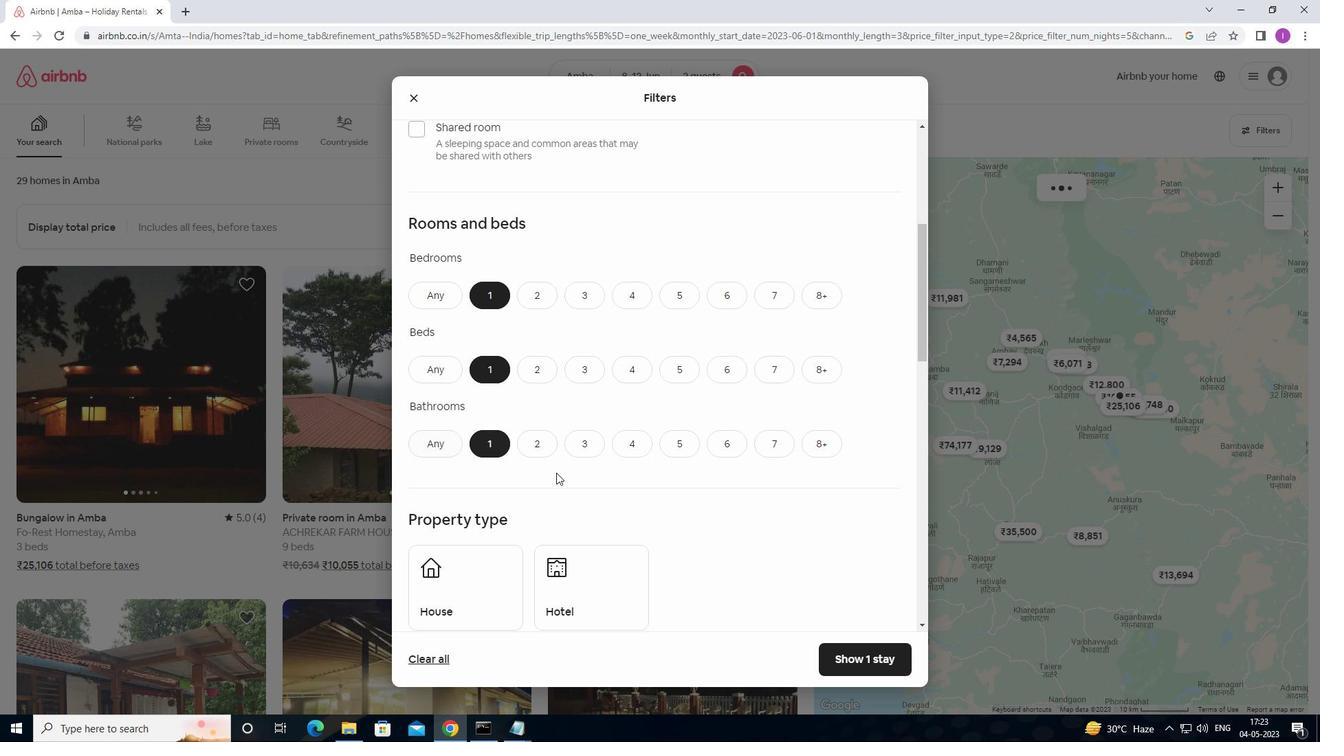 
Action: Mouse moved to (464, 380)
Screenshot: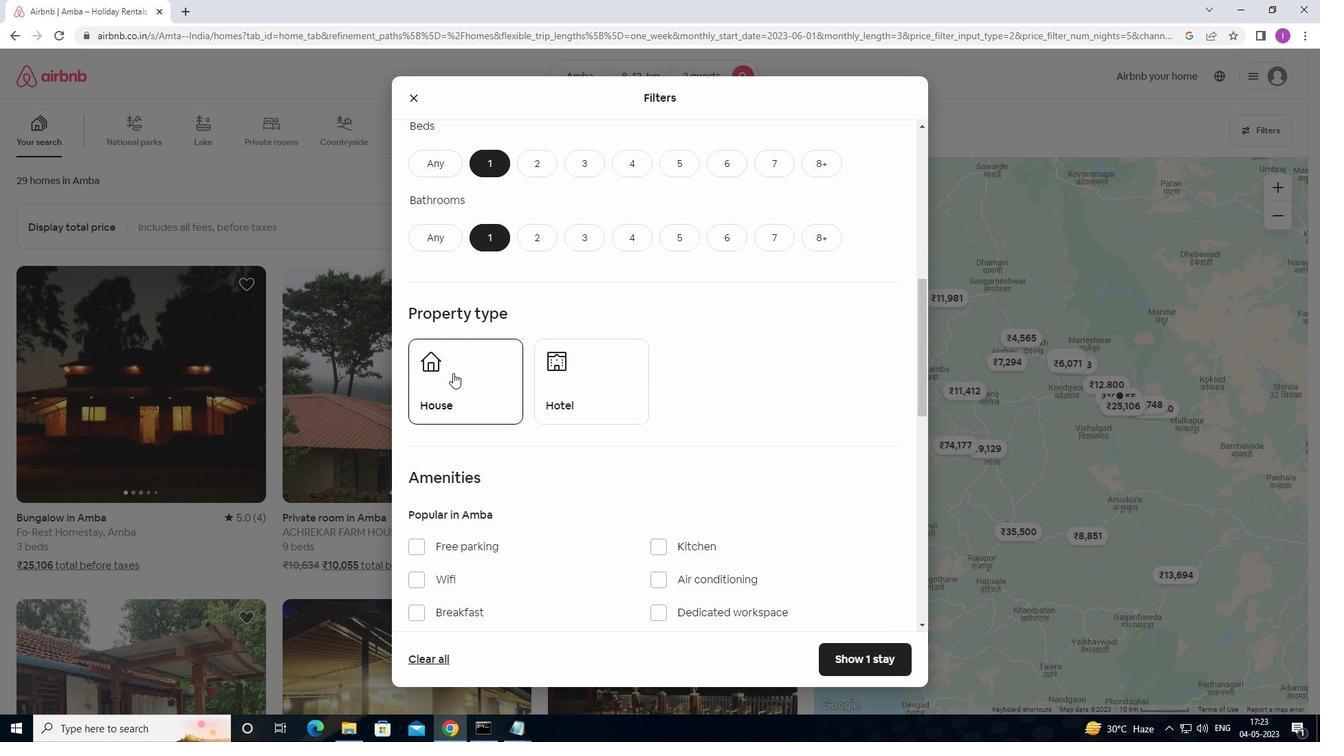 
Action: Mouse pressed left at (464, 380)
Screenshot: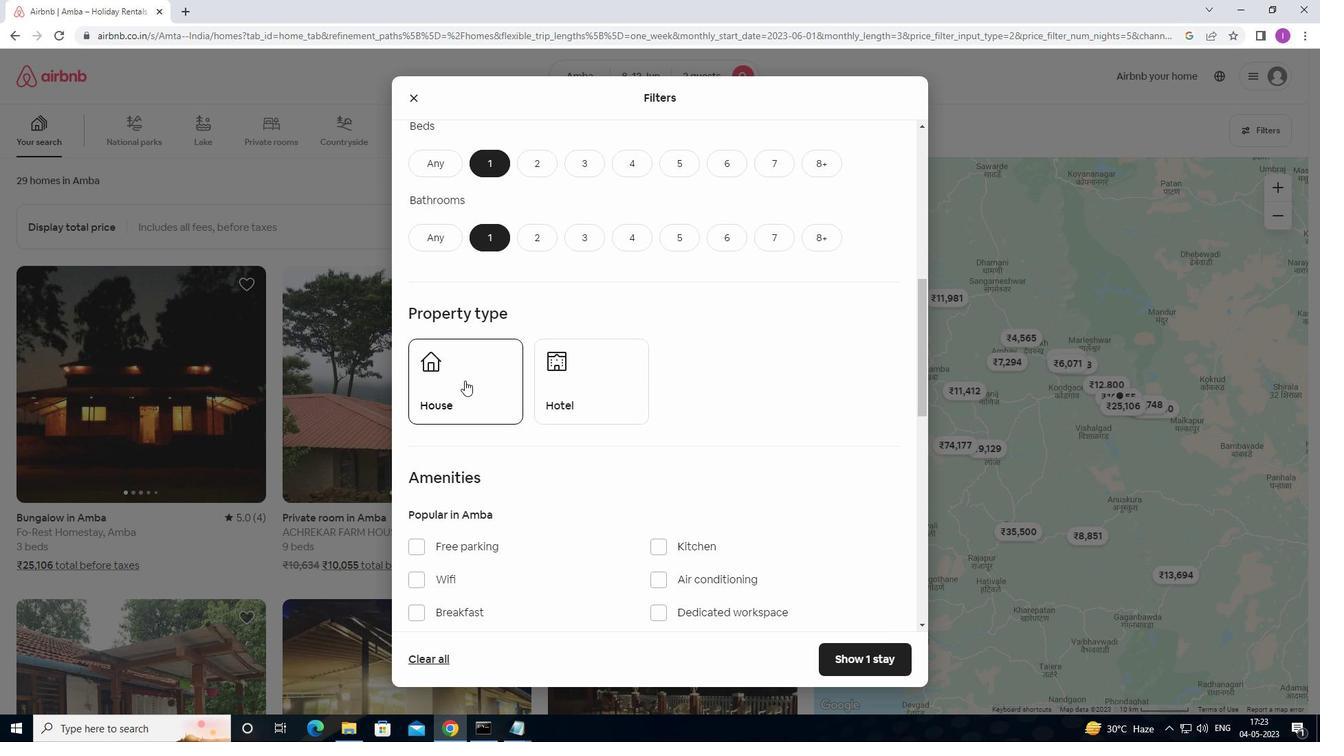 
Action: Mouse moved to (588, 401)
Screenshot: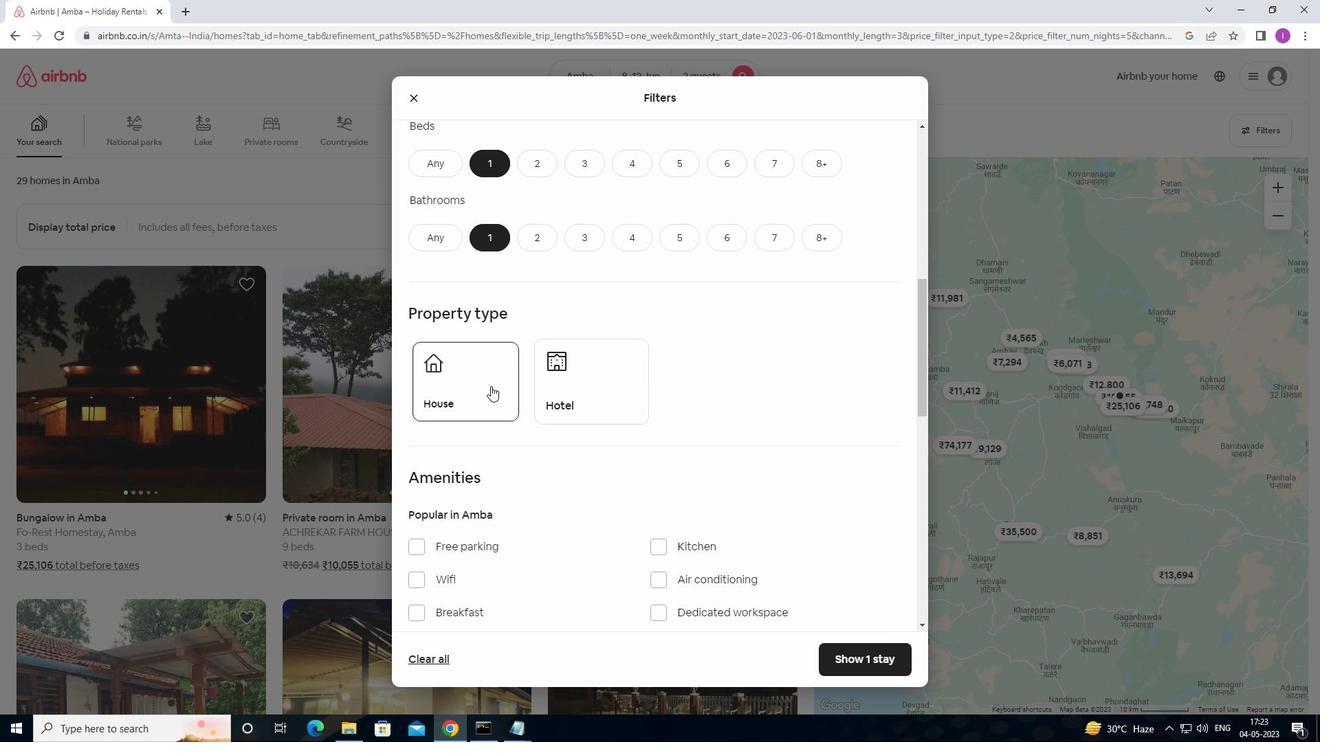 
Action: Mouse pressed left at (588, 401)
Screenshot: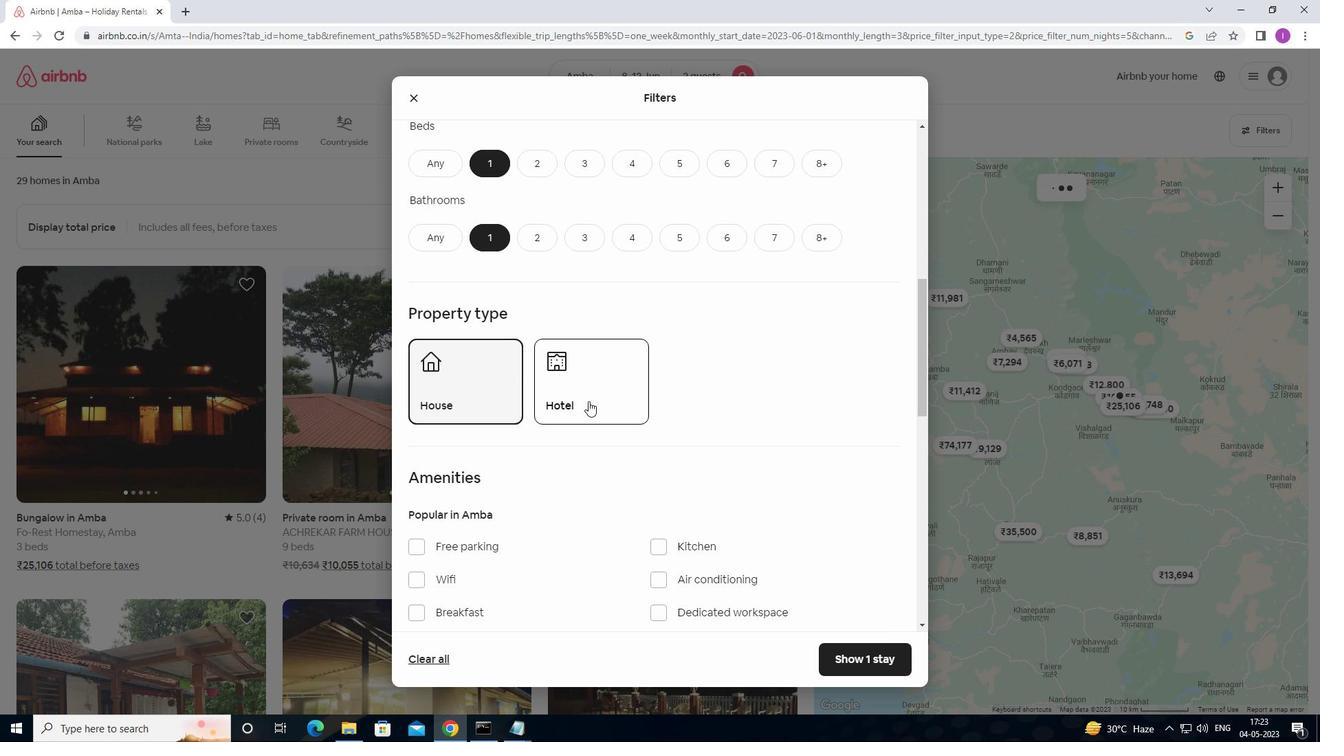 
Action: Mouse moved to (595, 402)
Screenshot: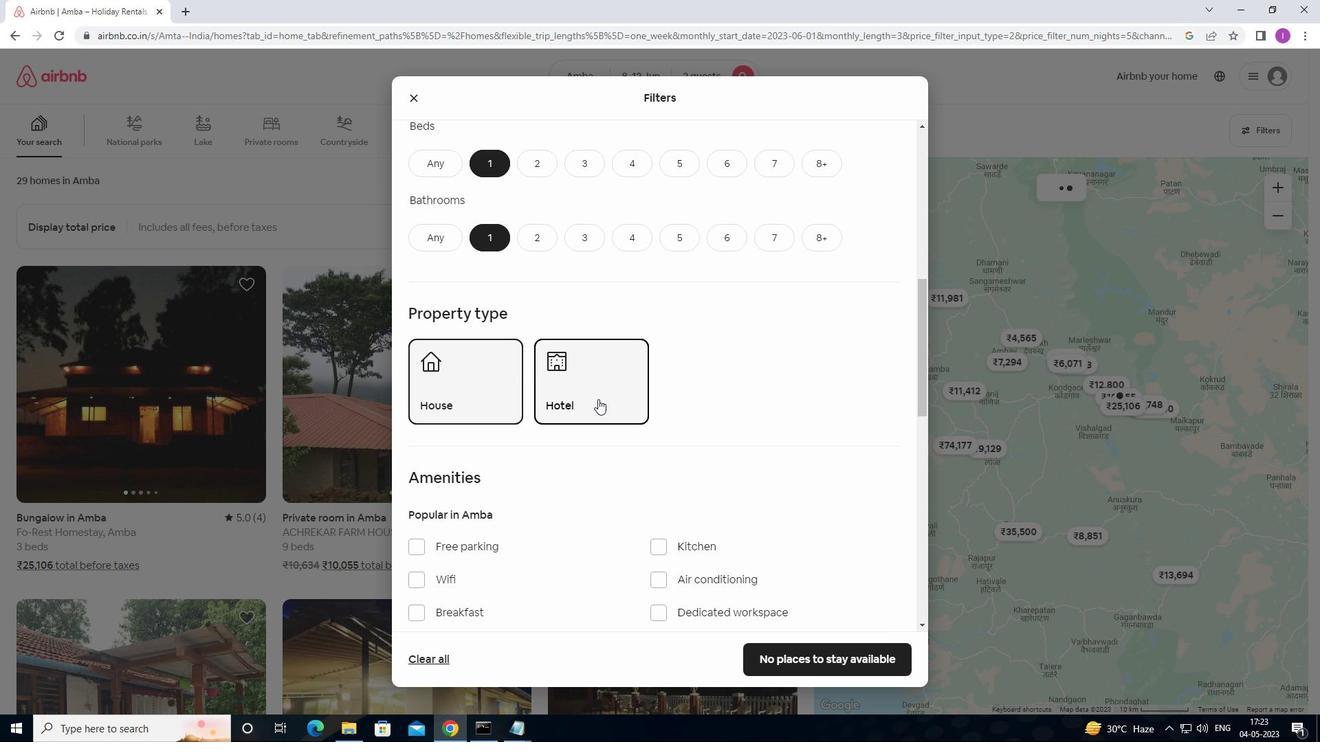 
Action: Mouse scrolled (595, 401) with delta (0, 0)
Screenshot: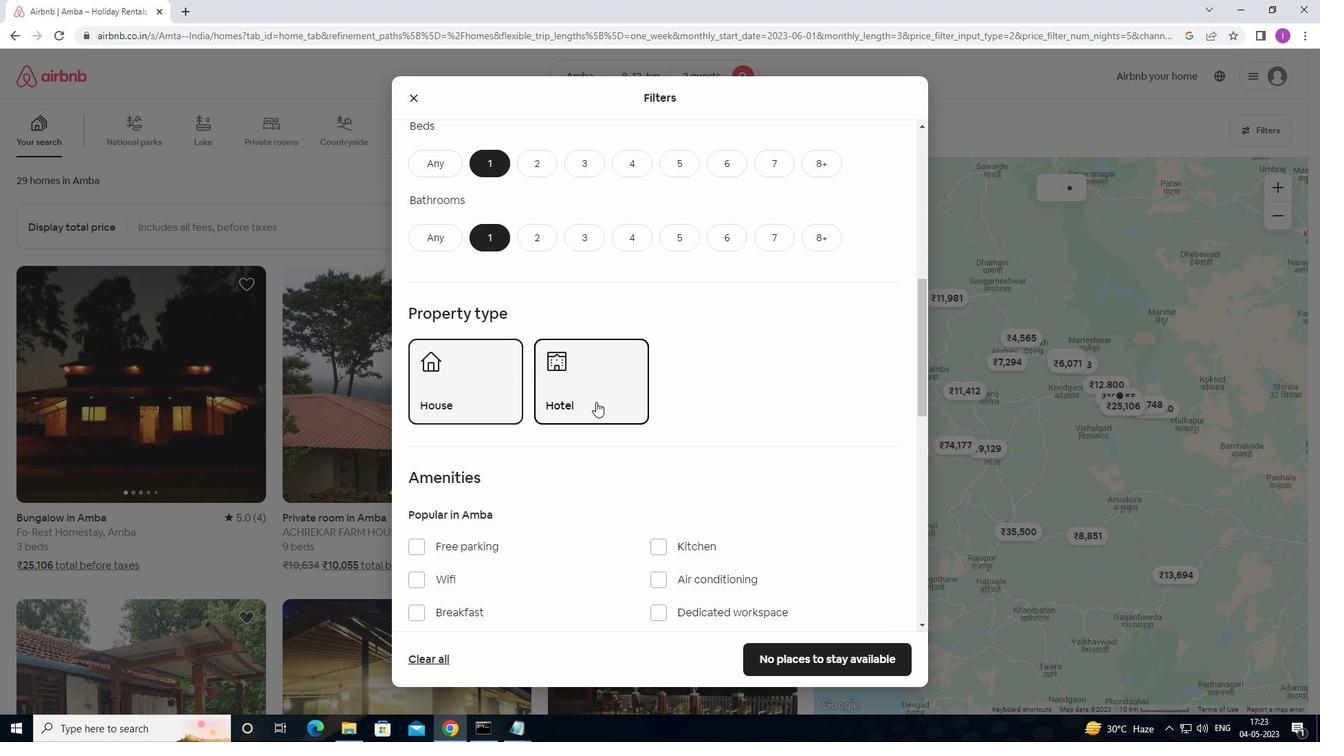 
Action: Mouse scrolled (595, 401) with delta (0, 0)
Screenshot: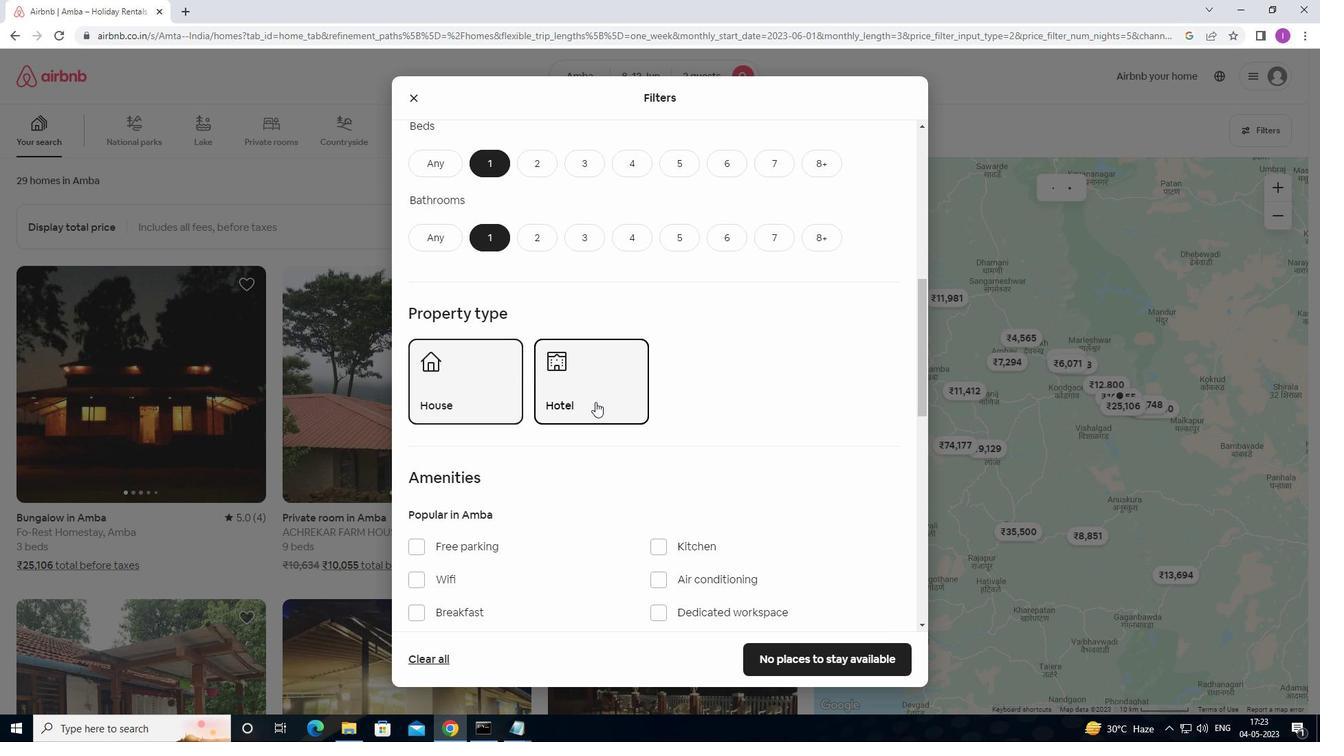 
Action: Mouse scrolled (595, 401) with delta (0, 0)
Screenshot: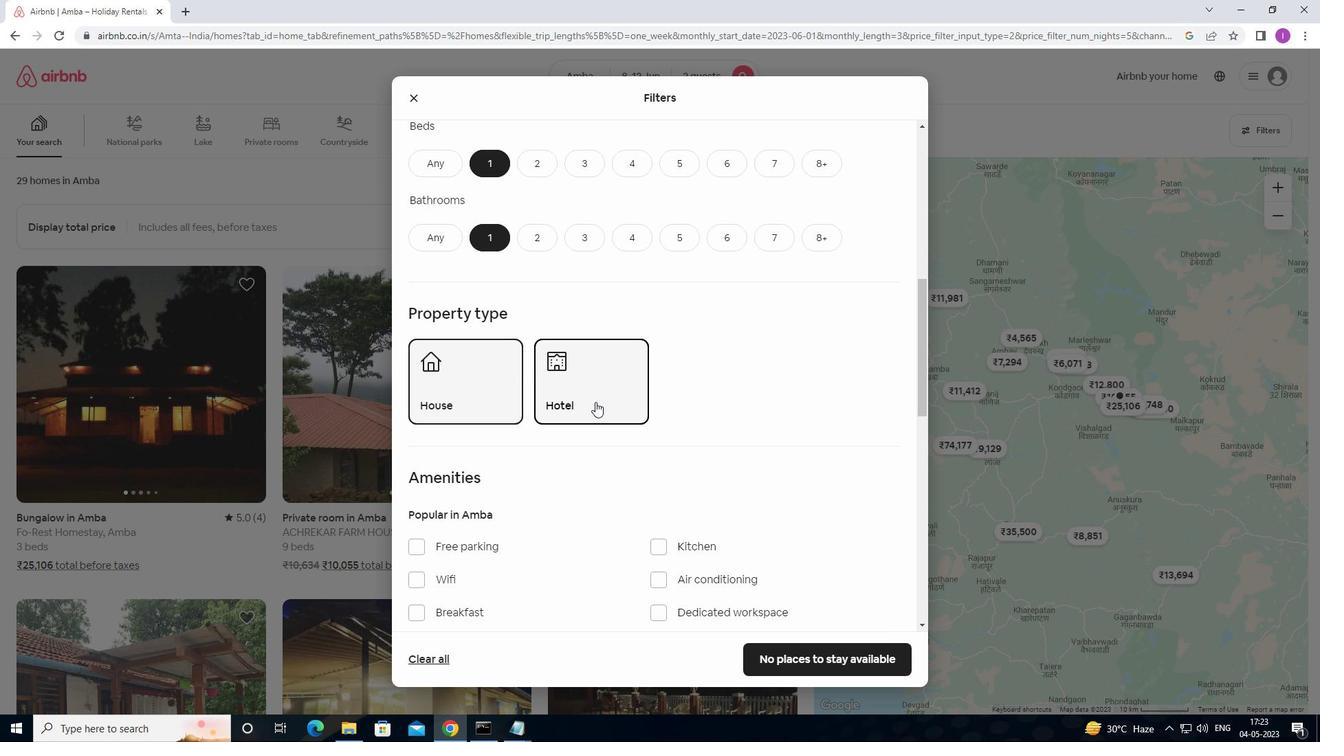
Action: Mouse moved to (596, 396)
Screenshot: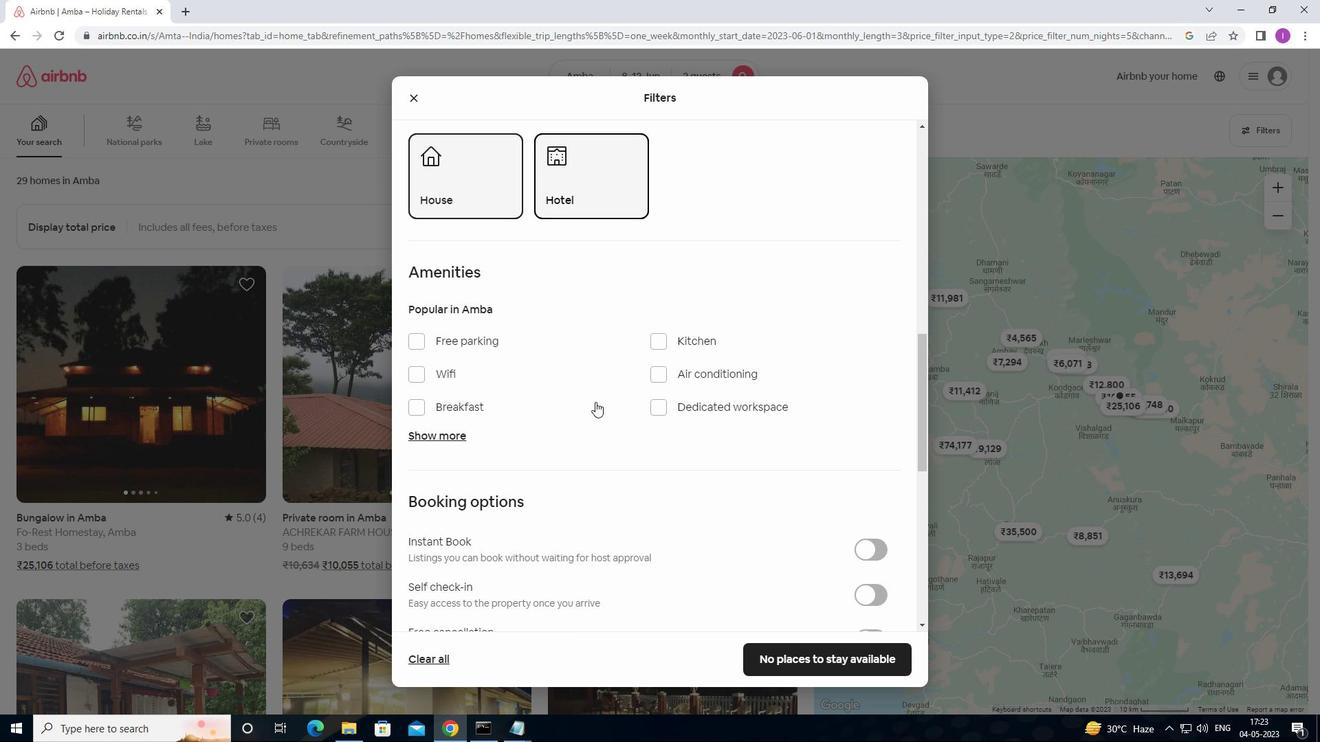 
Action: Mouse scrolled (596, 396) with delta (0, 0)
Screenshot: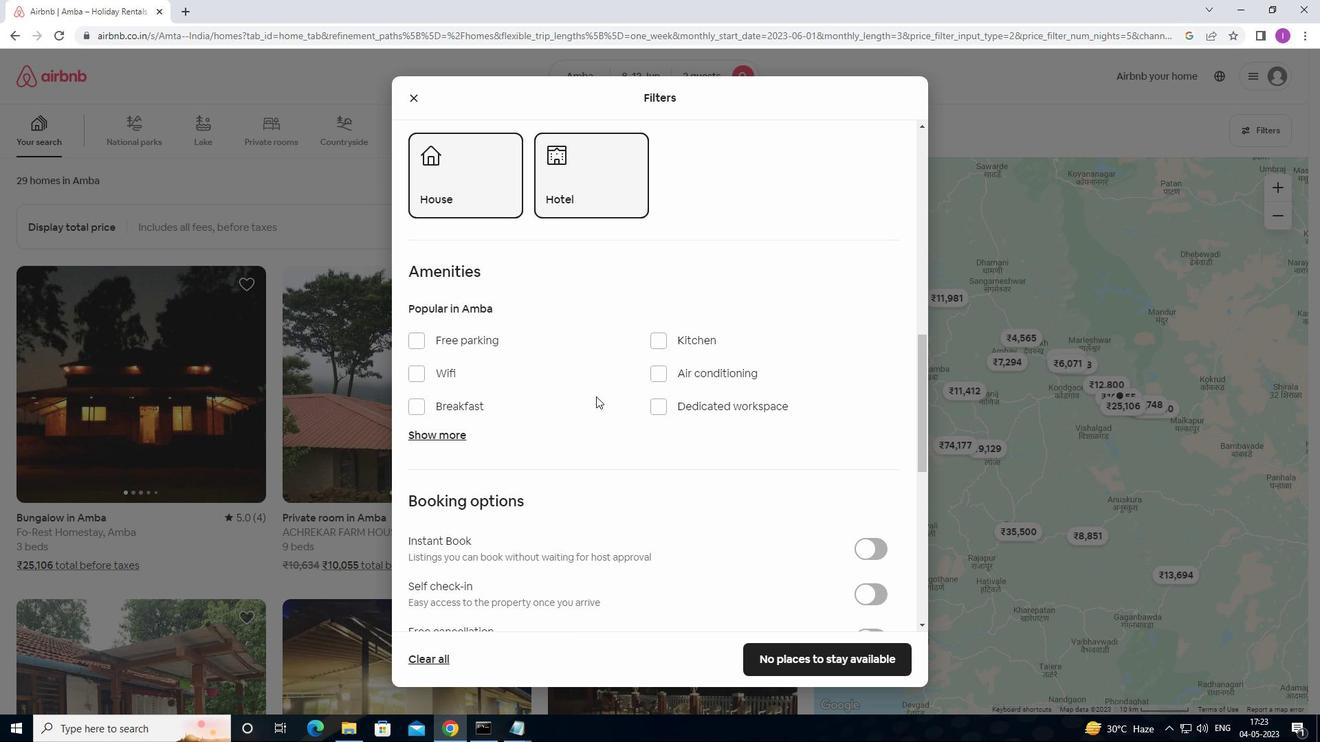 
Action: Mouse scrolled (596, 396) with delta (0, 0)
Screenshot: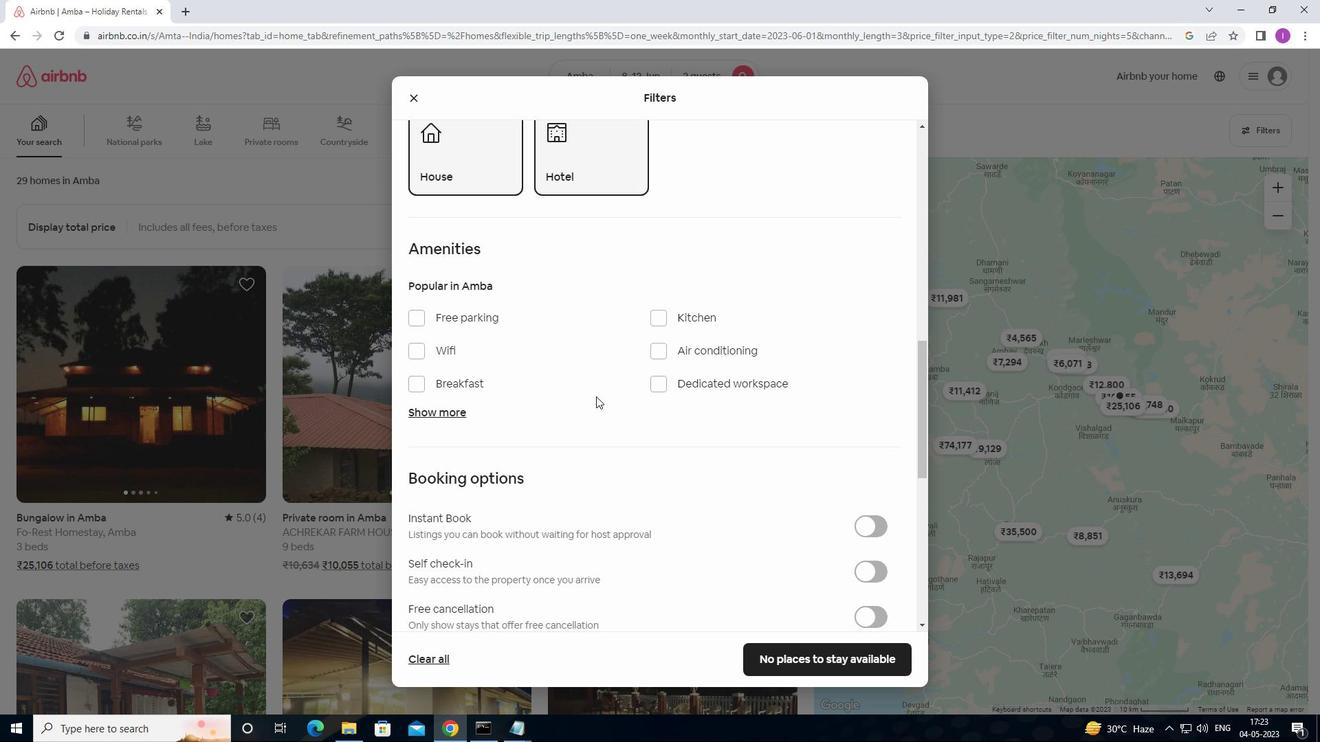 
Action: Mouse scrolled (596, 396) with delta (0, 0)
Screenshot: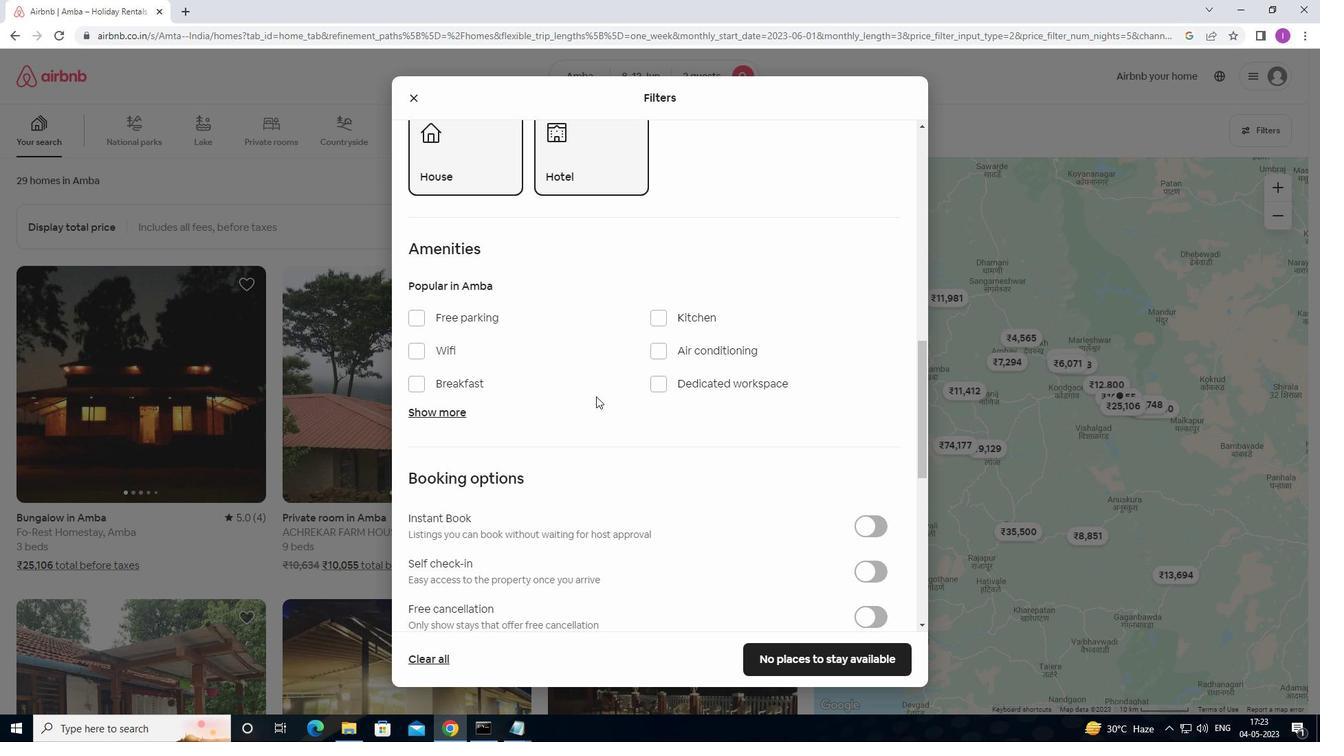 
Action: Mouse moved to (882, 387)
Screenshot: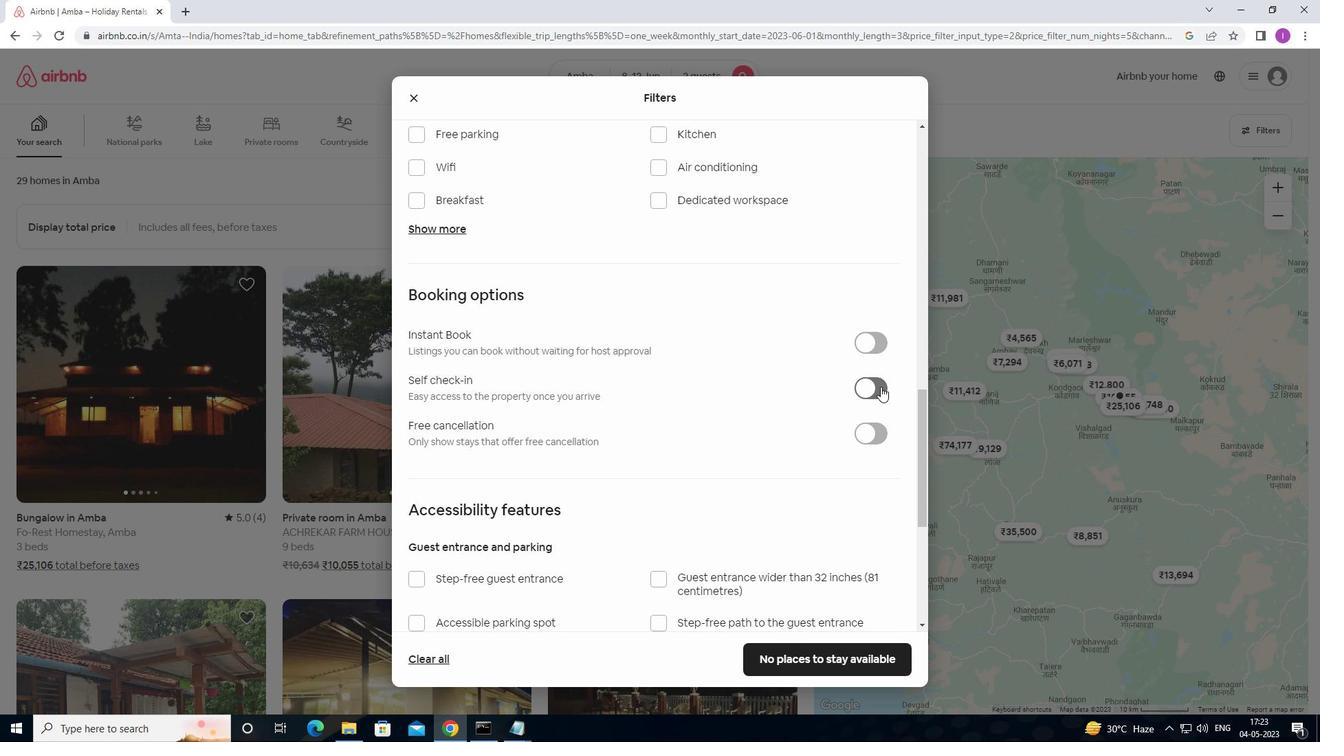 
Action: Mouse pressed left at (882, 387)
Screenshot: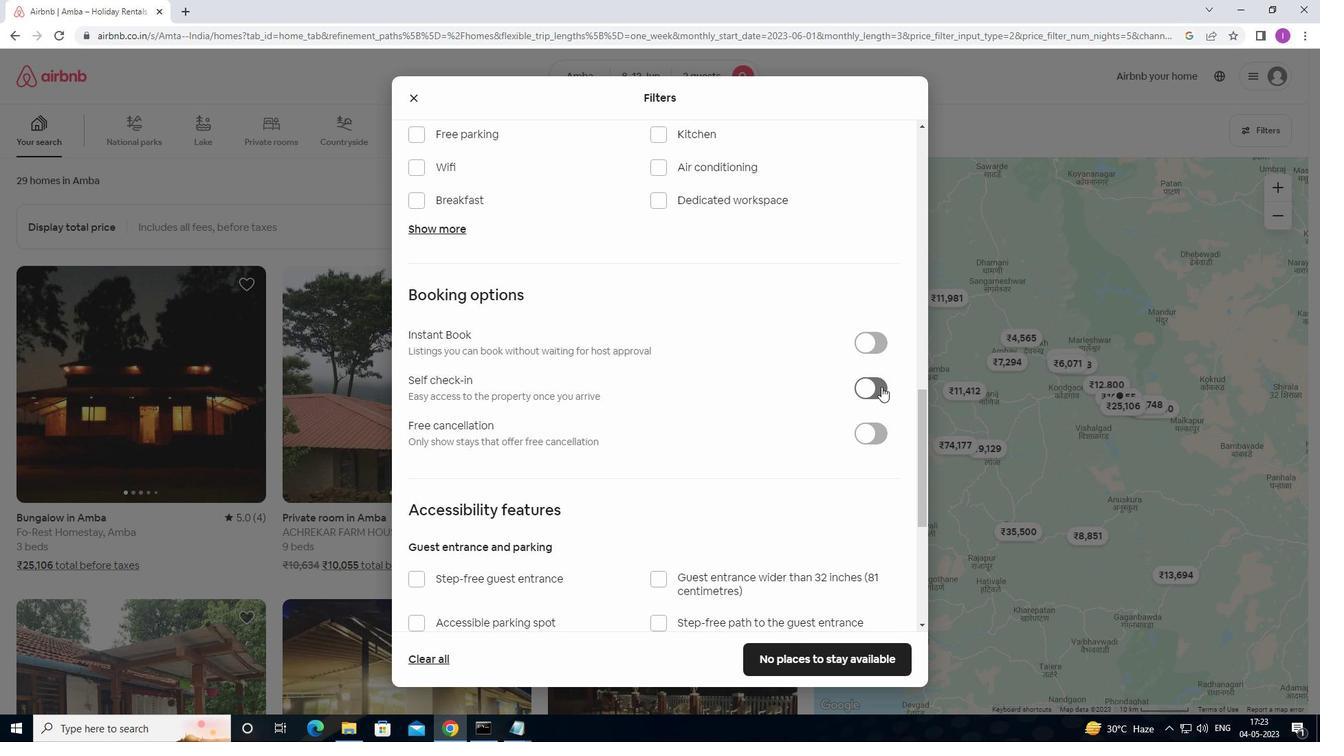 
Action: Mouse moved to (775, 422)
Screenshot: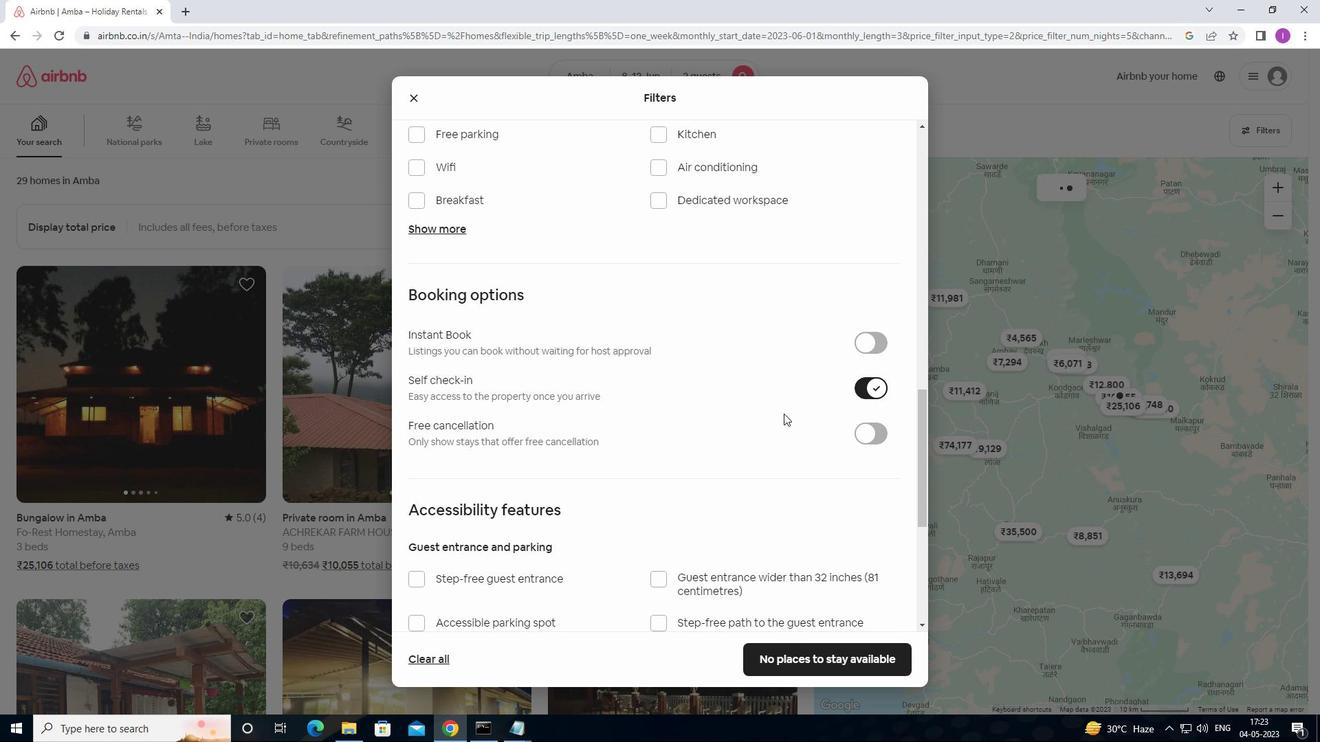 
Action: Mouse scrolled (775, 421) with delta (0, 0)
Screenshot: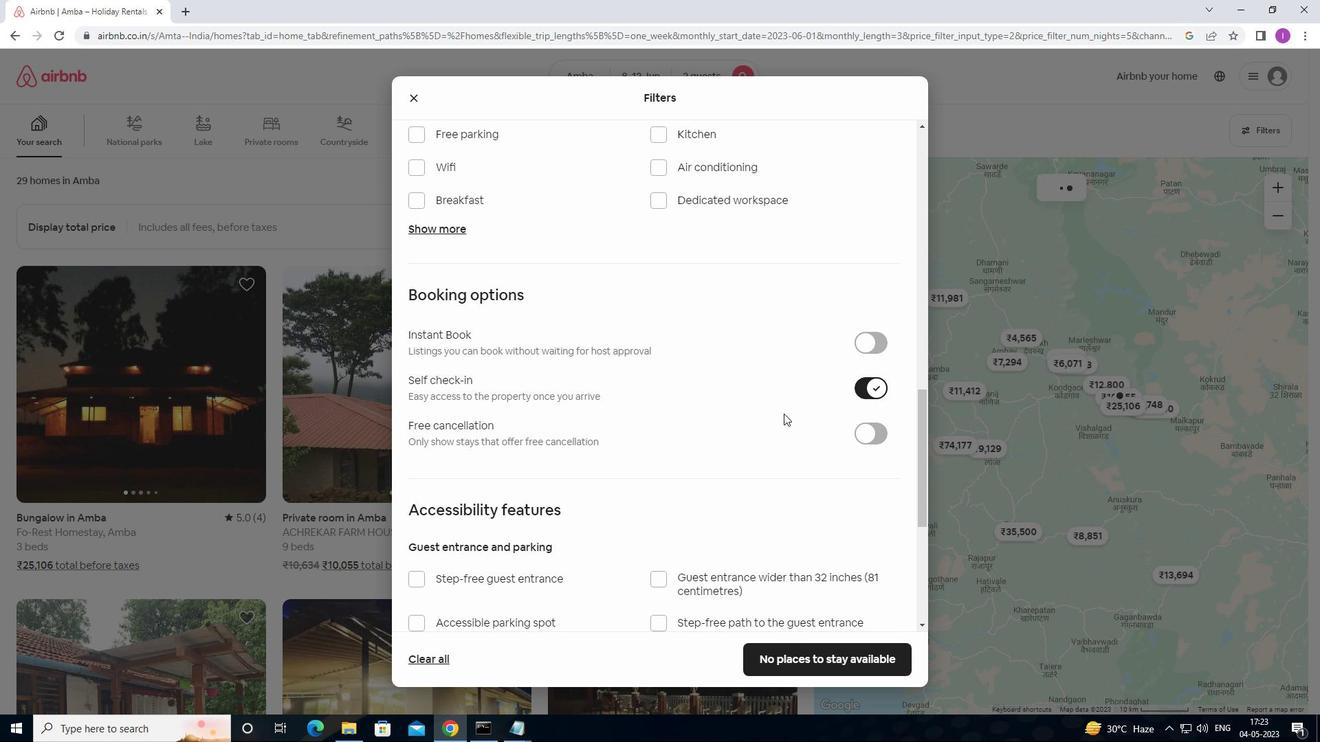 
Action: Mouse moved to (774, 424)
Screenshot: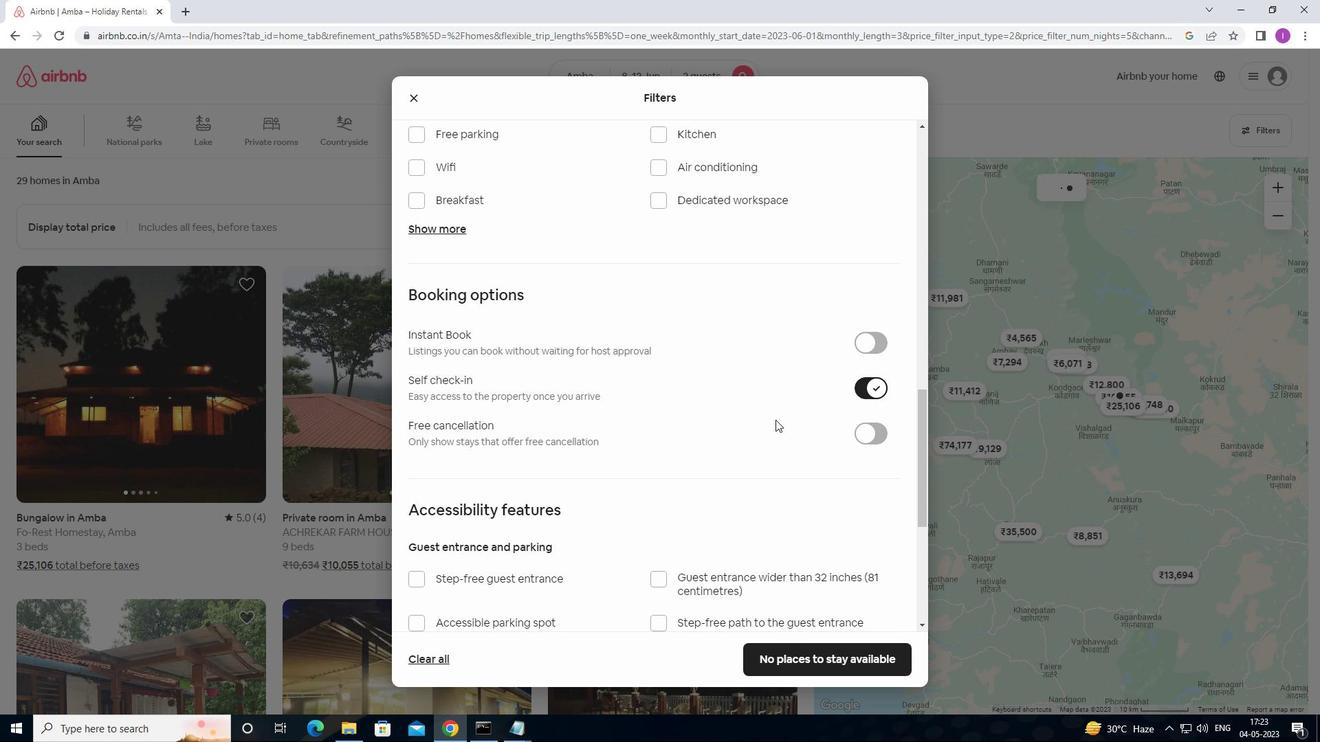
Action: Mouse scrolled (774, 423) with delta (0, 0)
Screenshot: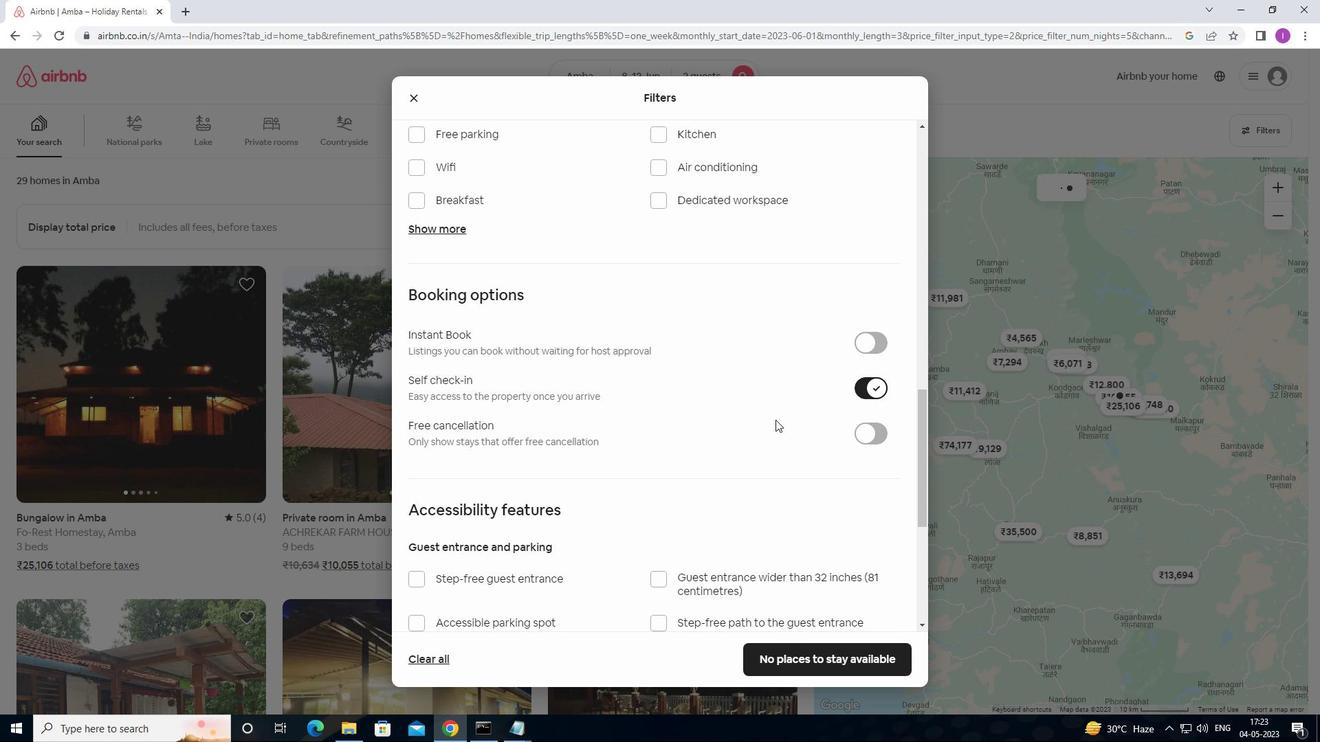 
Action: Mouse scrolled (774, 423) with delta (0, 0)
Screenshot: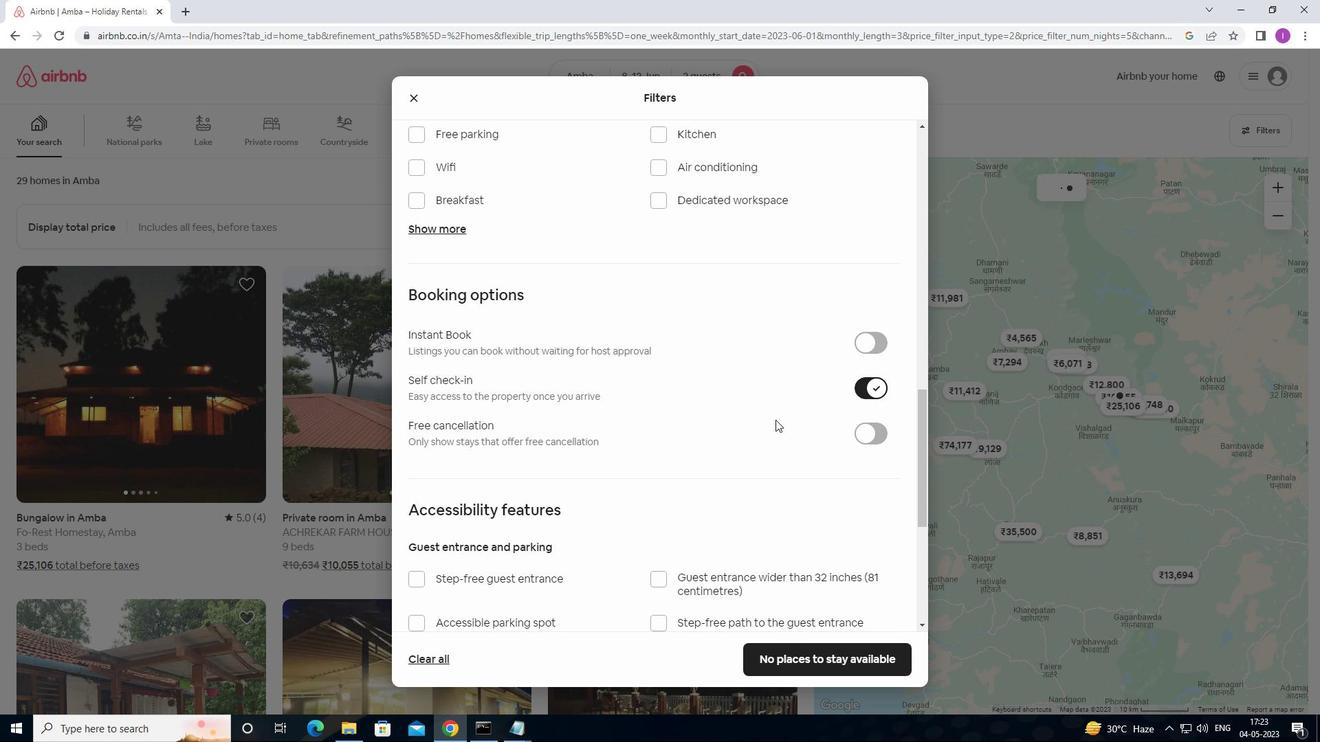
Action: Mouse moved to (774, 425)
Screenshot: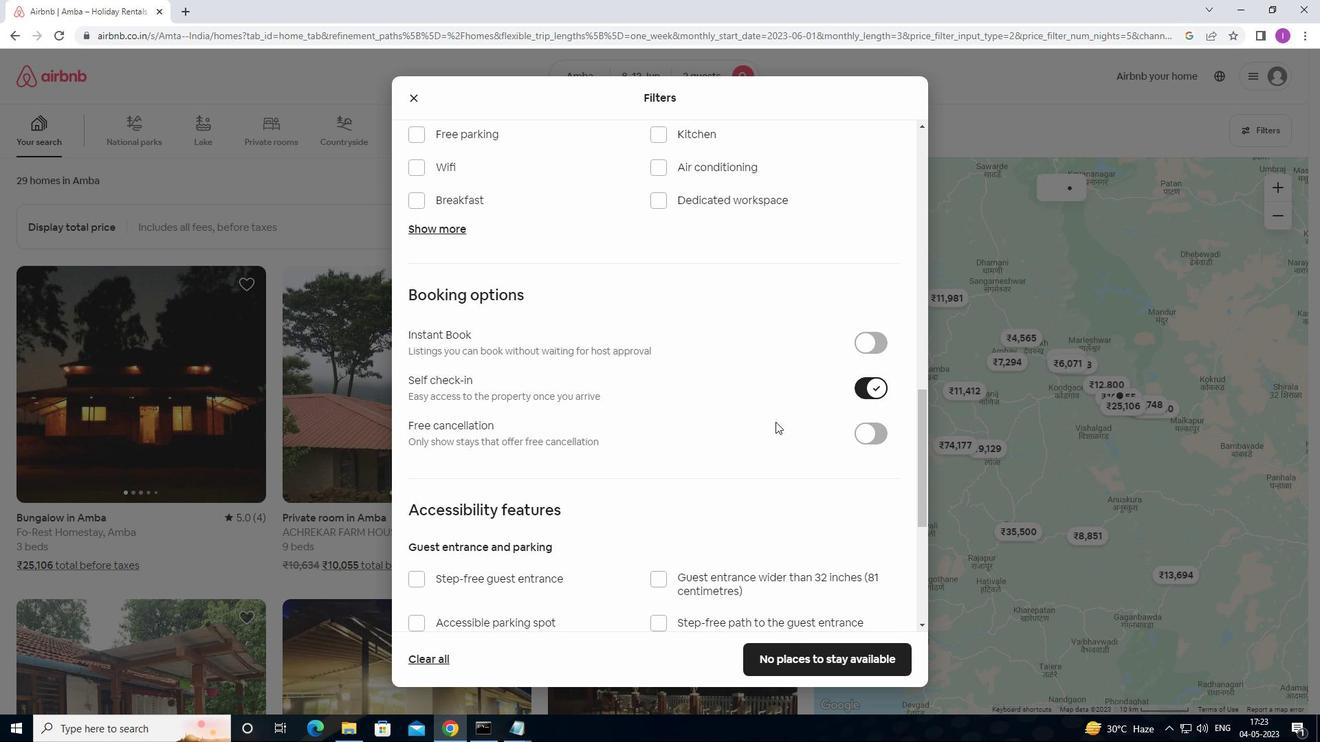 
Action: Mouse scrolled (774, 424) with delta (0, 0)
Screenshot: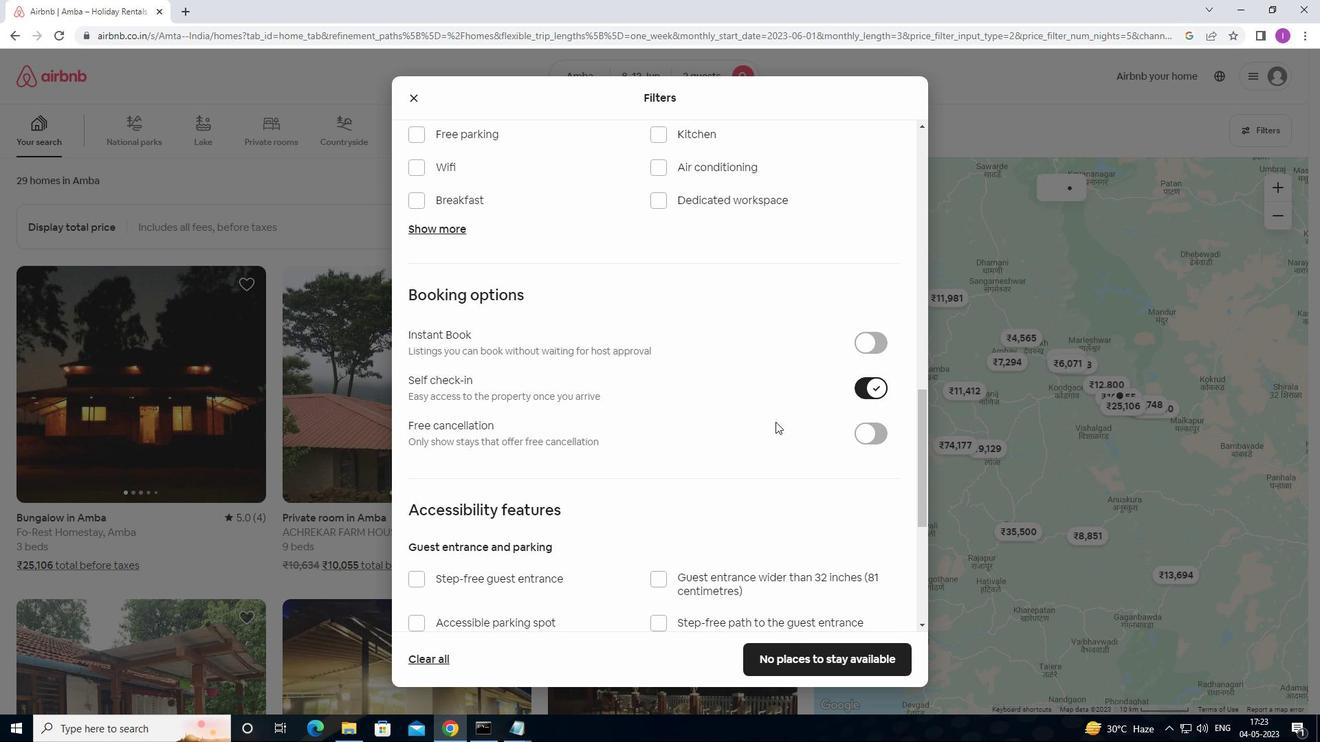 
Action: Mouse moved to (773, 426)
Screenshot: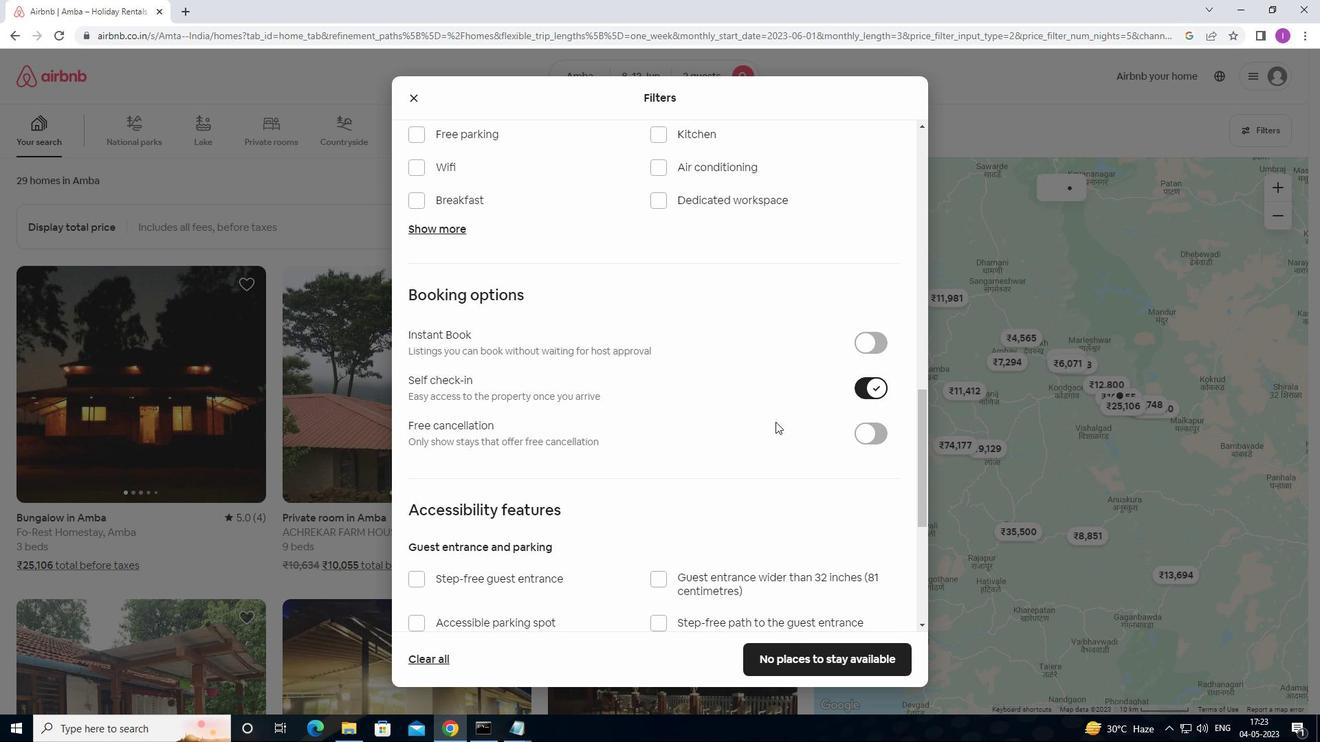 
Action: Mouse scrolled (773, 425) with delta (0, 0)
Screenshot: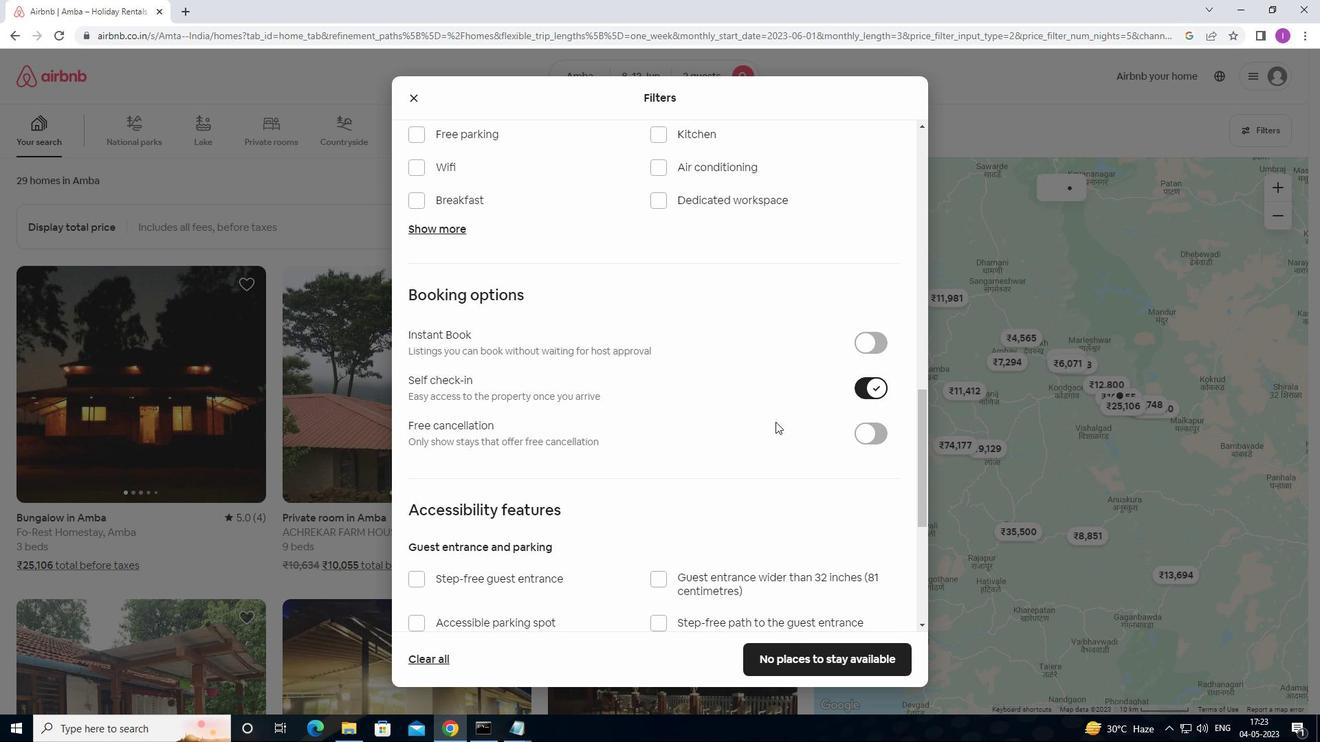 
Action: Mouse moved to (727, 450)
Screenshot: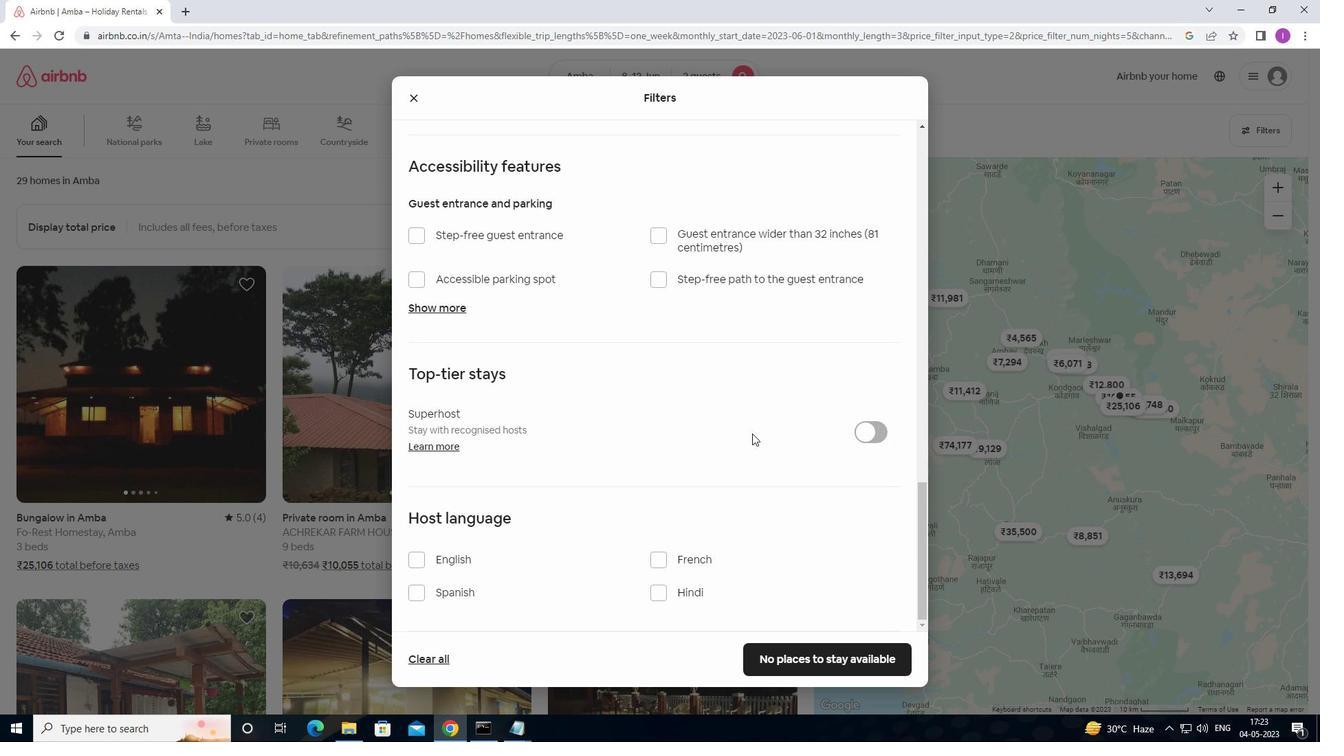 
Action: Mouse scrolled (727, 449) with delta (0, 0)
Screenshot: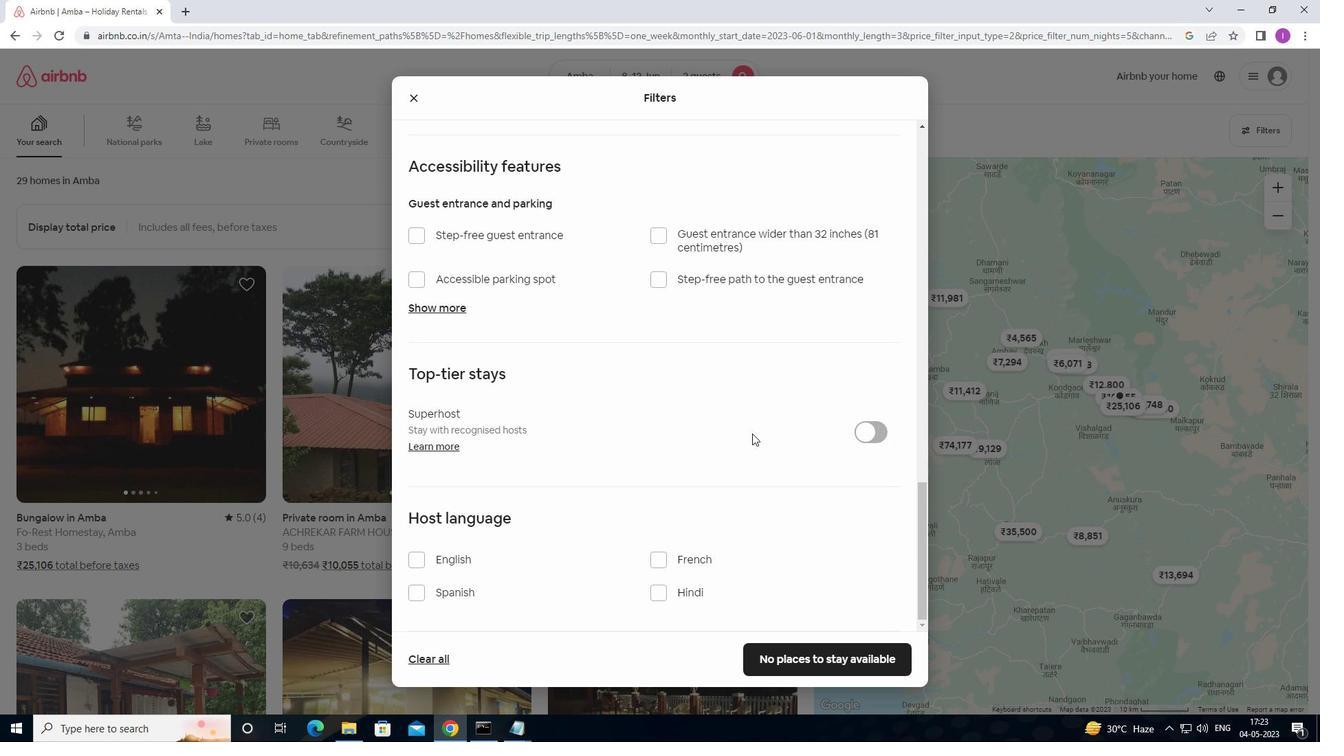 
Action: Mouse moved to (719, 457)
Screenshot: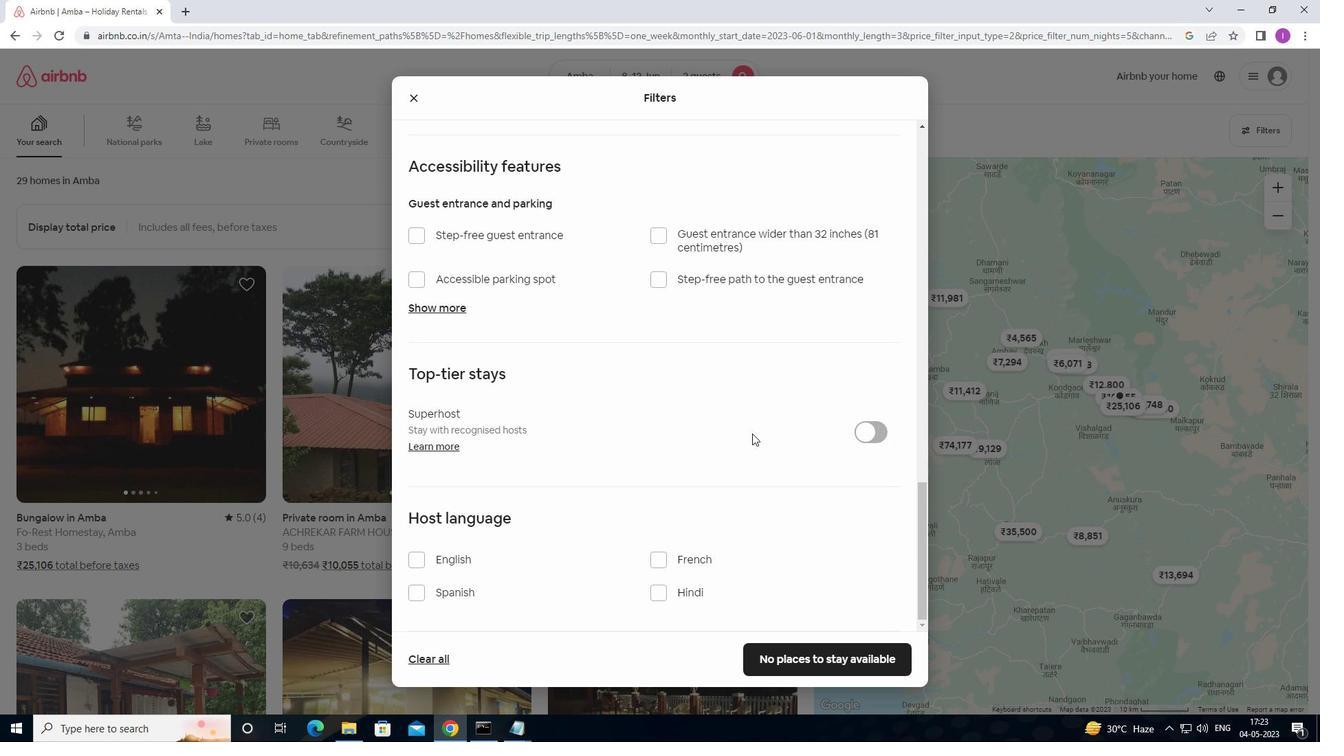 
Action: Mouse scrolled (719, 457) with delta (0, 0)
Screenshot: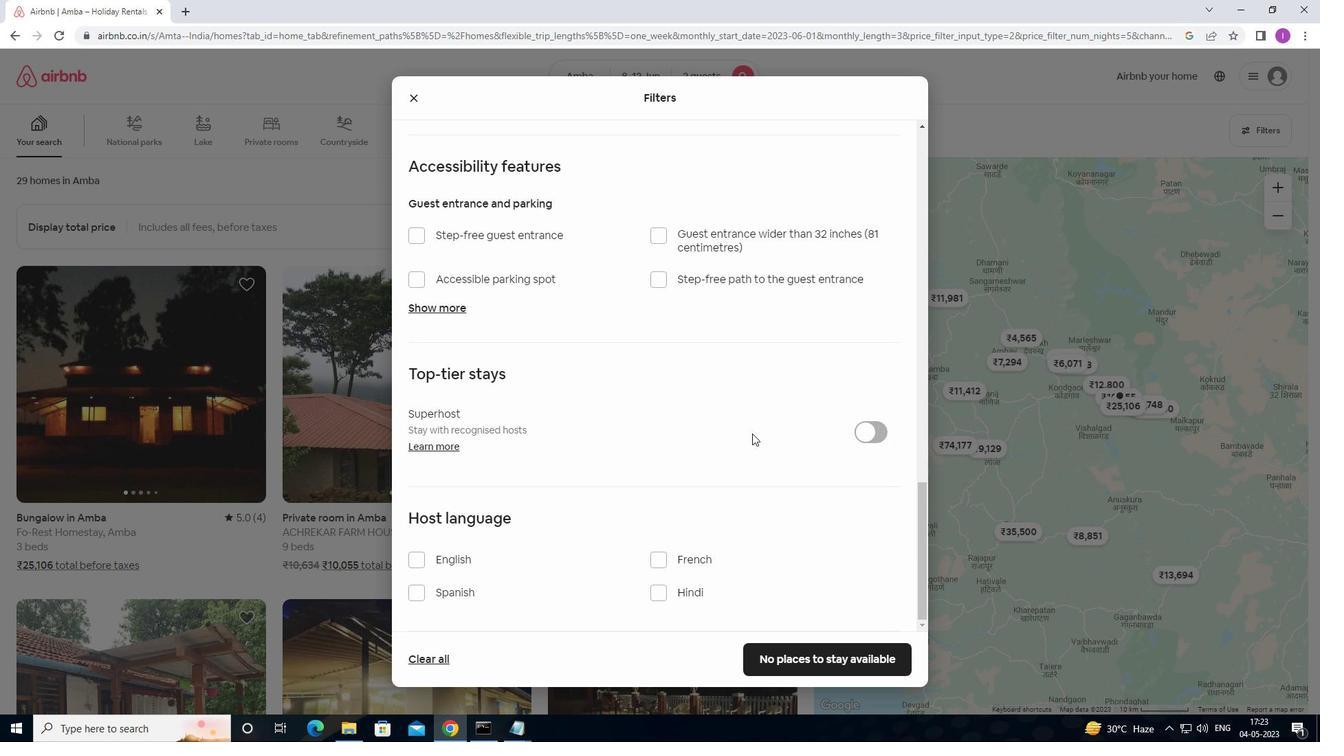 
Action: Mouse moved to (713, 462)
Screenshot: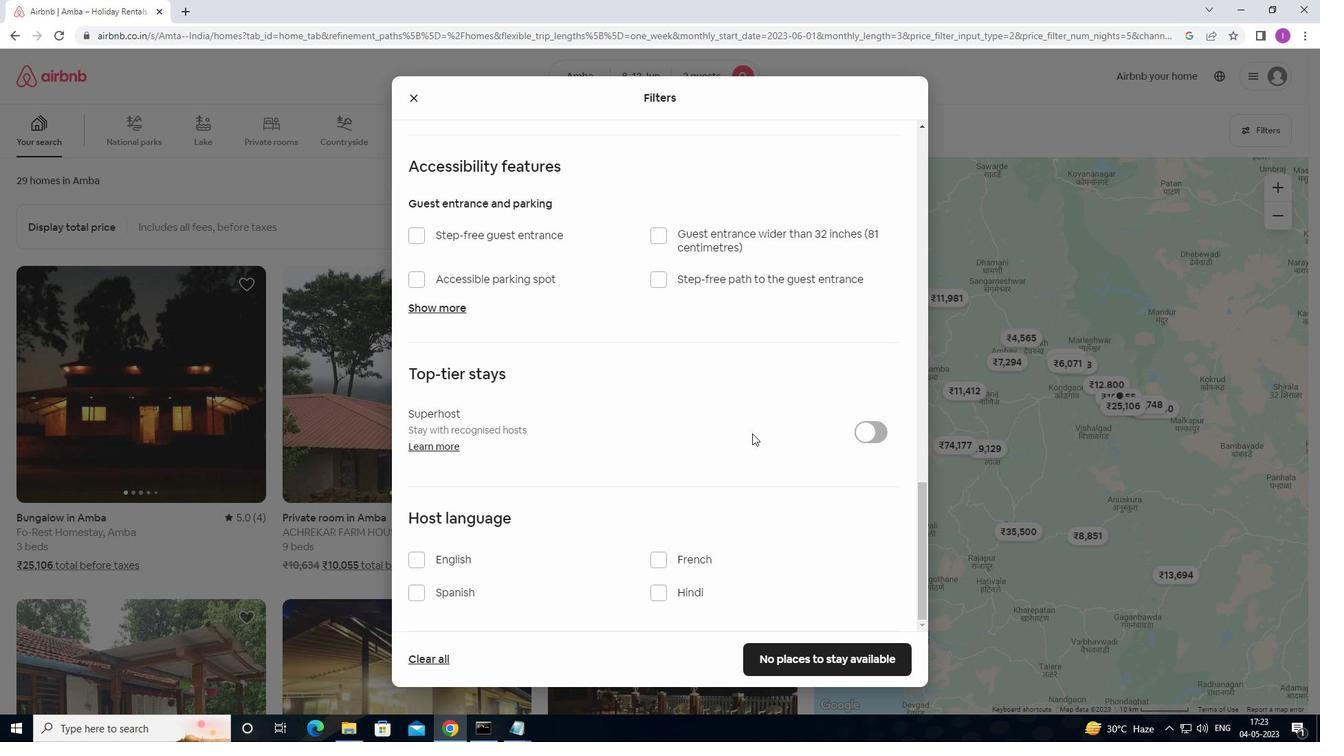 
Action: Mouse scrolled (713, 461) with delta (0, 0)
Screenshot: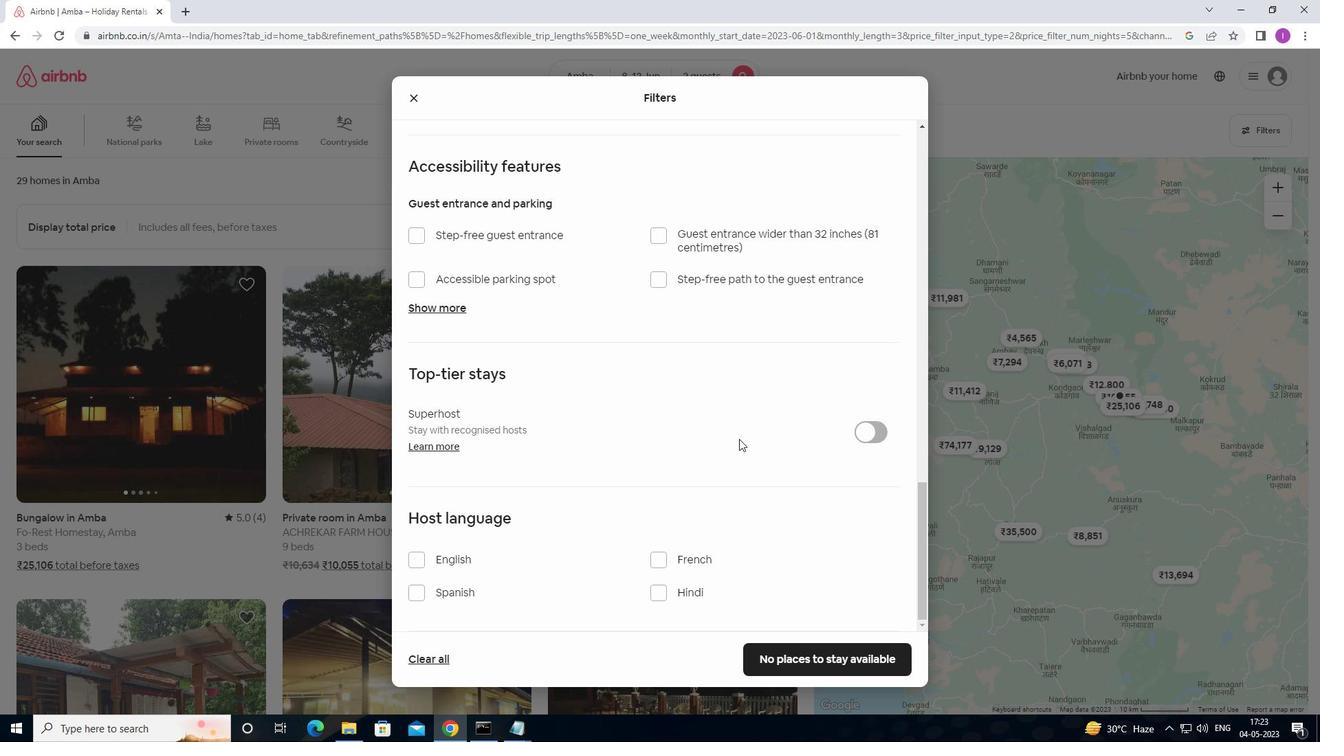 
Action: Mouse moved to (710, 464)
Screenshot: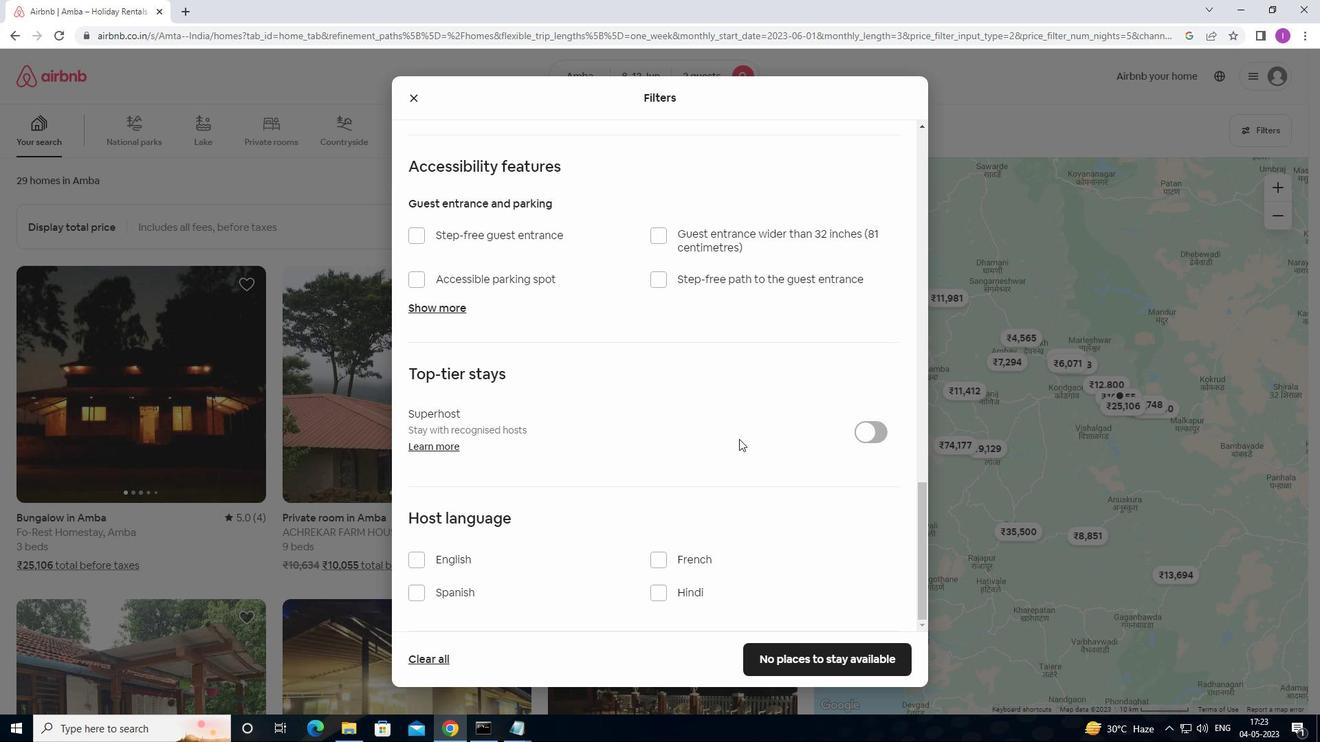 
Action: Mouse scrolled (710, 463) with delta (0, 0)
Screenshot: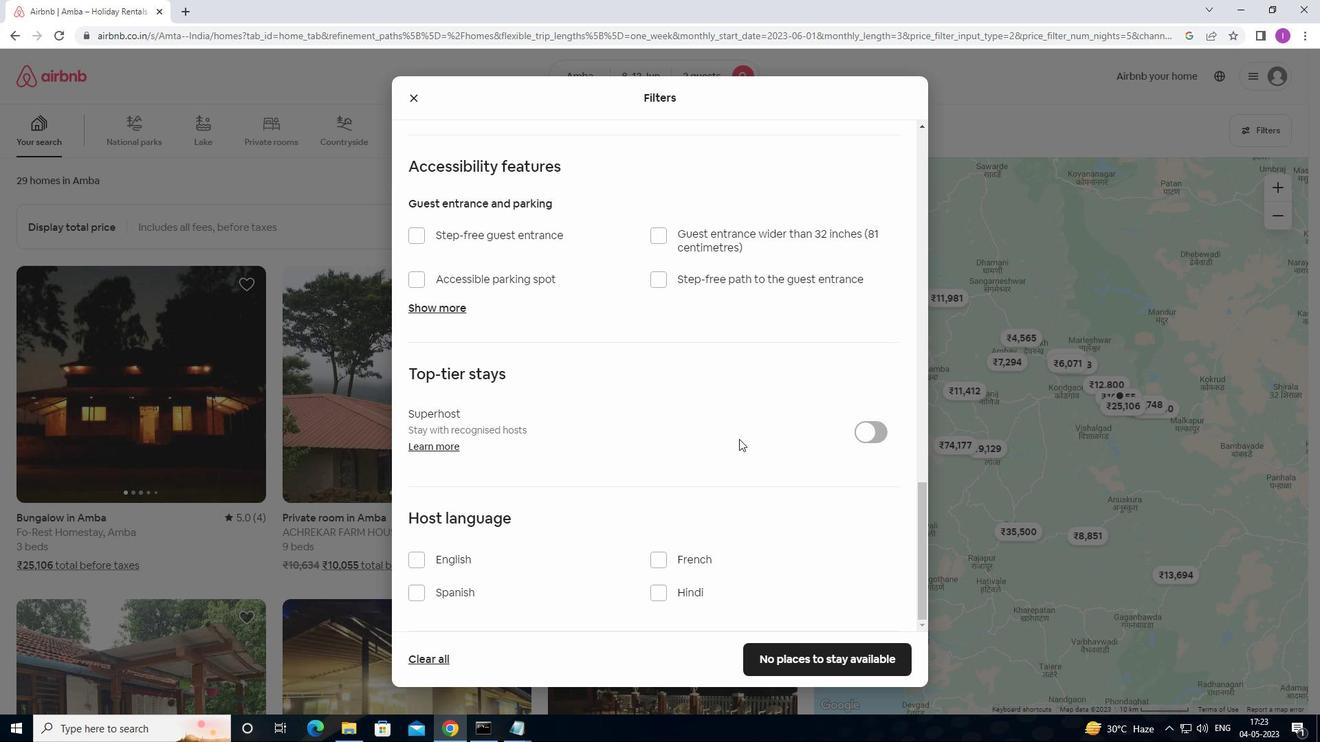 
Action: Mouse moved to (429, 561)
Screenshot: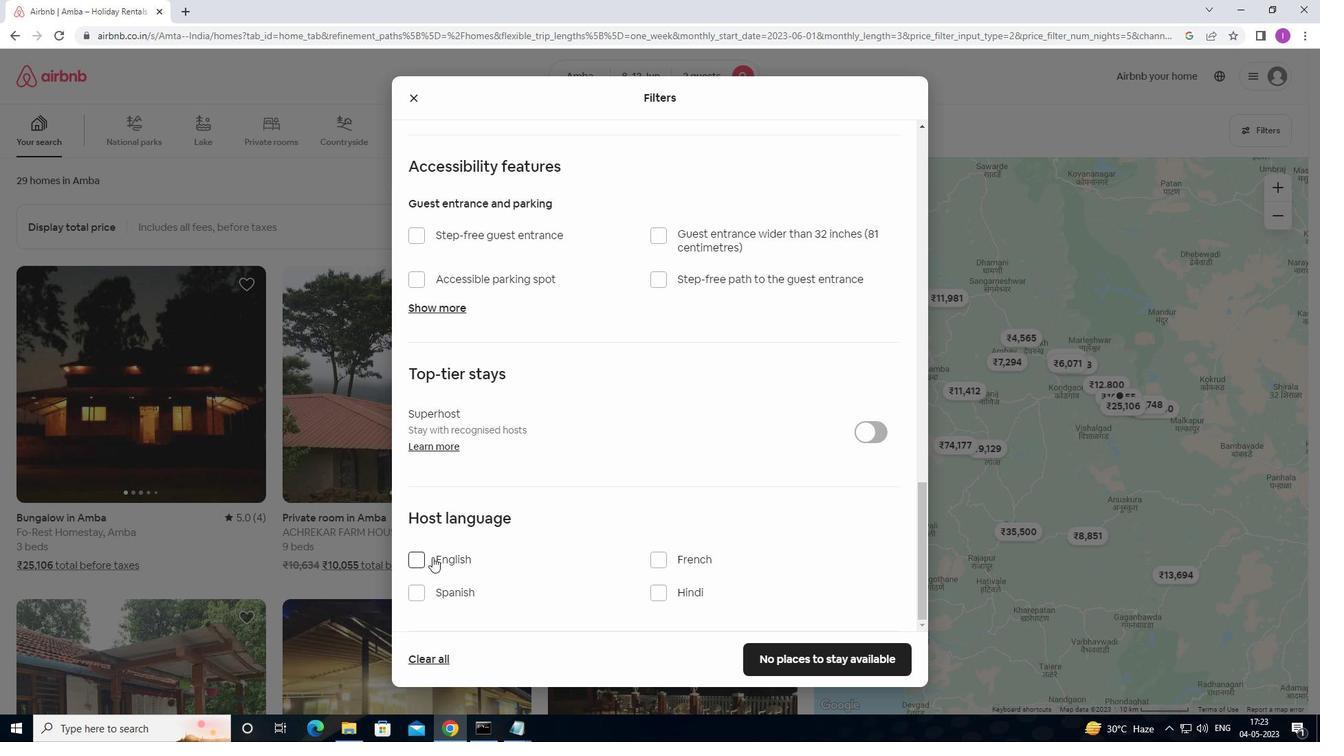 
Action: Mouse pressed left at (429, 561)
Screenshot: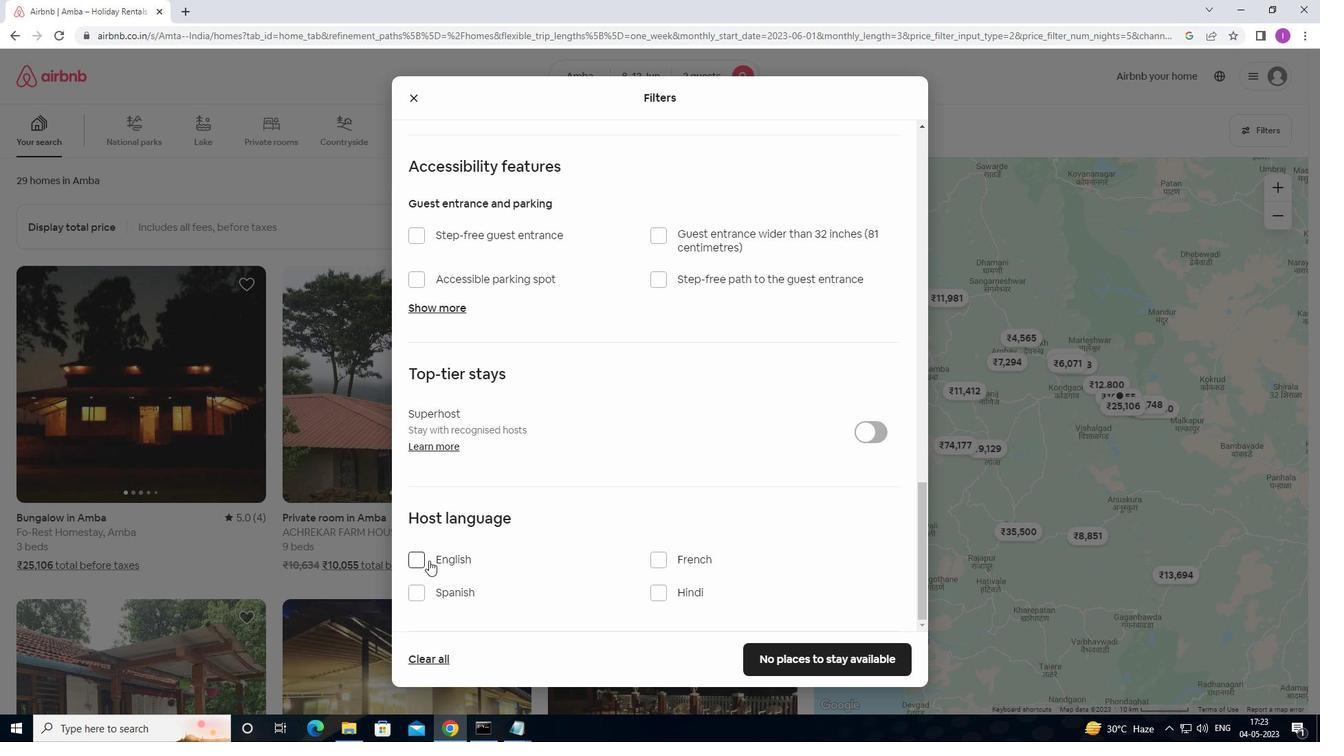 
Action: Mouse moved to (414, 557)
Screenshot: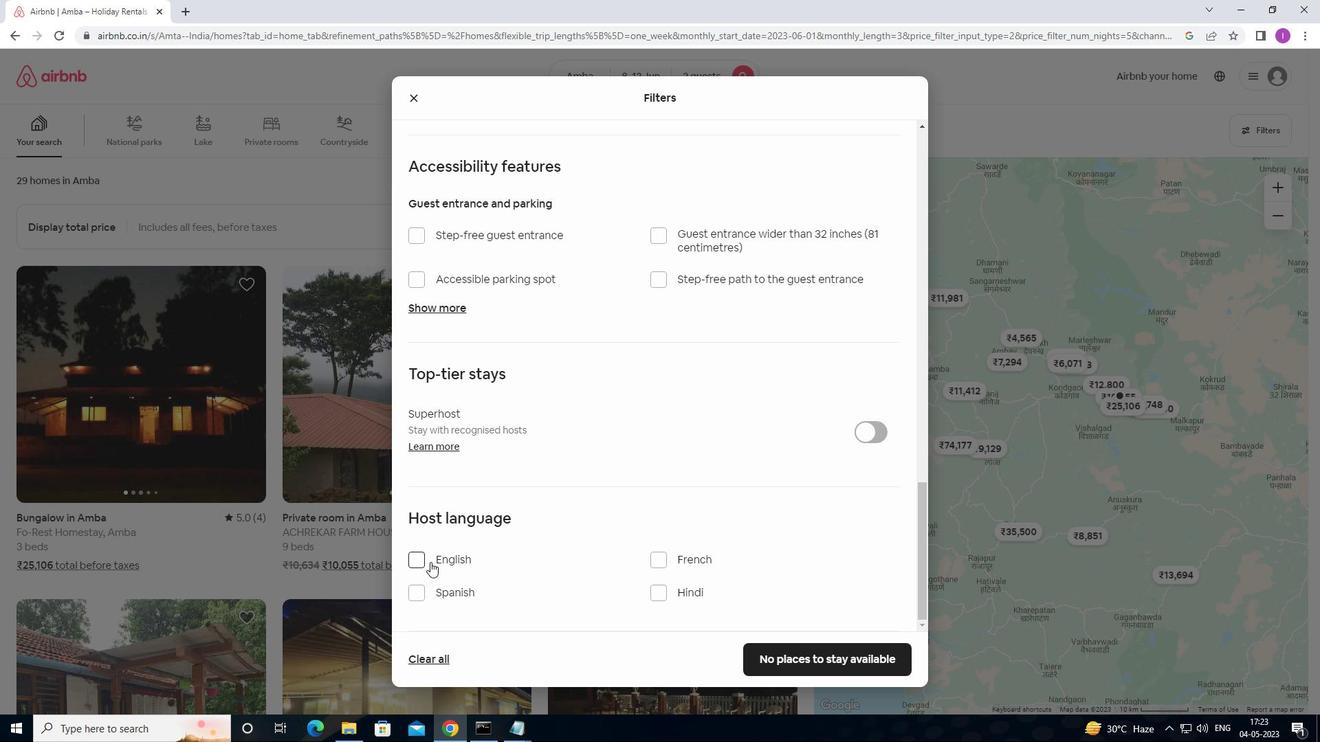 
Action: Mouse pressed left at (414, 557)
Screenshot: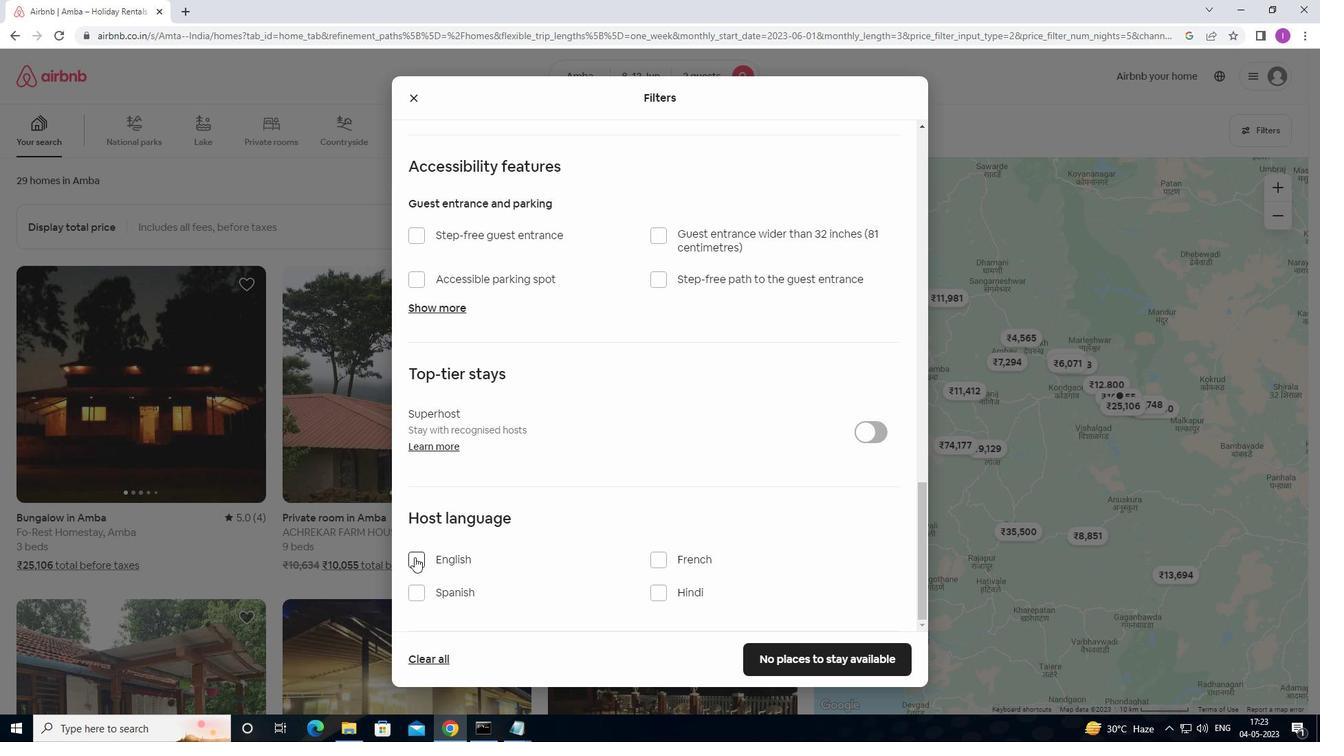 
Action: Mouse moved to (778, 649)
Screenshot: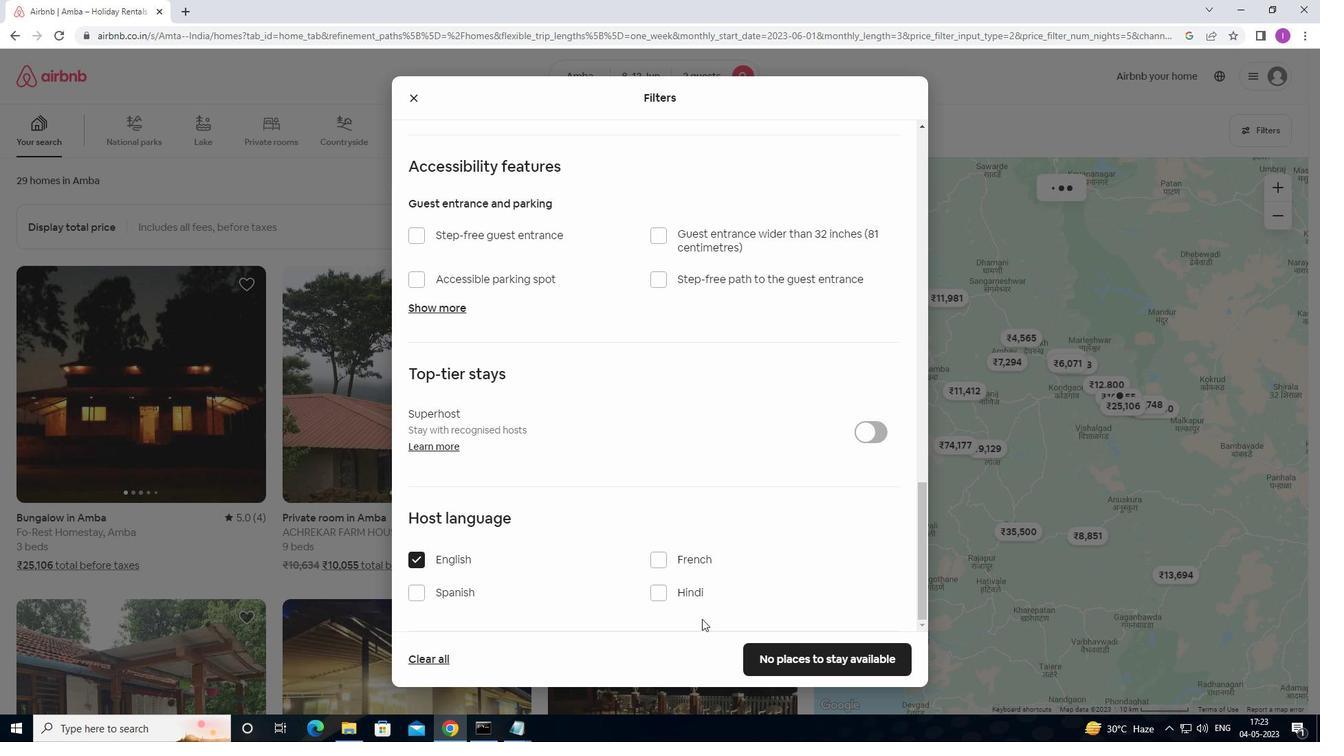 
Action: Mouse pressed left at (778, 649)
Screenshot: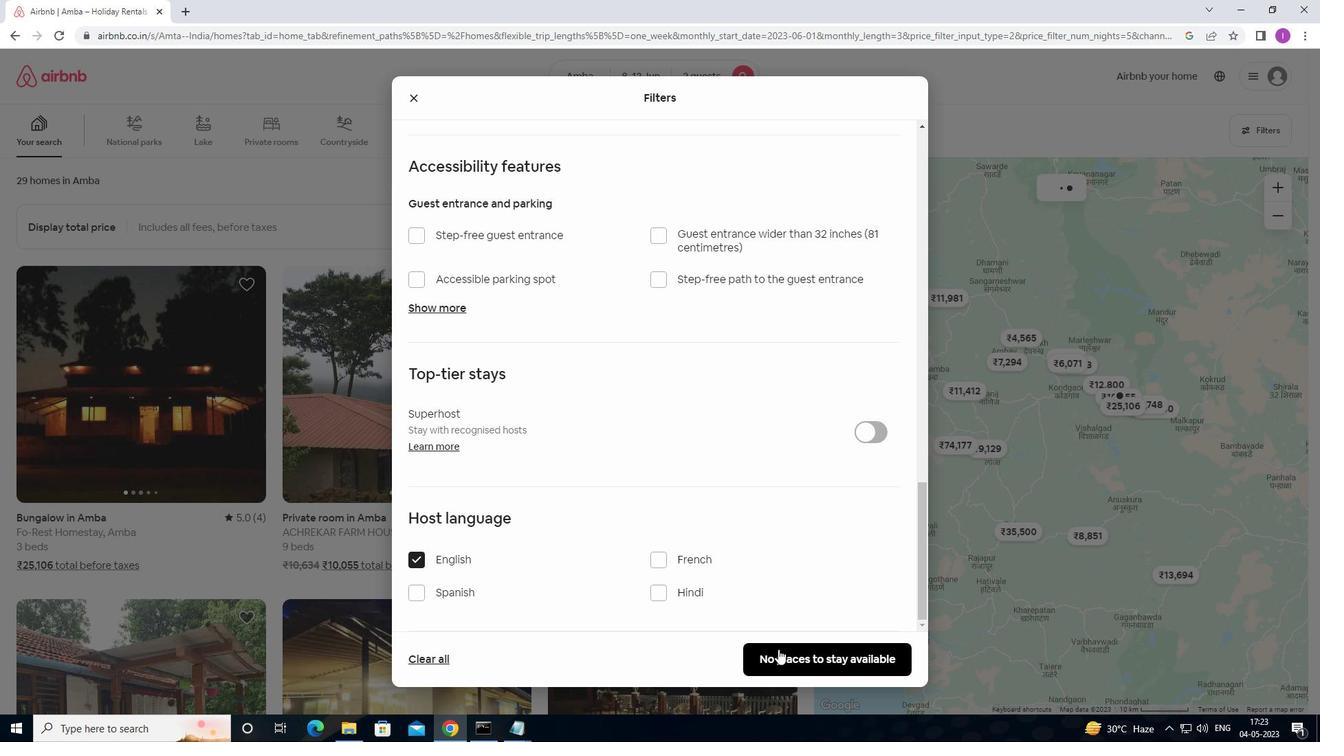 
Action: Mouse moved to (719, 482)
Screenshot: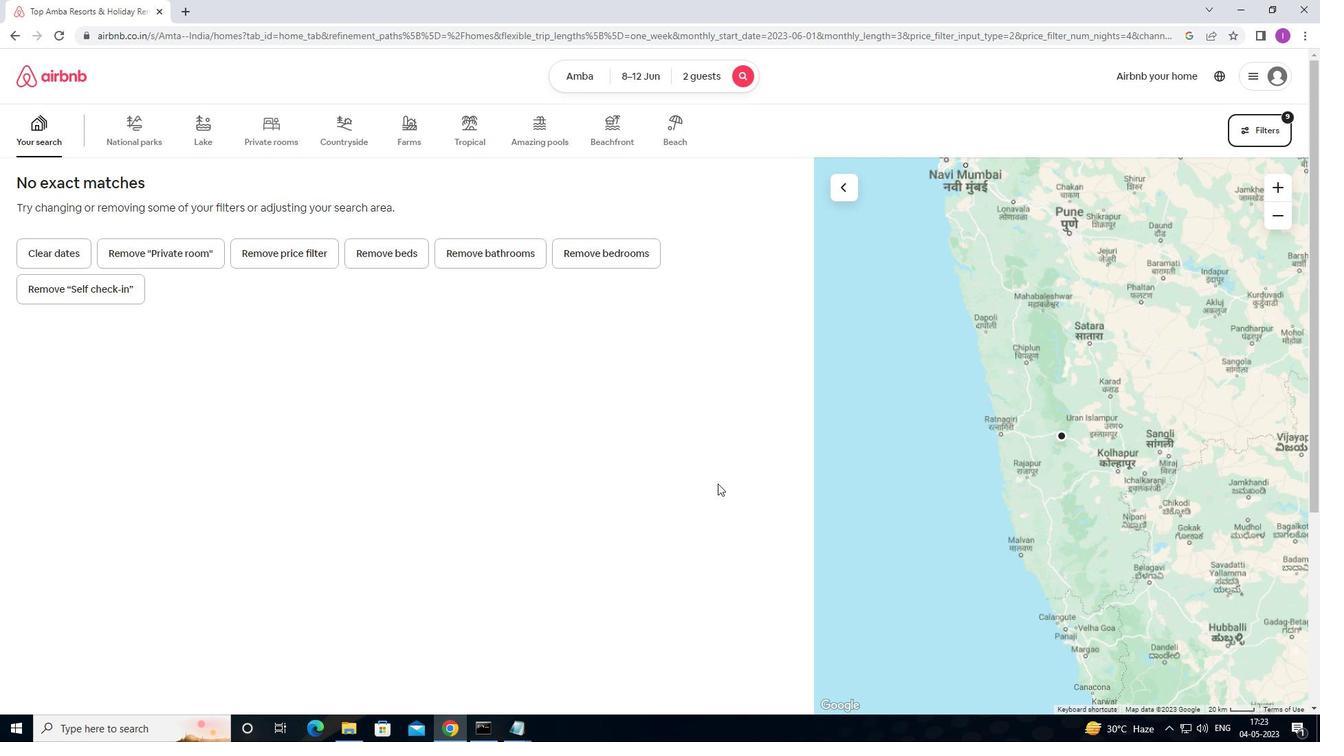 
